 Task: Find connections with filter location Zhaoqing with filter topic #personaltrainerwith filter profile language Potuguese with filter current company Titan Company Limited with filter school CH. CHARAN SINGH COLLEGE OF EDUCATION & TECHNOLOGY SADARPUR, MEERUT PH. 0121-2765886, 0941201494 www.ccseducation.co.in, email-sukh.path@yahoo.com with filter industry Professional Organizations with filter service category Web Design with filter keywords title Nail Technician
Action: Mouse moved to (689, 94)
Screenshot: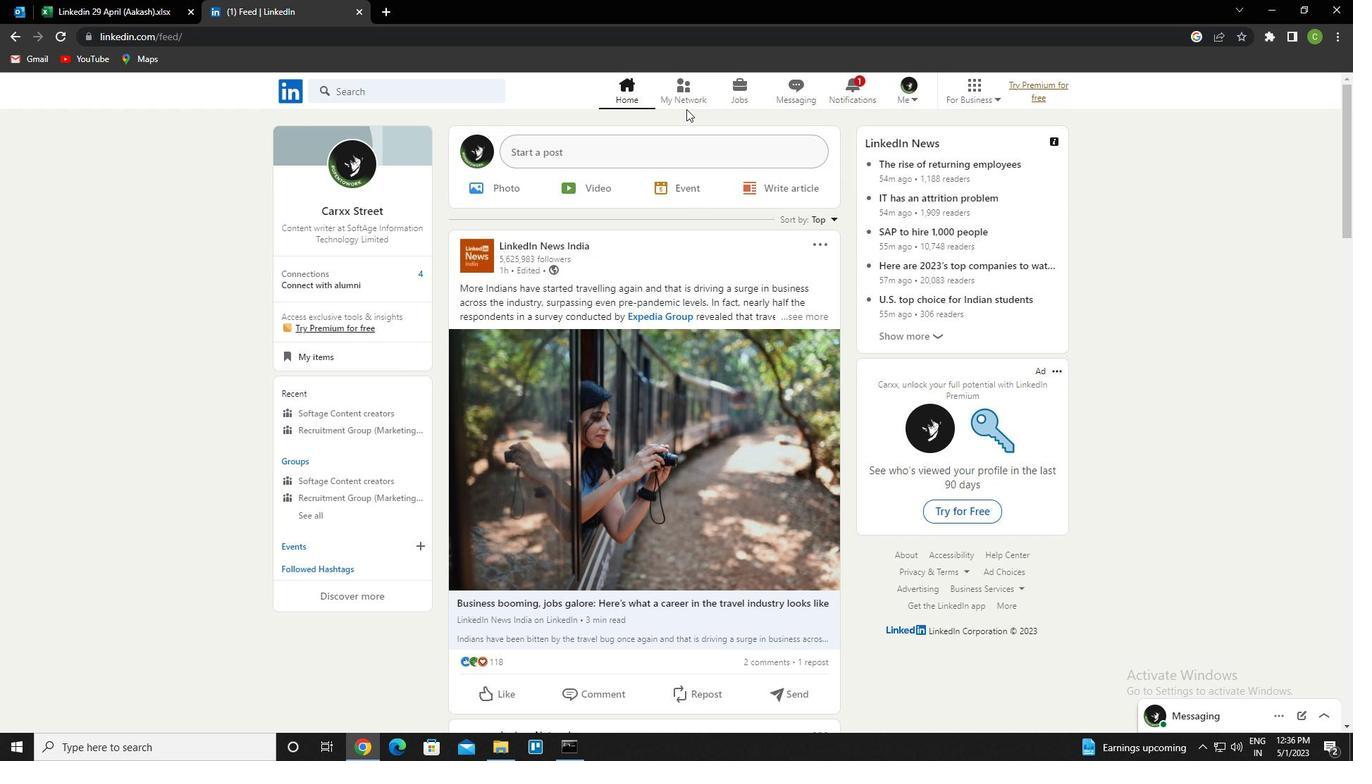 
Action: Mouse pressed left at (689, 94)
Screenshot: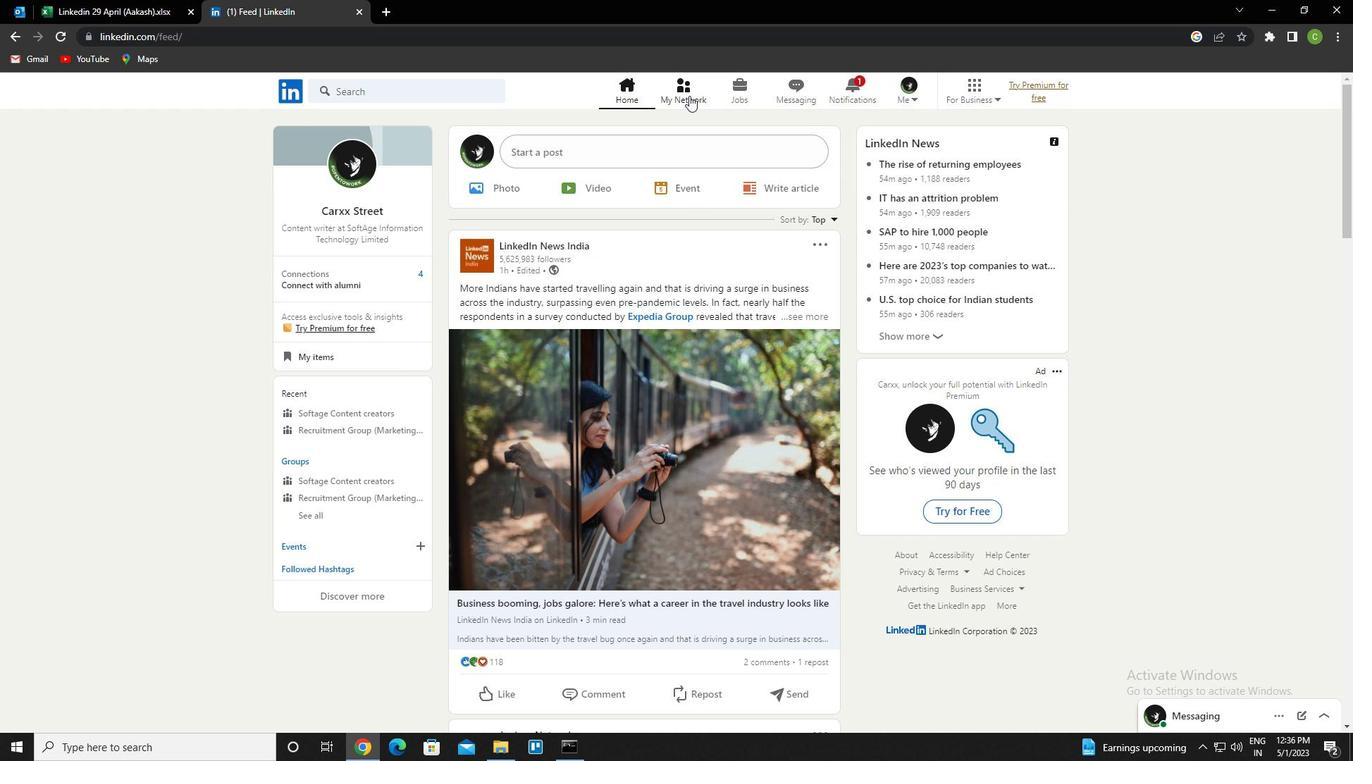
Action: Mouse moved to (354, 167)
Screenshot: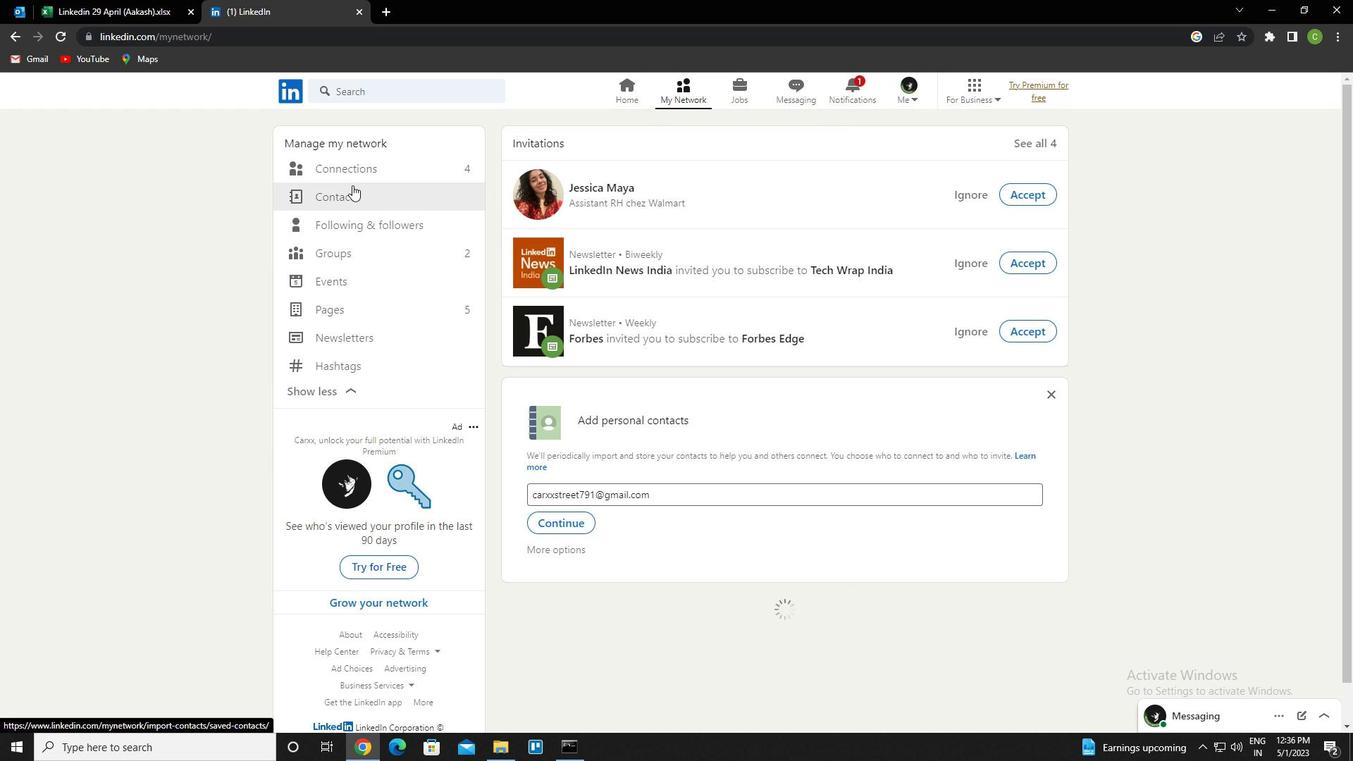 
Action: Mouse pressed left at (354, 167)
Screenshot: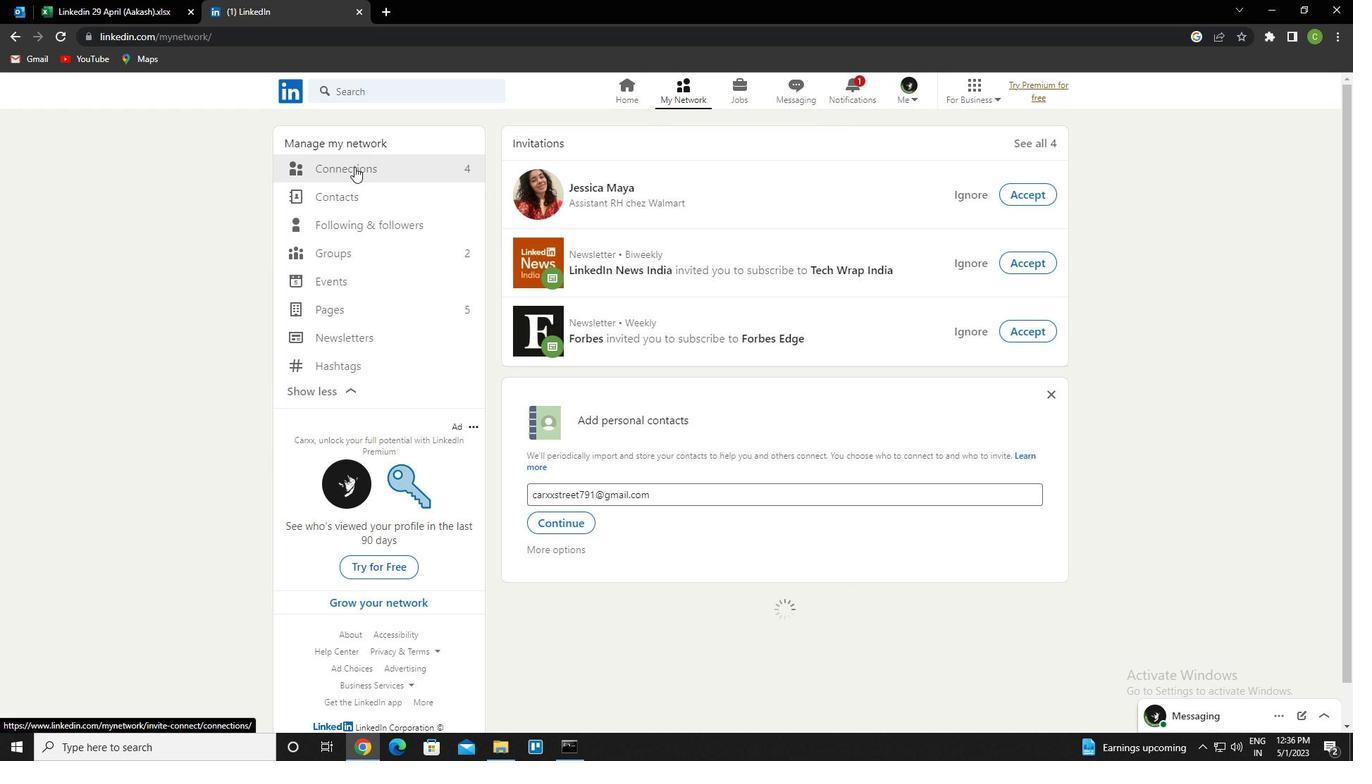 
Action: Mouse moved to (805, 169)
Screenshot: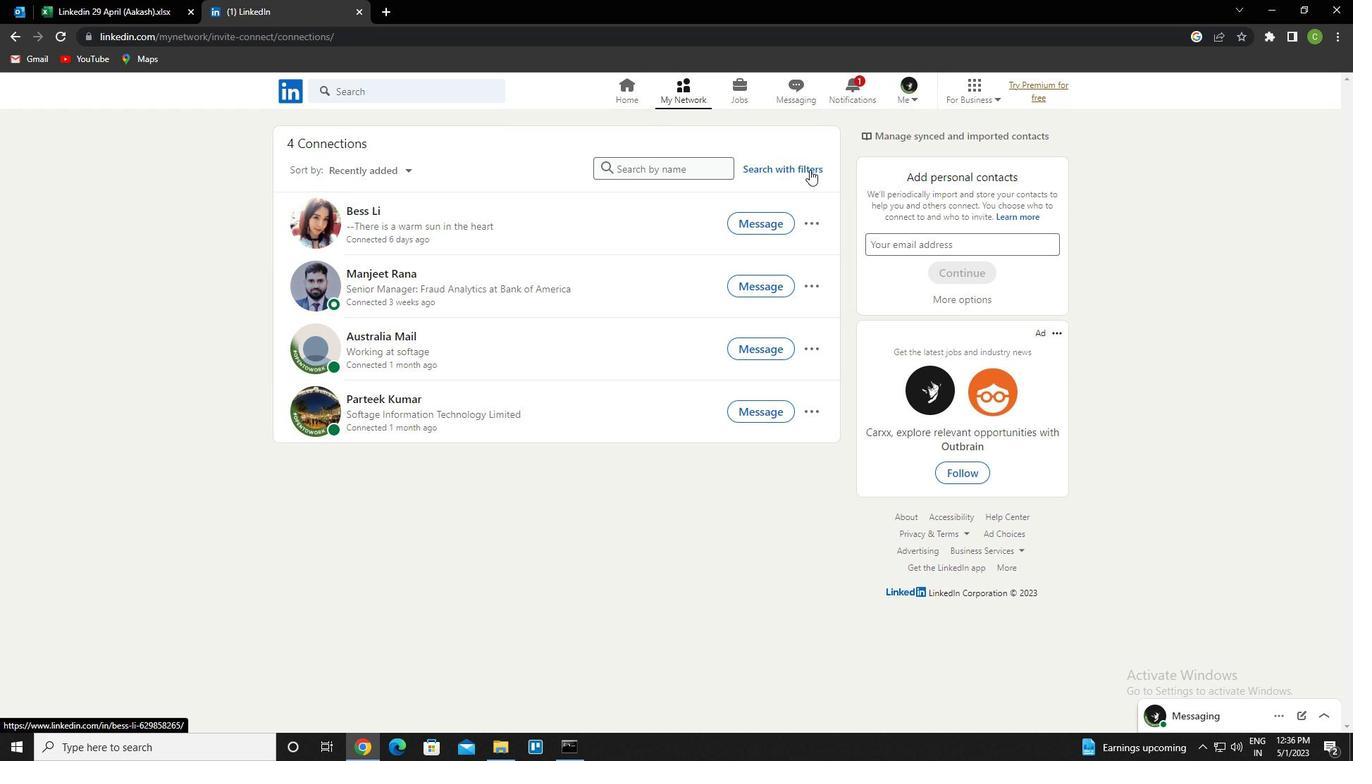 
Action: Mouse pressed left at (805, 169)
Screenshot: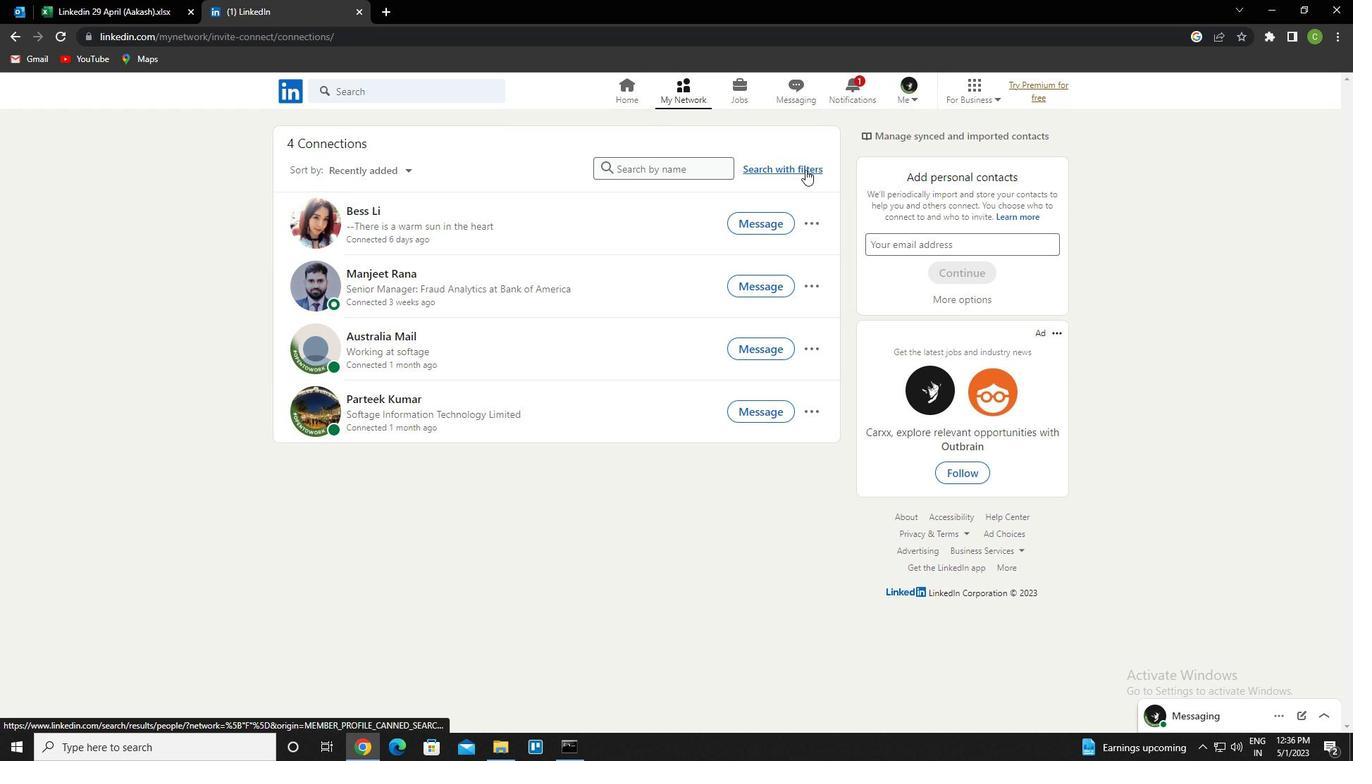 
Action: Mouse moved to (720, 131)
Screenshot: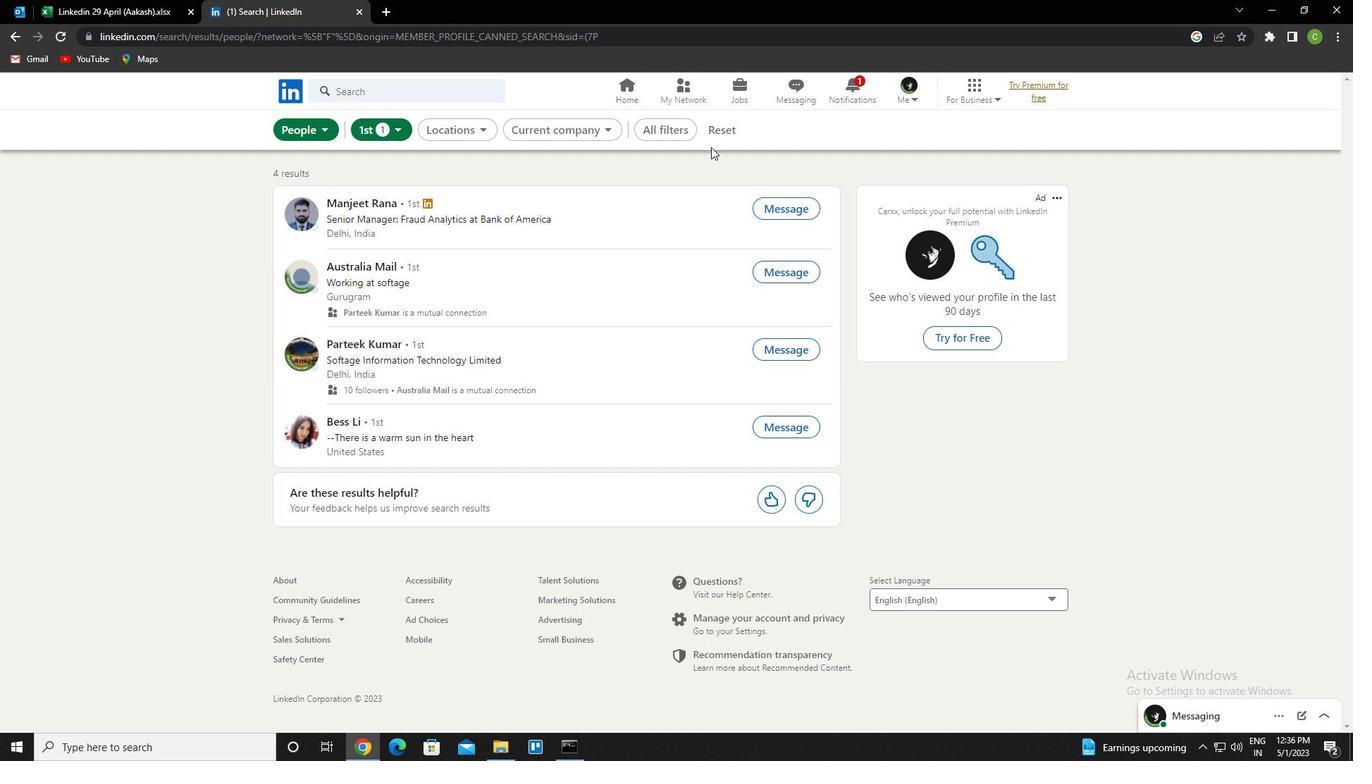 
Action: Mouse pressed left at (720, 131)
Screenshot: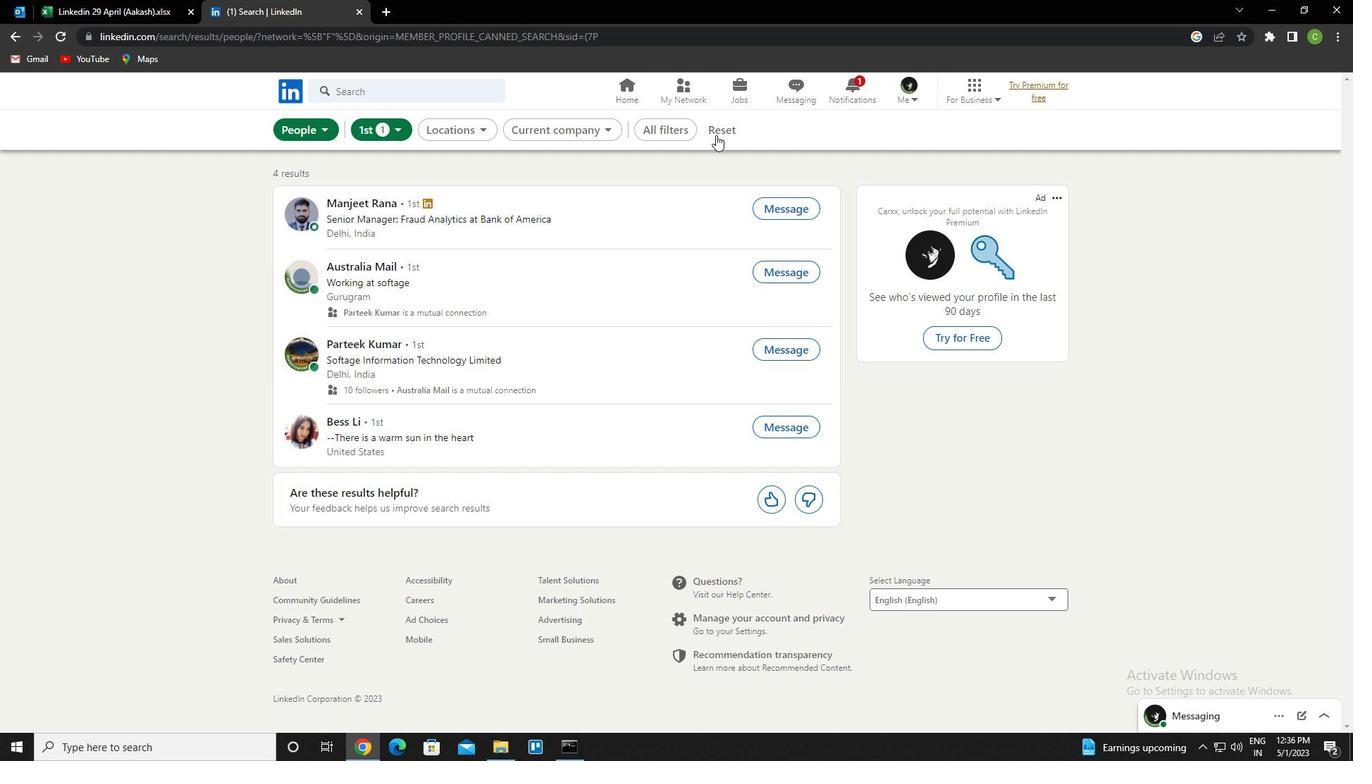 
Action: Mouse moved to (700, 131)
Screenshot: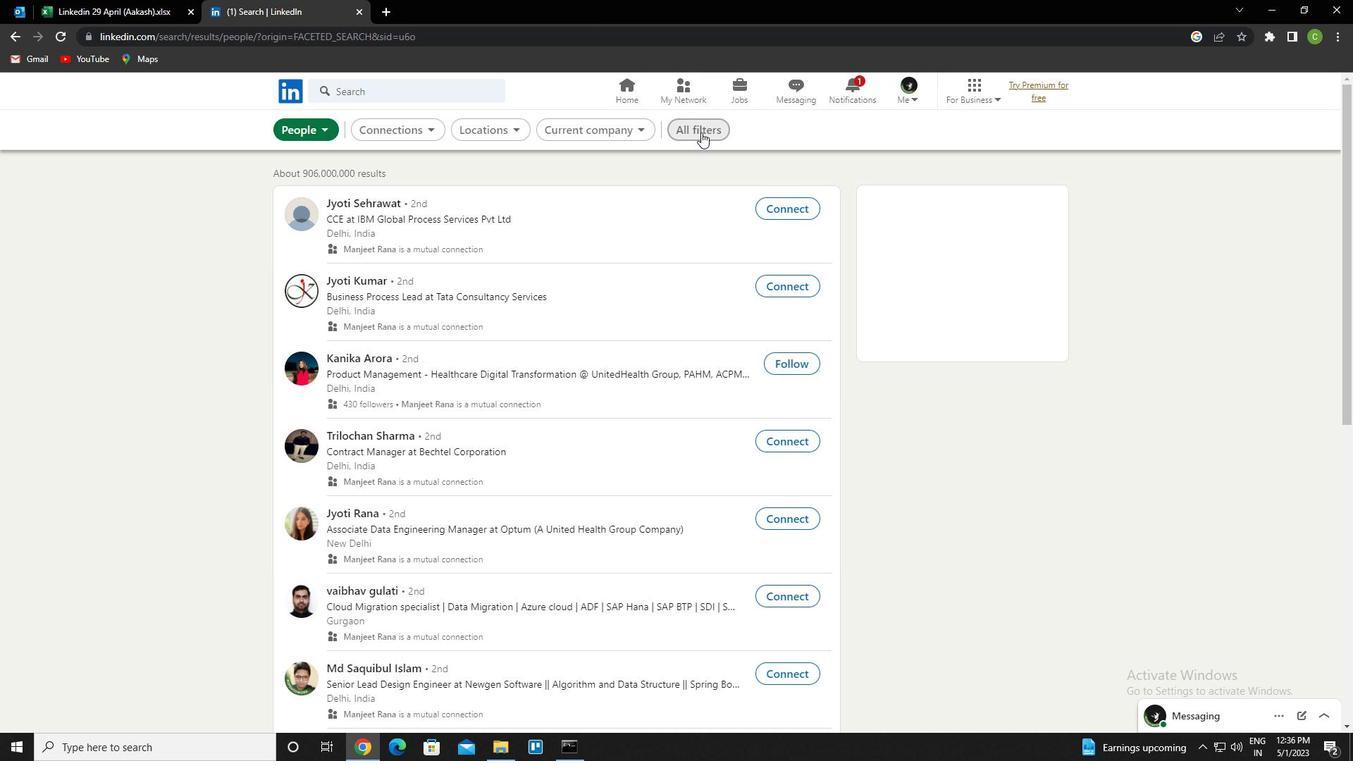 
Action: Mouse pressed left at (700, 131)
Screenshot: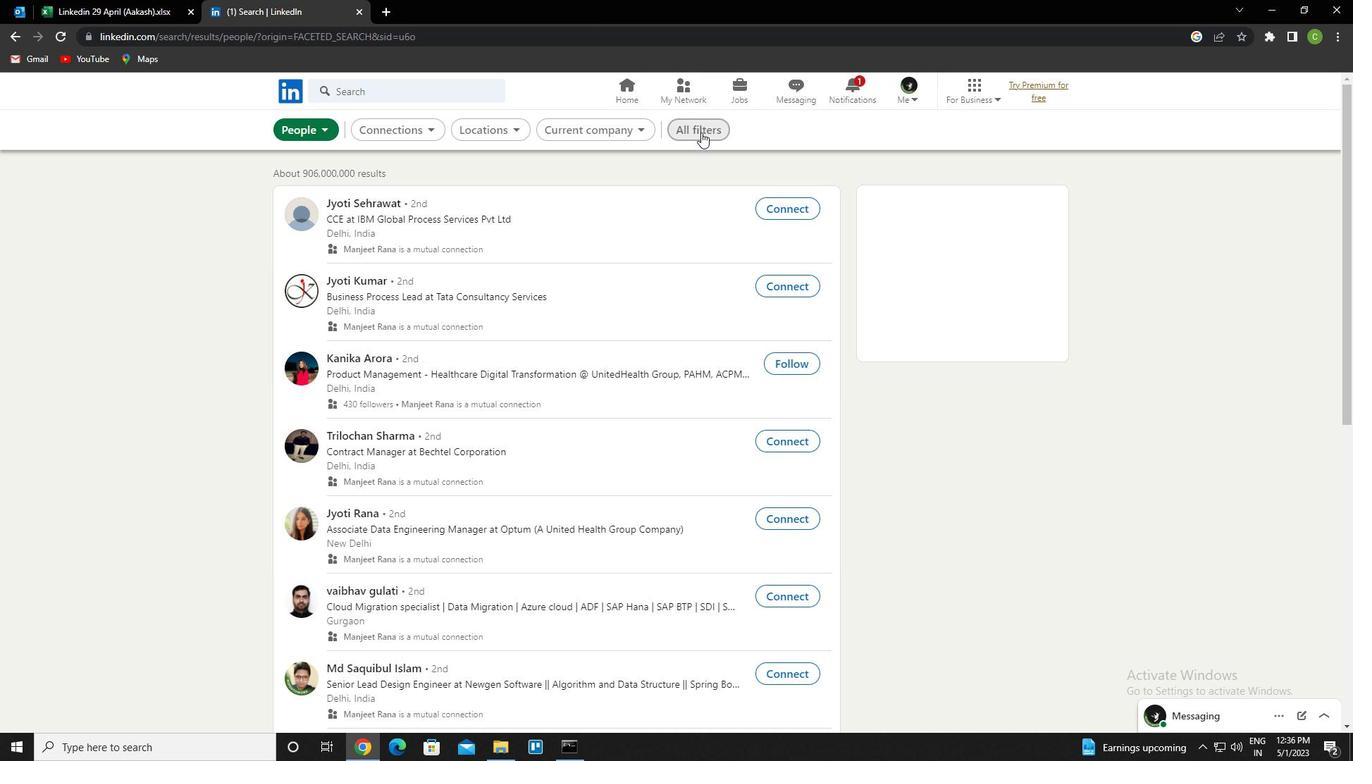 
Action: Mouse moved to (1140, 461)
Screenshot: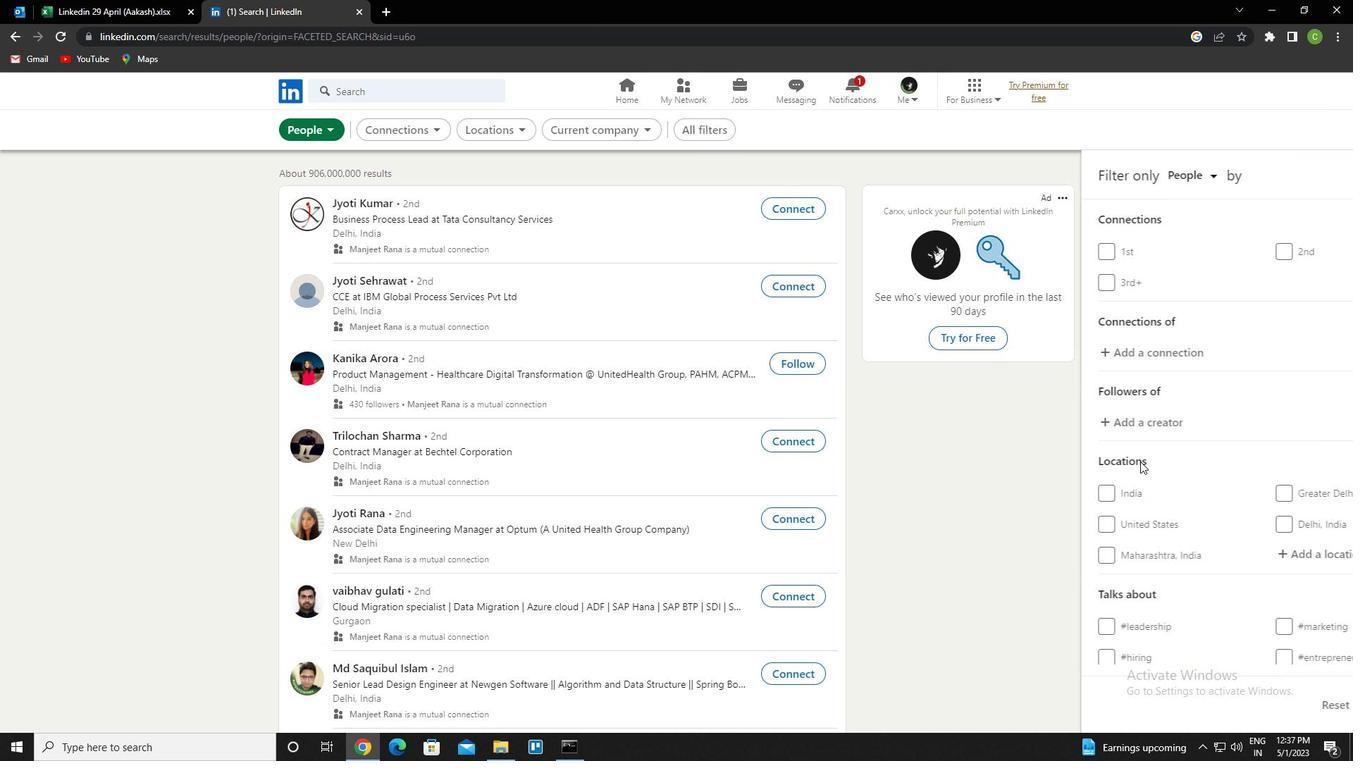 
Action: Mouse scrolled (1140, 461) with delta (0, 0)
Screenshot: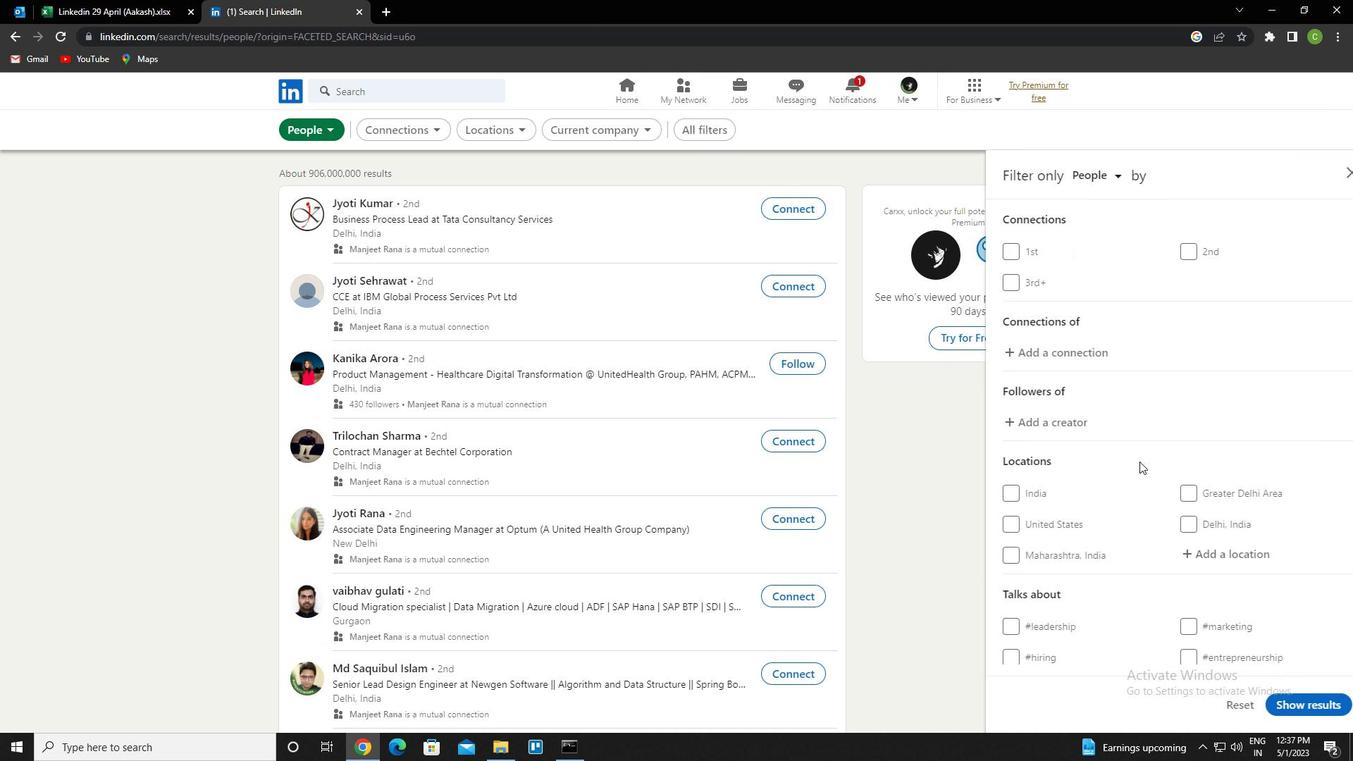 
Action: Mouse scrolled (1140, 461) with delta (0, 0)
Screenshot: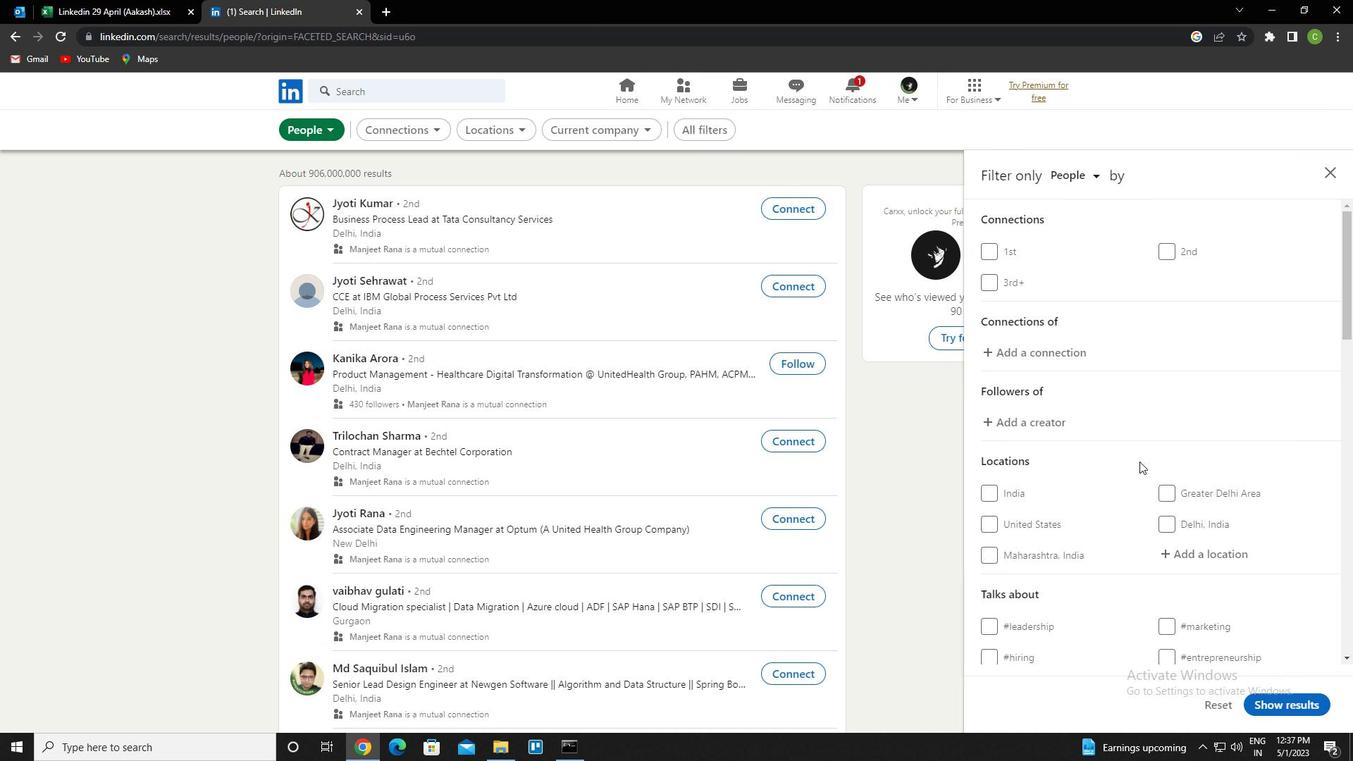 
Action: Mouse moved to (1187, 419)
Screenshot: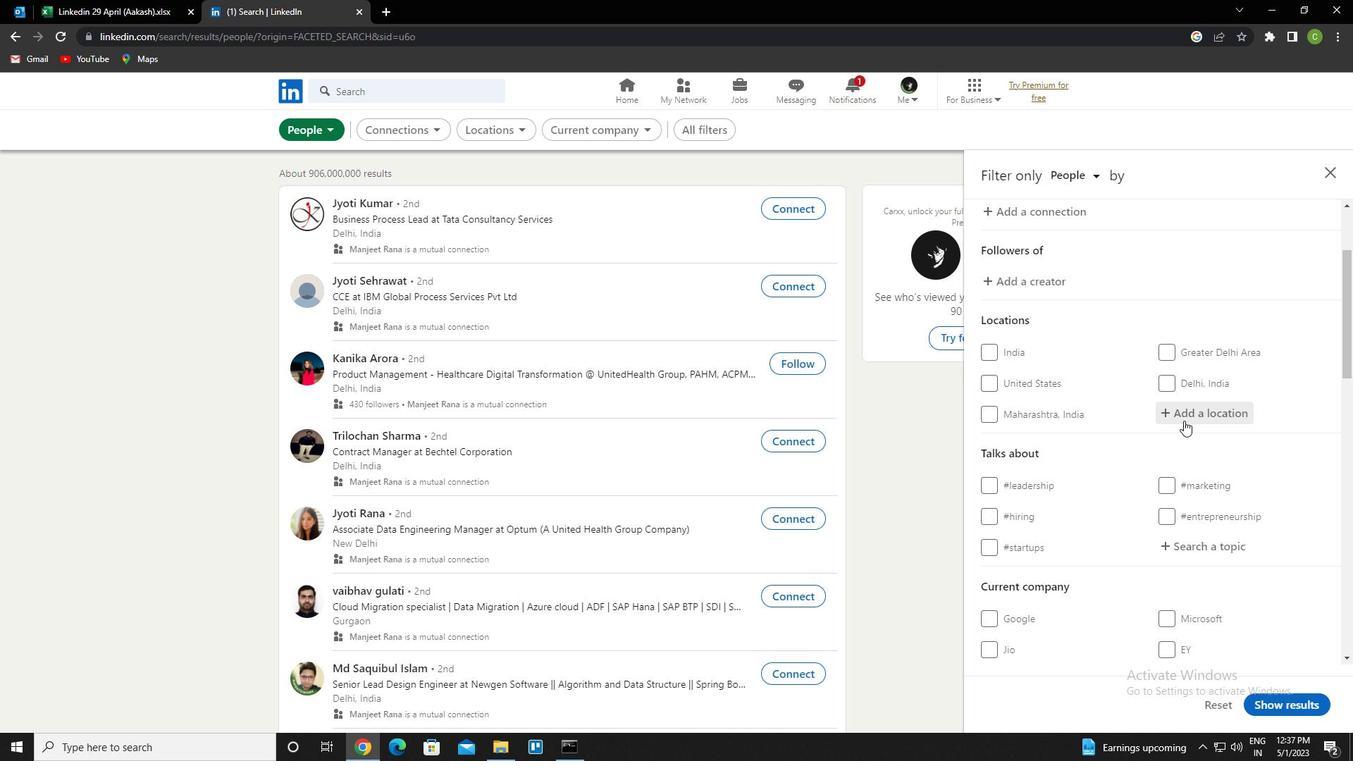 
Action: Mouse pressed left at (1187, 419)
Screenshot: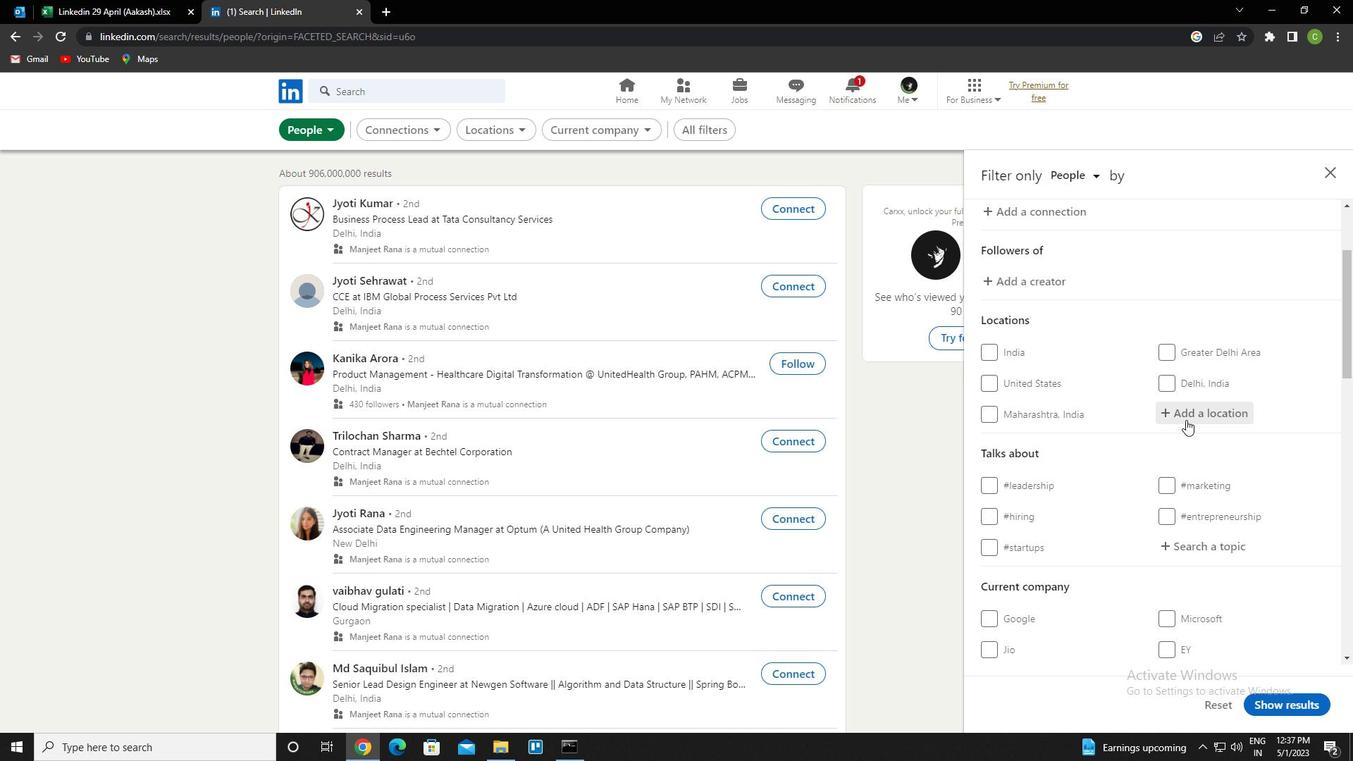 
Action: Mouse moved to (1171, 430)
Screenshot: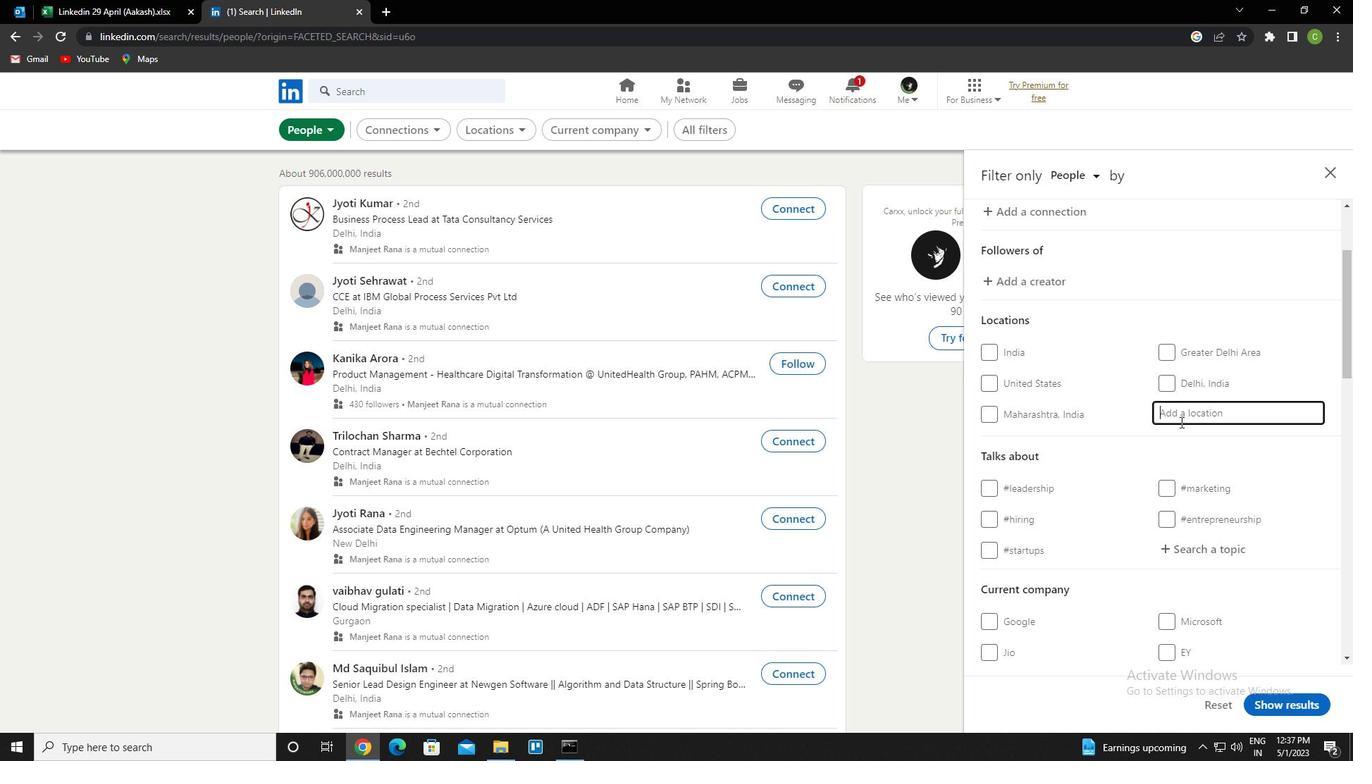 
Action: Key pressed <Key.caps_lock>z<Key.caps_lock>haoqing<Key.down><Key.enter>
Screenshot: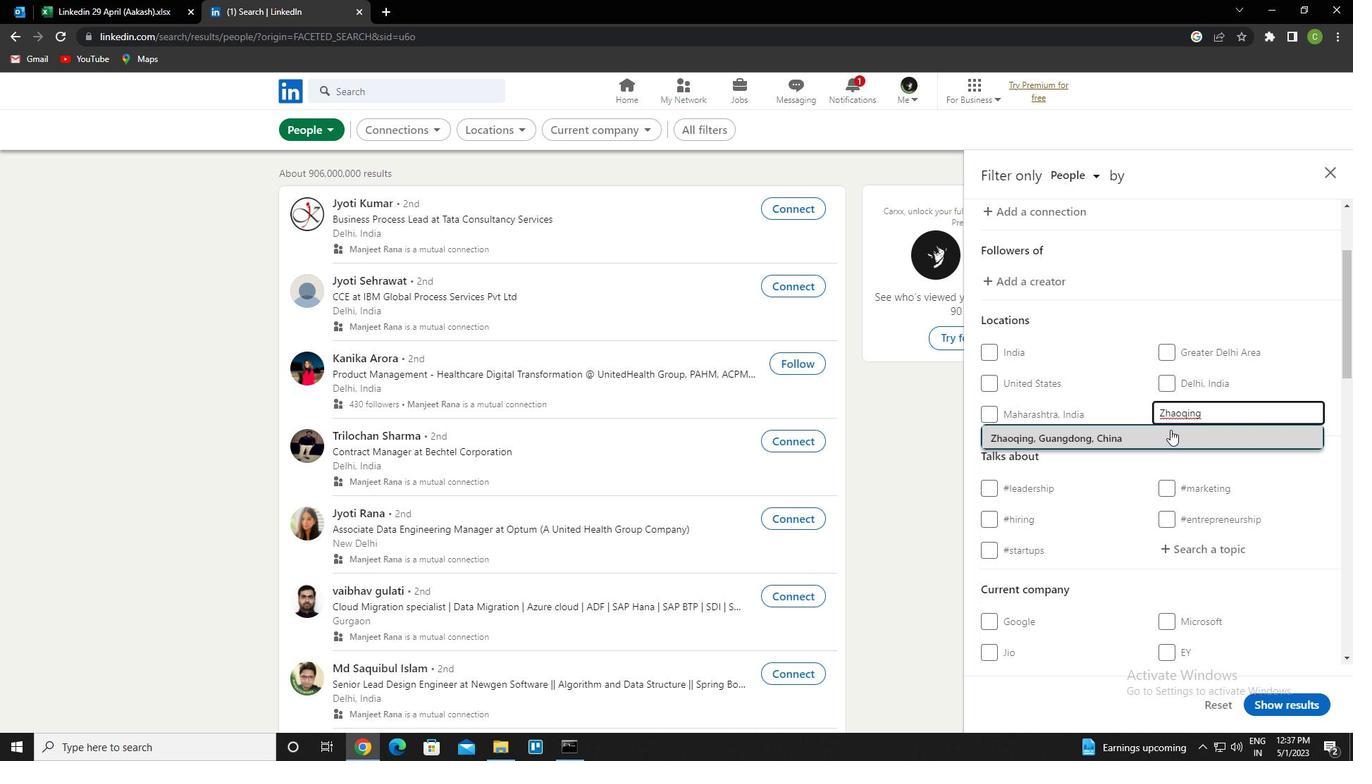 
Action: Mouse moved to (1155, 441)
Screenshot: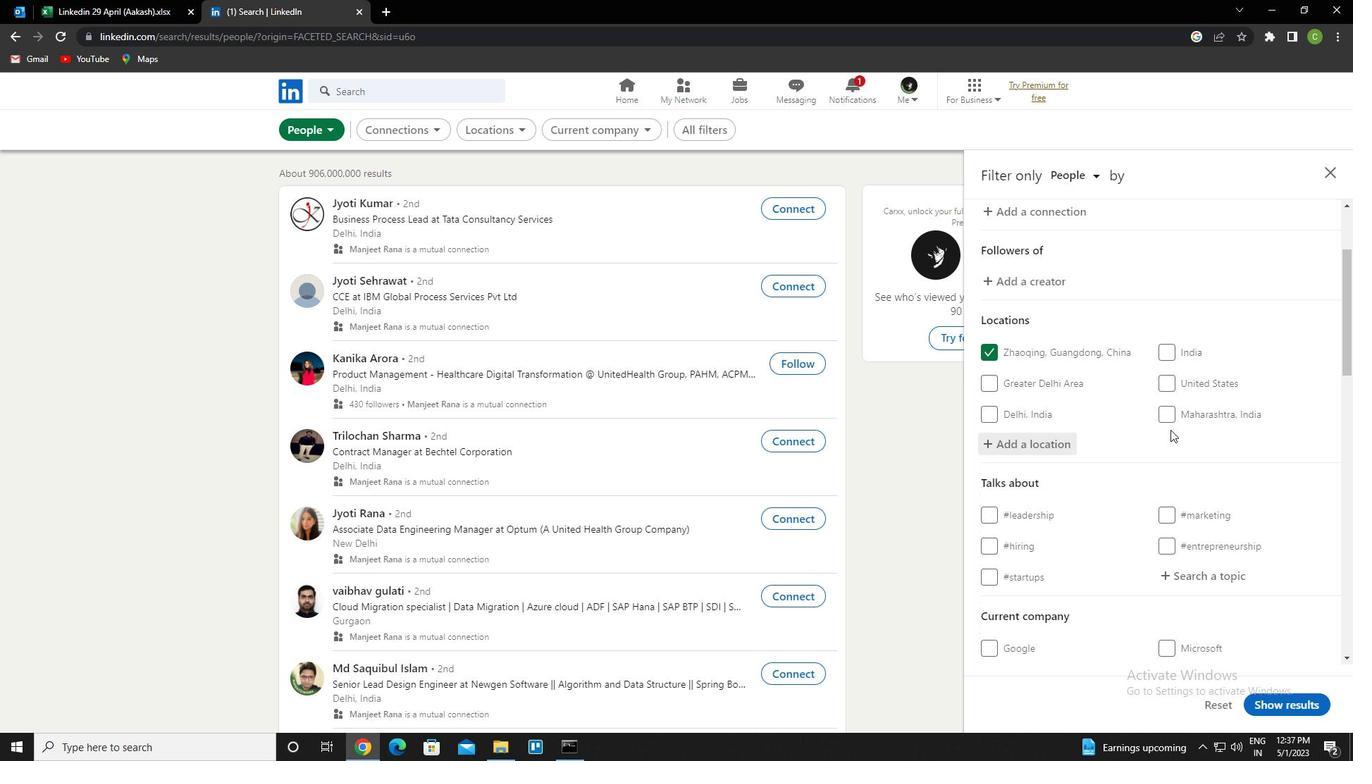 
Action: Mouse scrolled (1155, 440) with delta (0, 0)
Screenshot: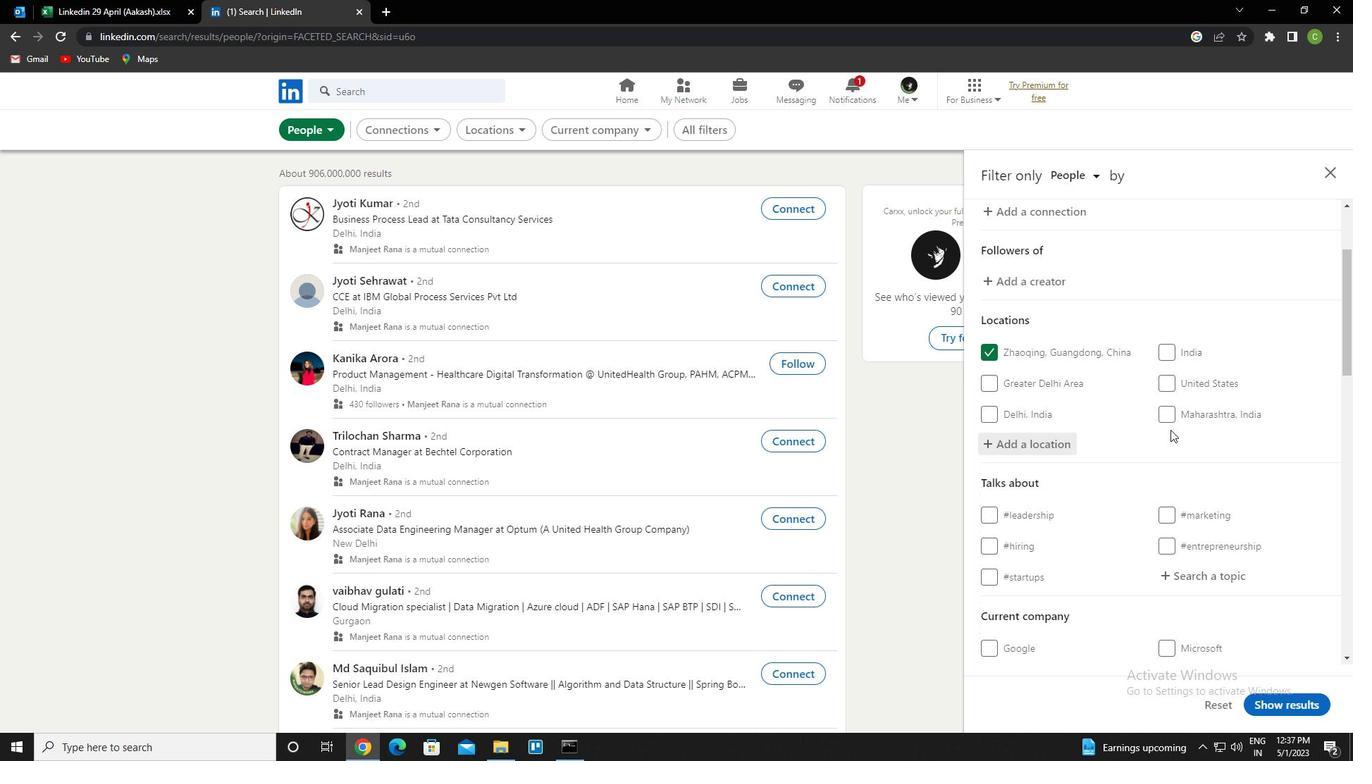 
Action: Mouse moved to (1156, 440)
Screenshot: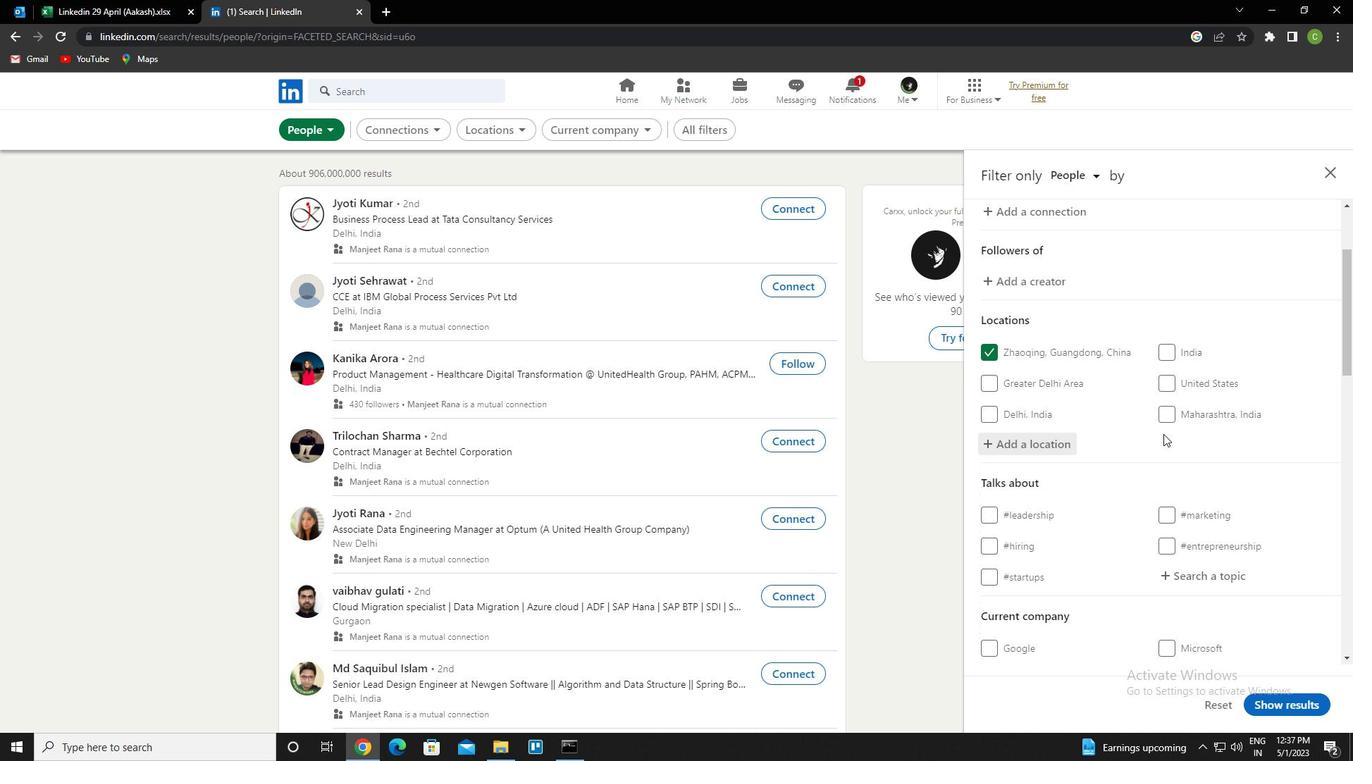 
Action: Mouse scrolled (1156, 440) with delta (0, 0)
Screenshot: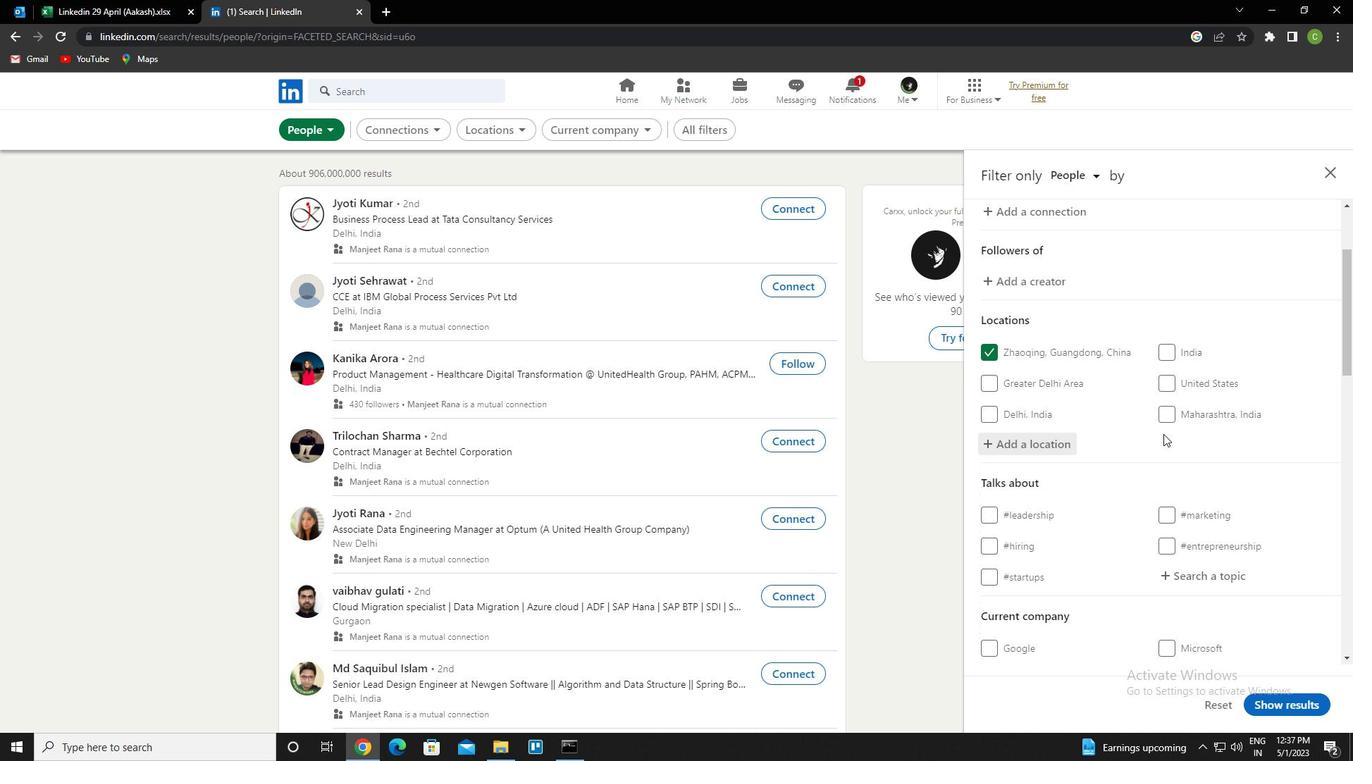 
Action: Mouse moved to (1190, 439)
Screenshot: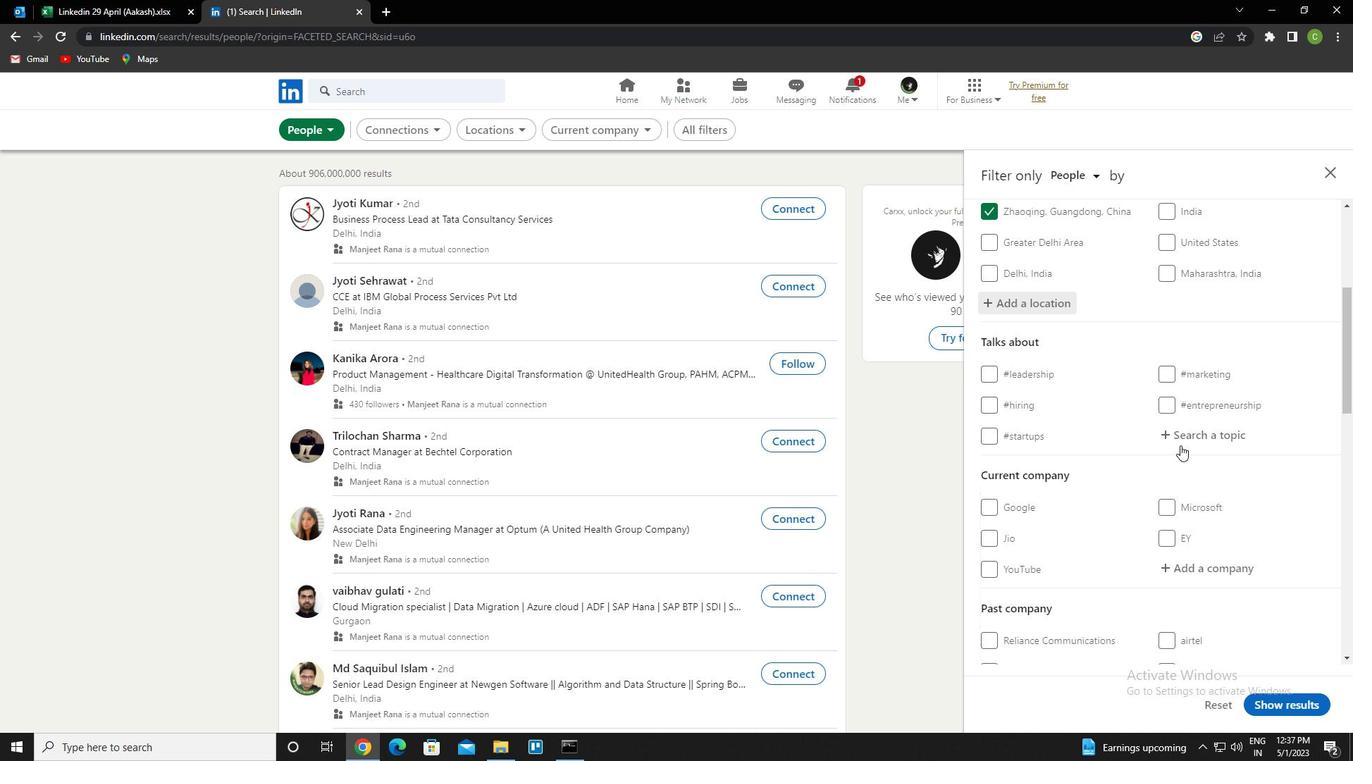 
Action: Mouse pressed left at (1190, 439)
Screenshot: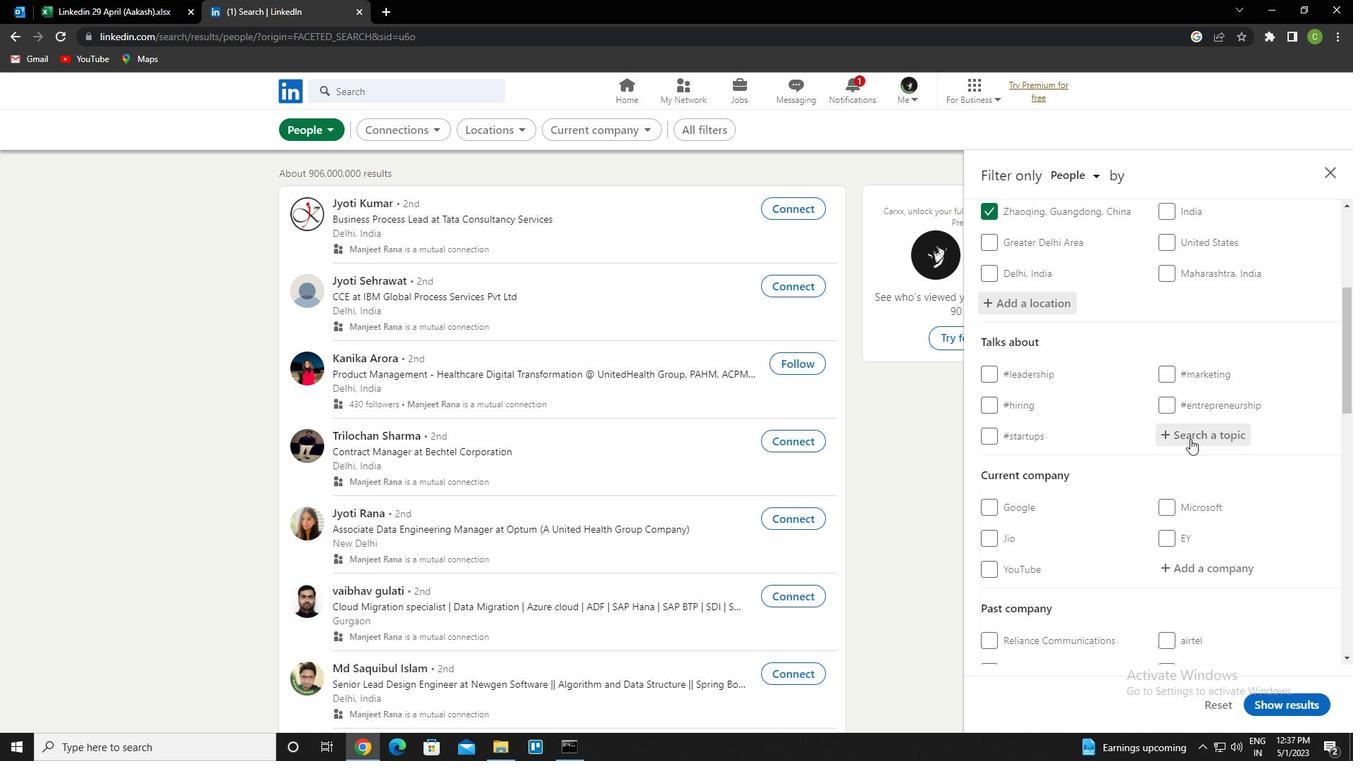 
Action: Mouse moved to (1190, 439)
Screenshot: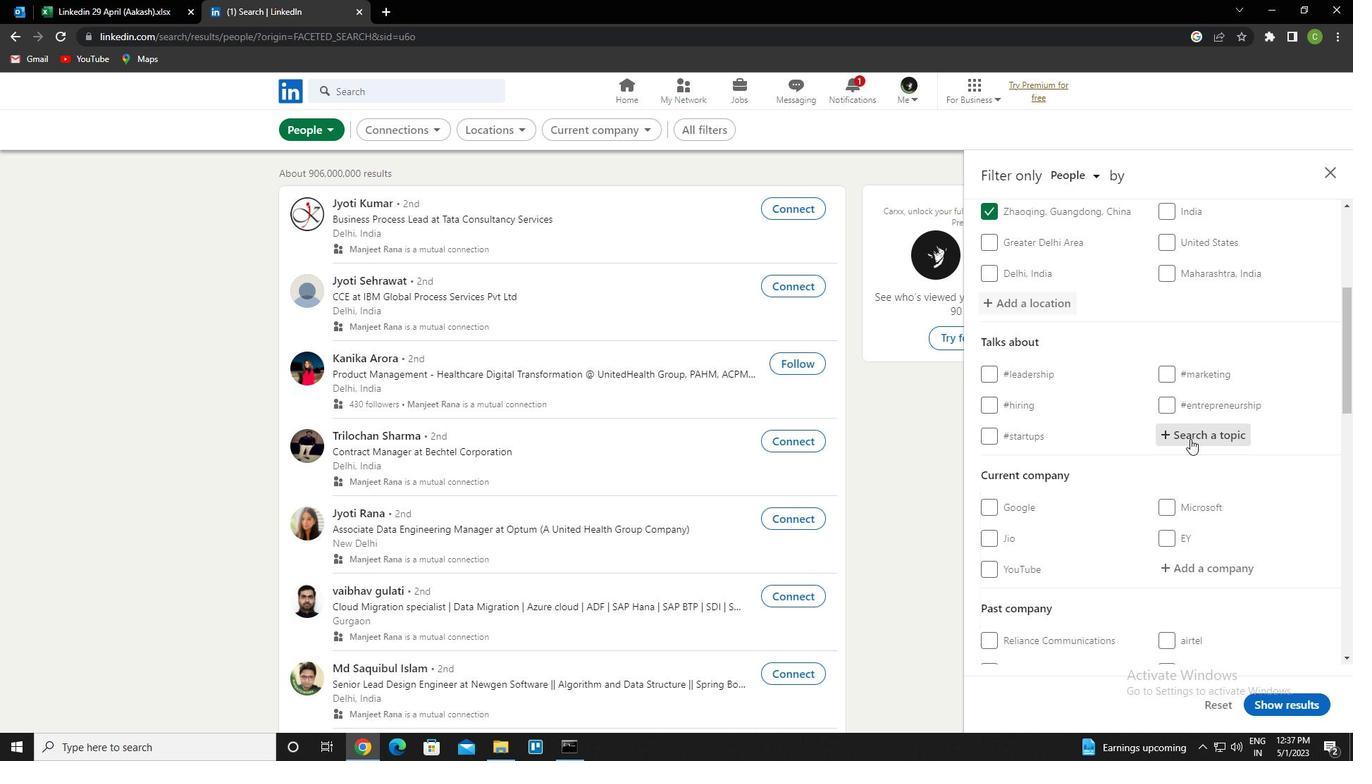 
Action: Key pressed <Key.caps_lock>p<Key.caps_lock>ersob<Key.backspace>naltrainer<Key.down><Key.enter>
Screenshot: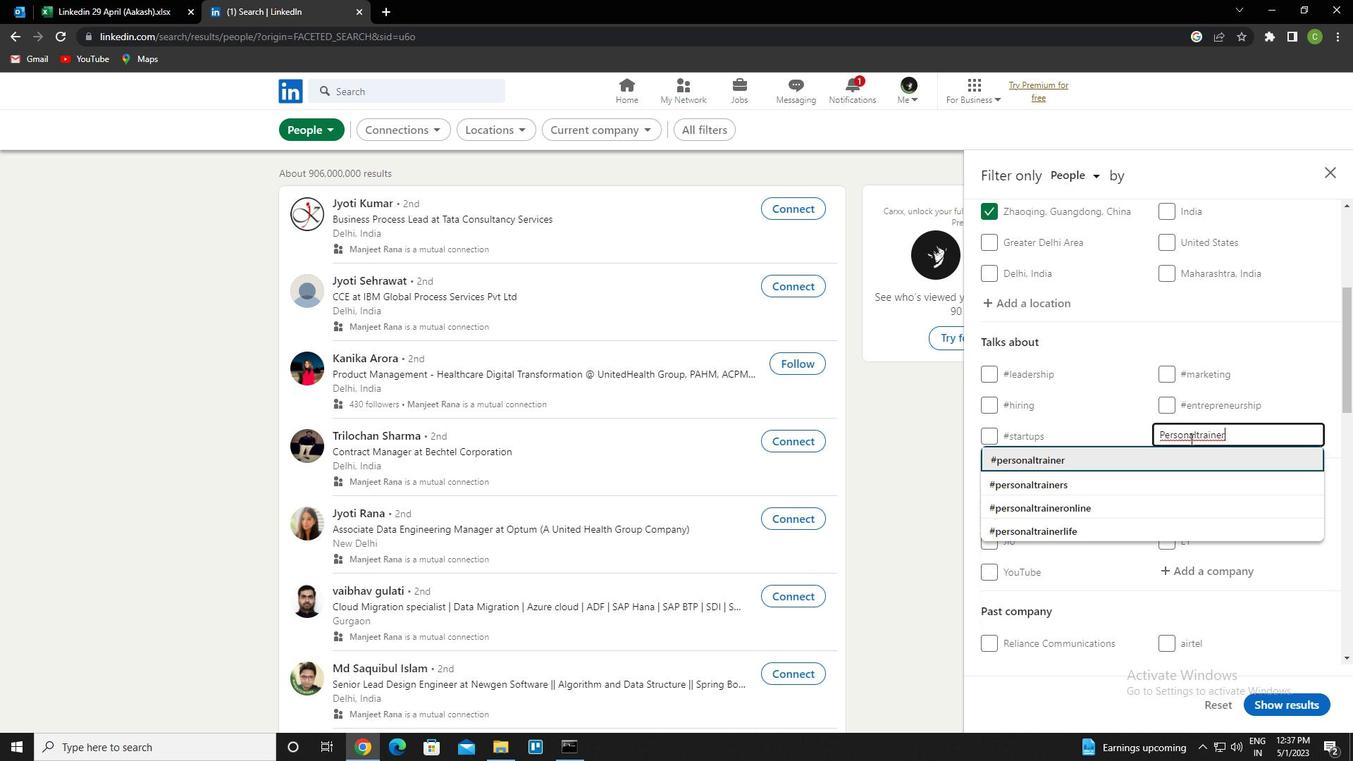 
Action: Mouse moved to (1180, 450)
Screenshot: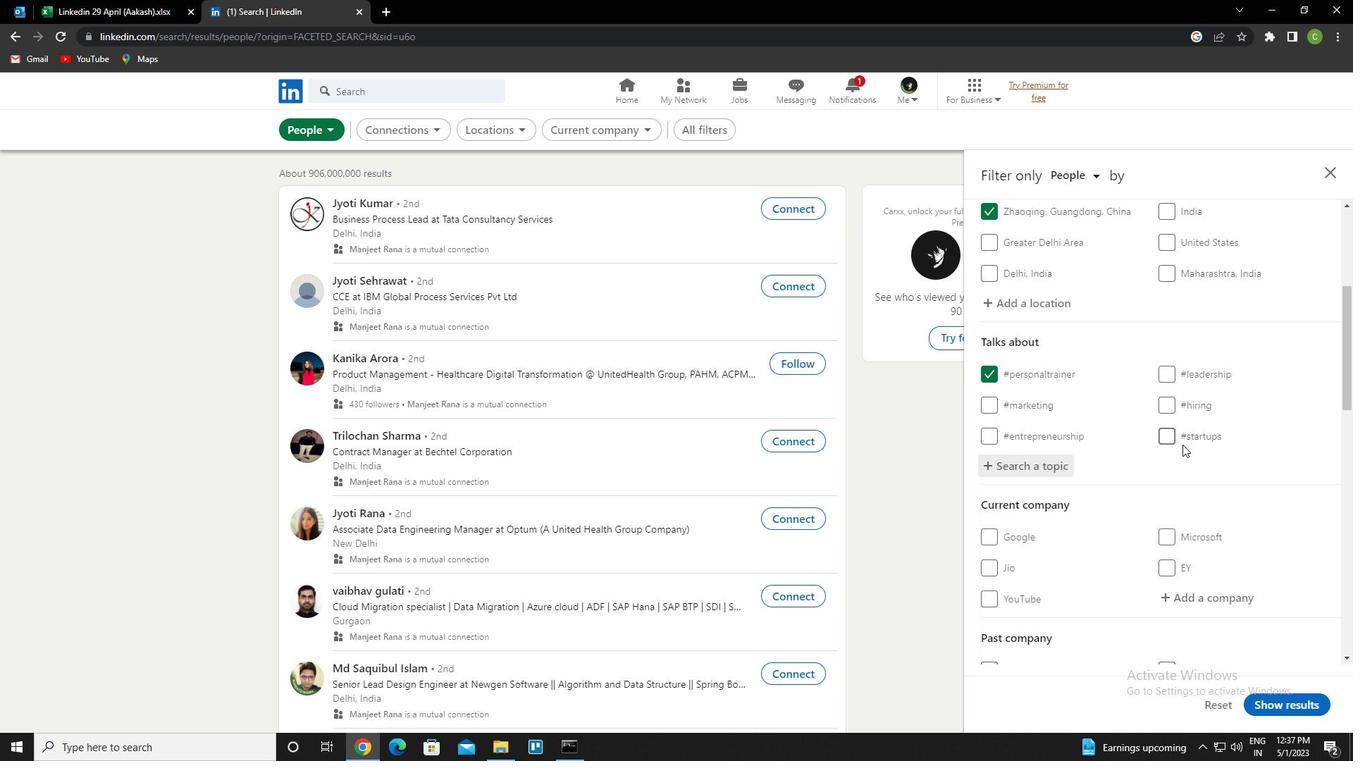 
Action: Mouse scrolled (1180, 449) with delta (0, 0)
Screenshot: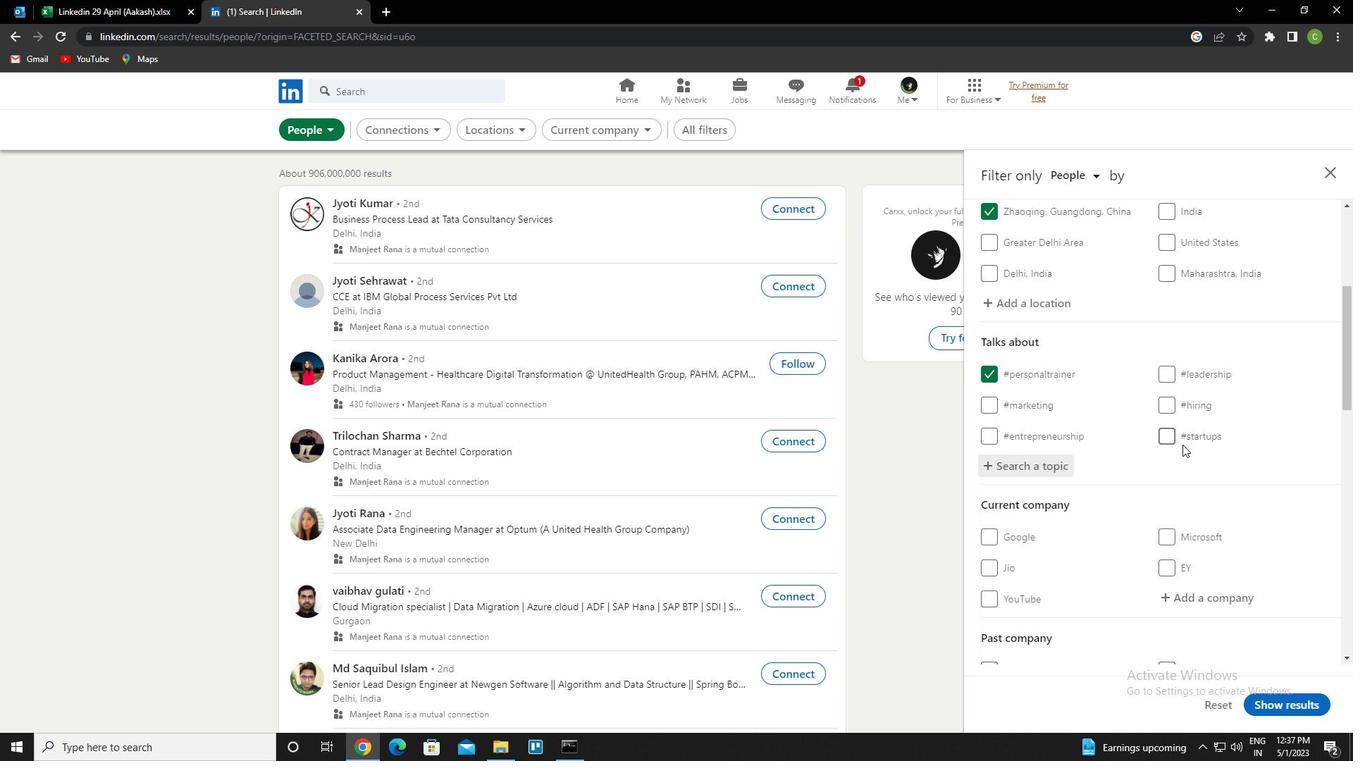 
Action: Mouse moved to (1180, 456)
Screenshot: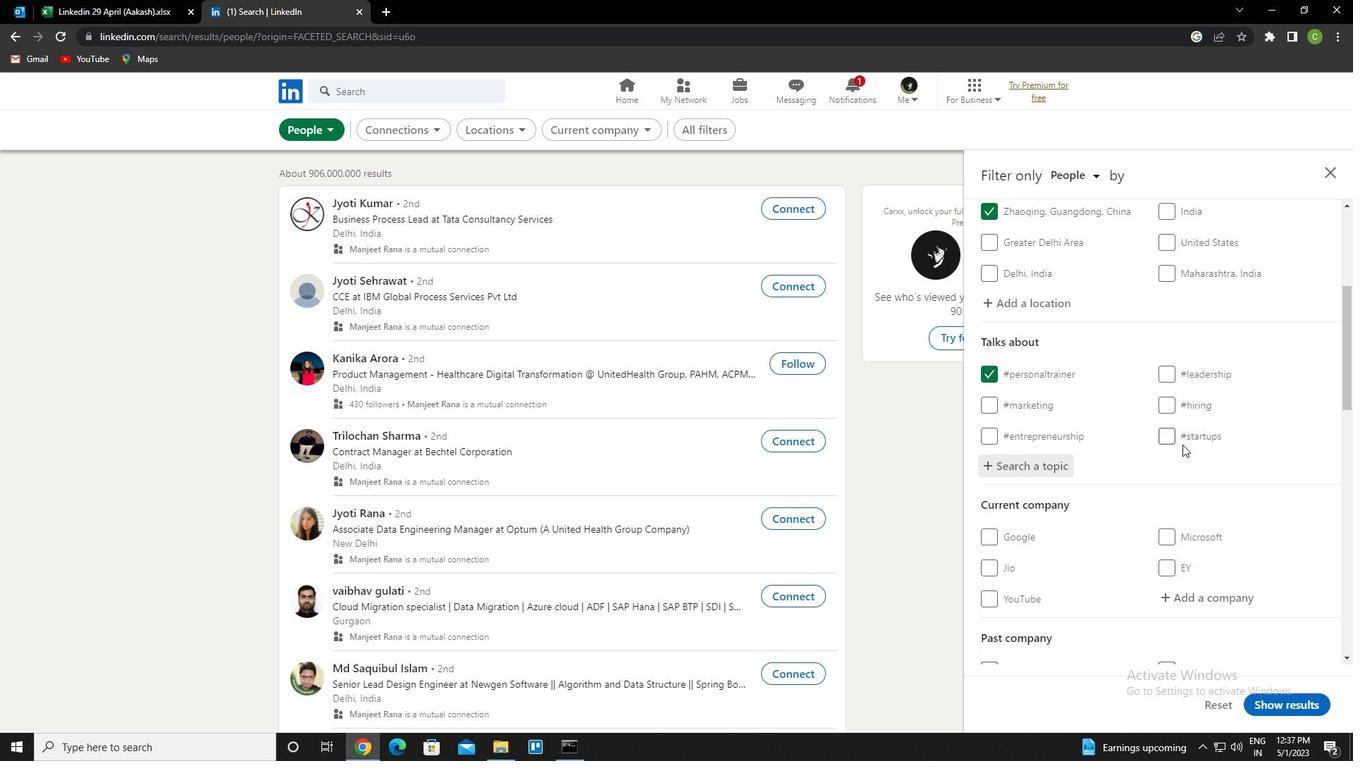 
Action: Mouse scrolled (1180, 455) with delta (0, 0)
Screenshot: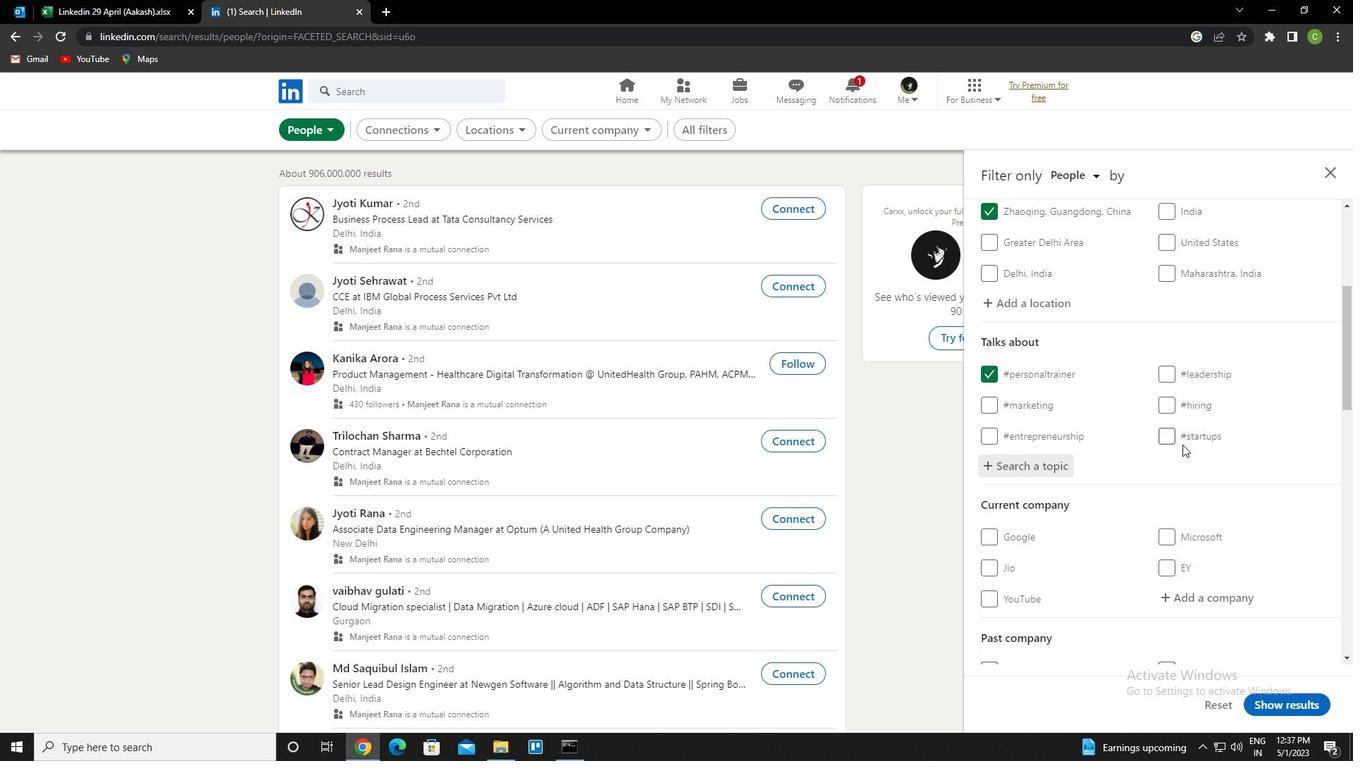 
Action: Mouse scrolled (1180, 455) with delta (0, 0)
Screenshot: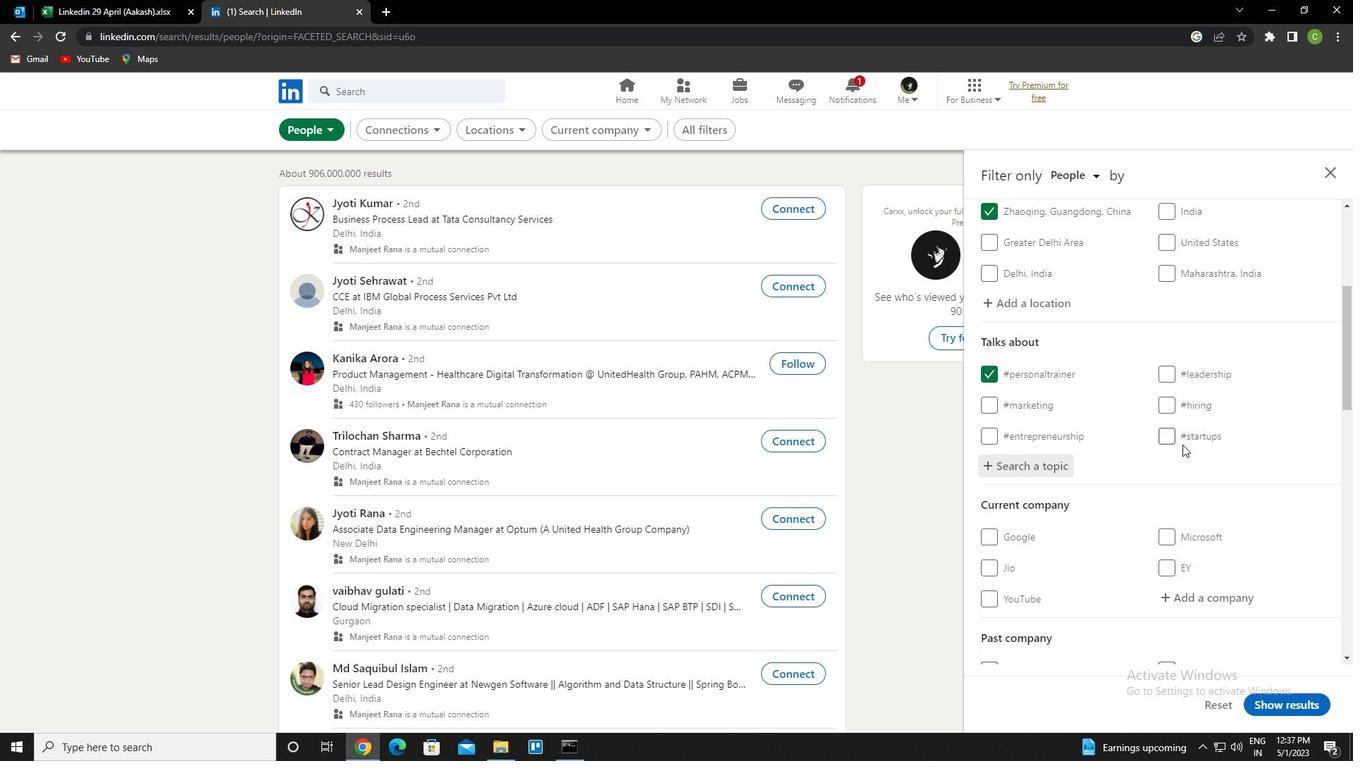 
Action: Mouse scrolled (1180, 455) with delta (0, 0)
Screenshot: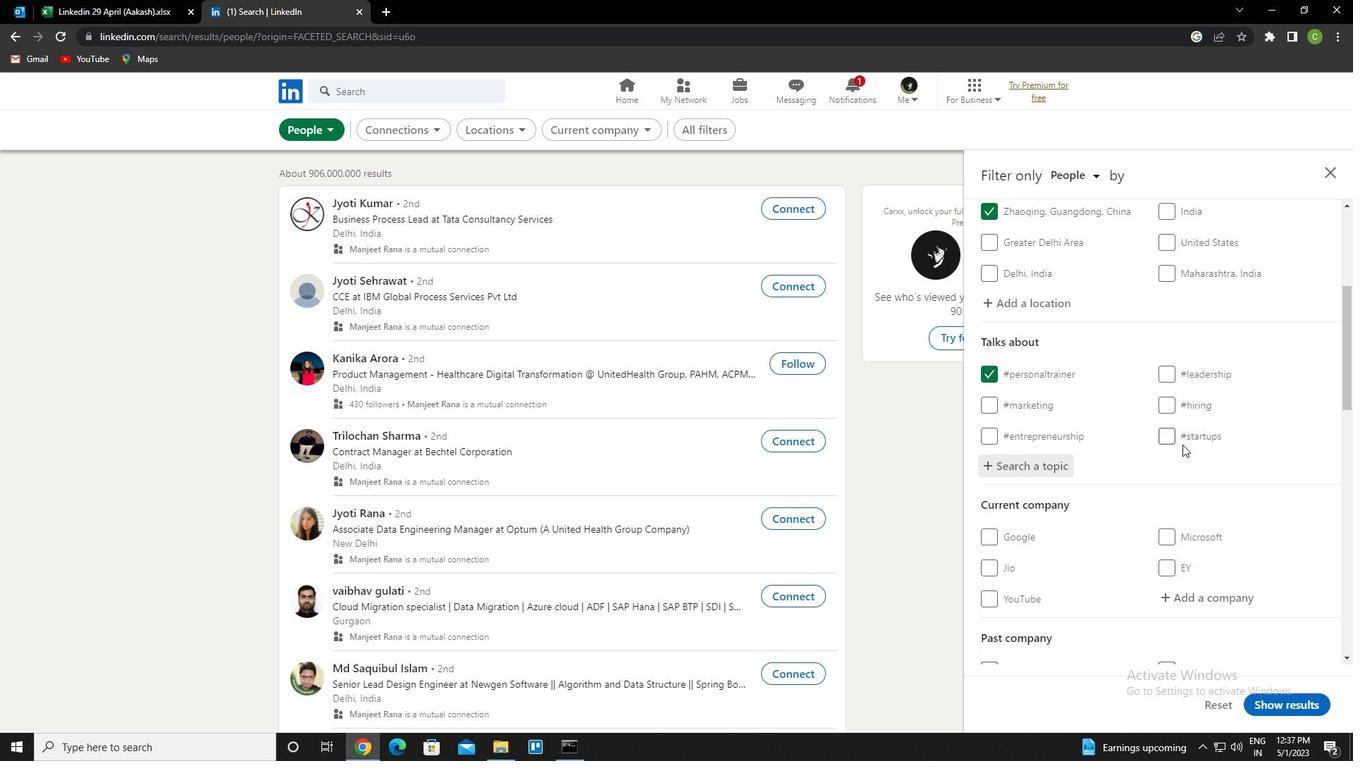 
Action: Mouse scrolled (1180, 455) with delta (0, 0)
Screenshot: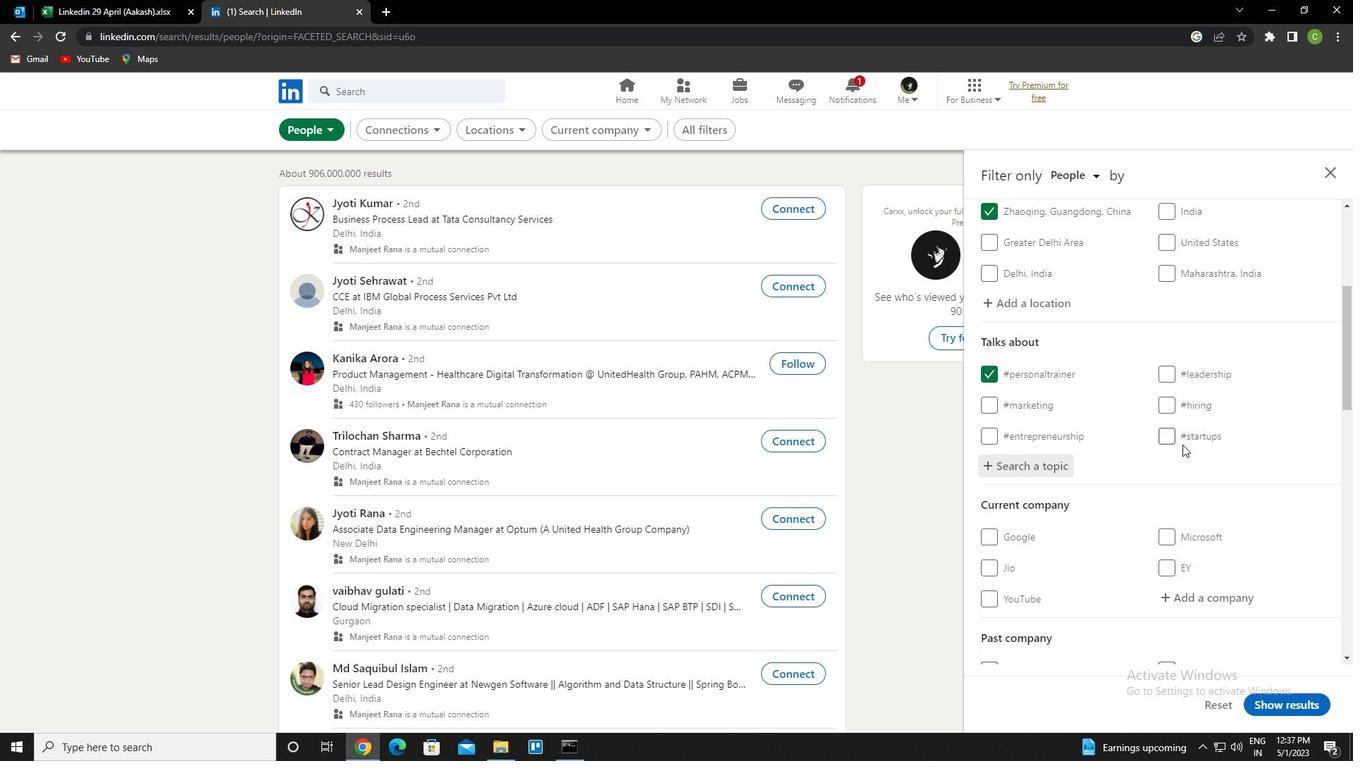 
Action: Mouse scrolled (1180, 455) with delta (0, 0)
Screenshot: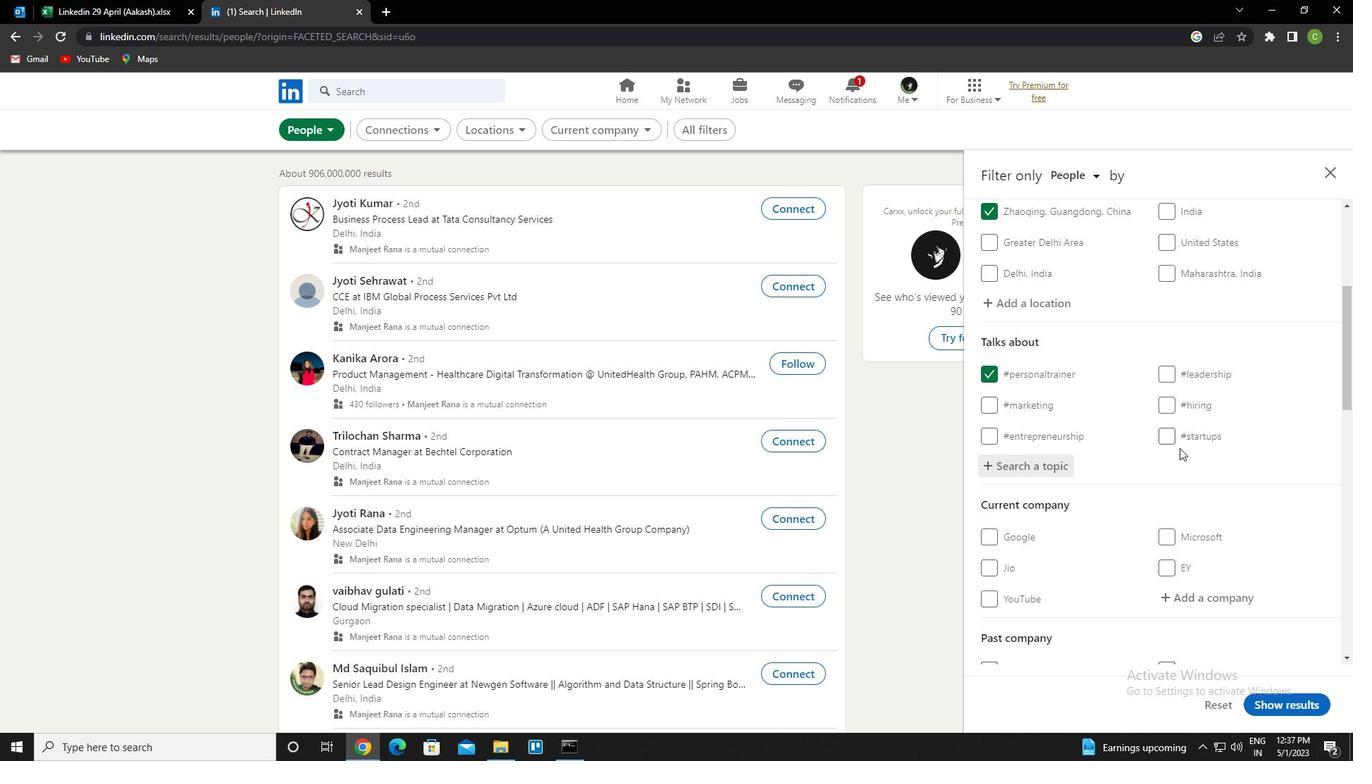 
Action: Mouse moved to (1154, 478)
Screenshot: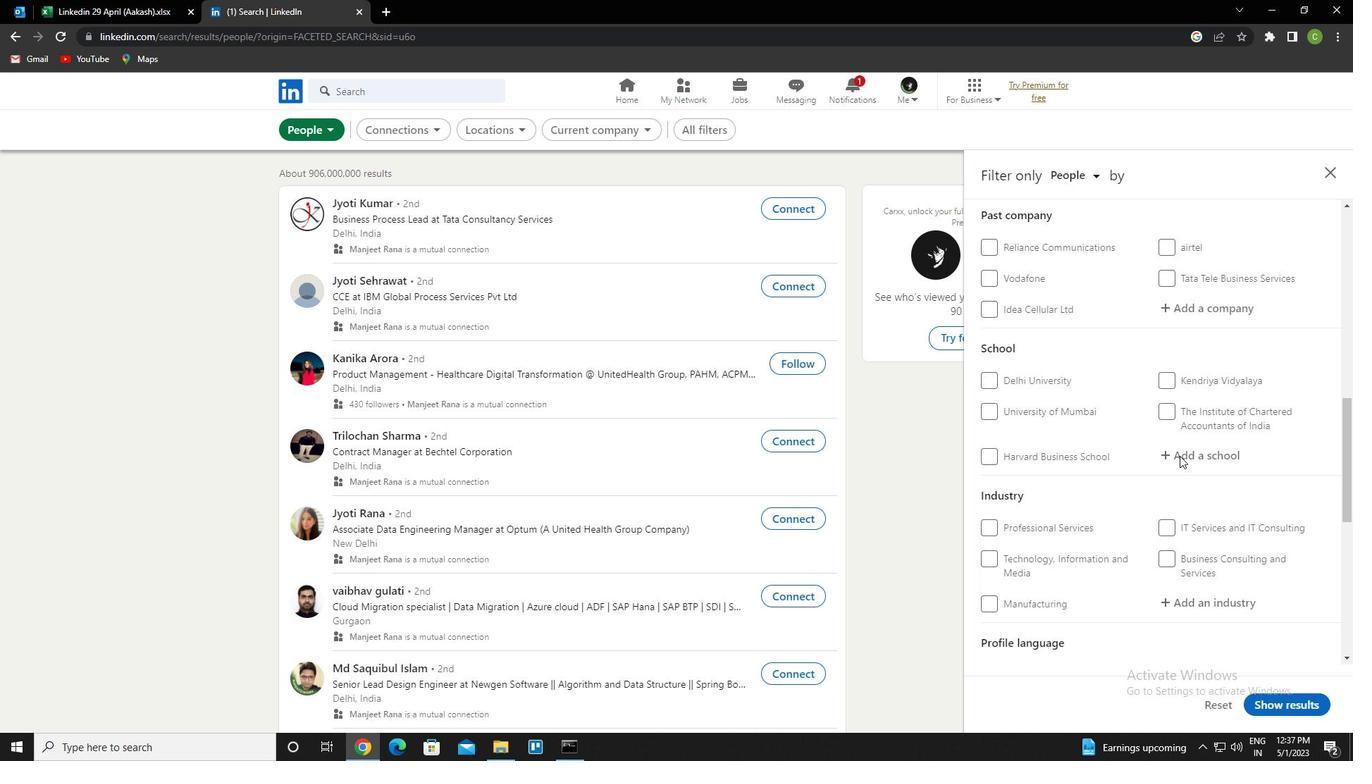 
Action: Mouse scrolled (1154, 477) with delta (0, 0)
Screenshot: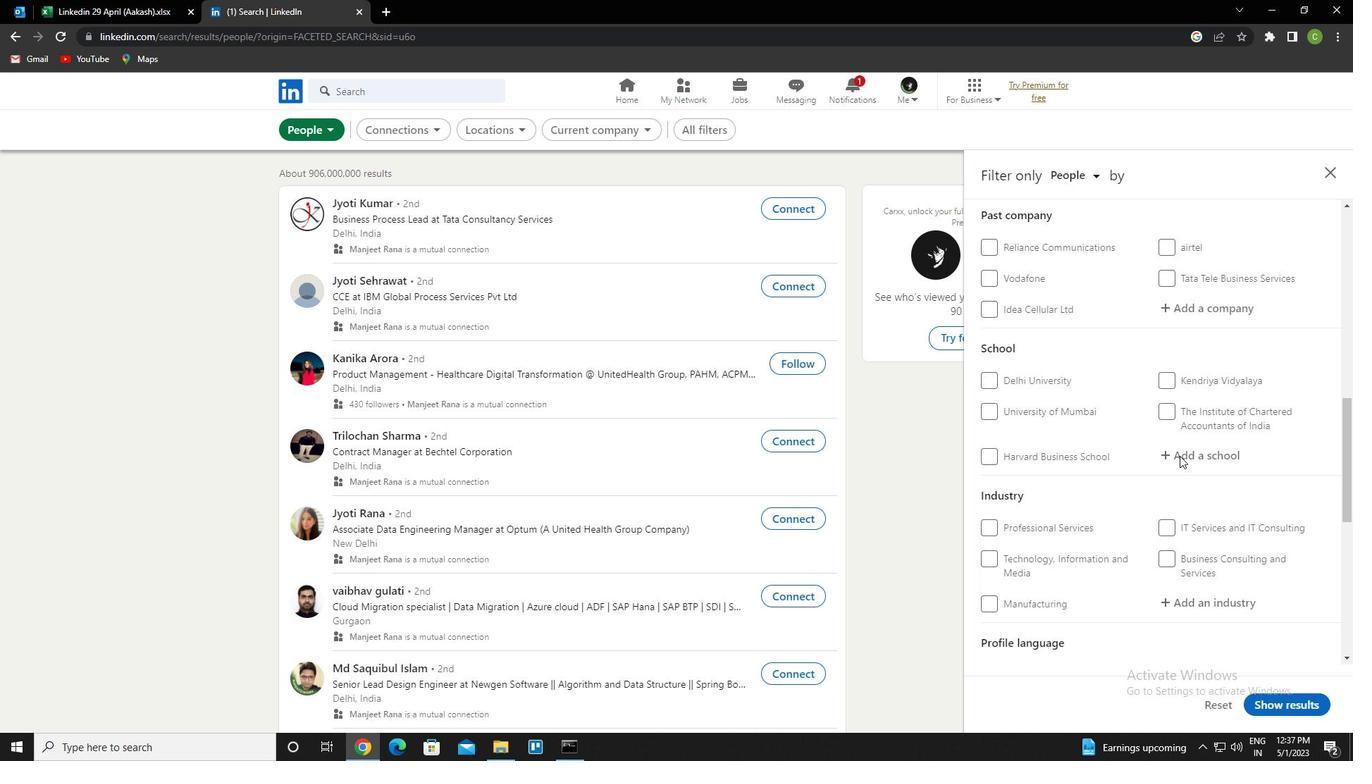 
Action: Mouse moved to (1141, 492)
Screenshot: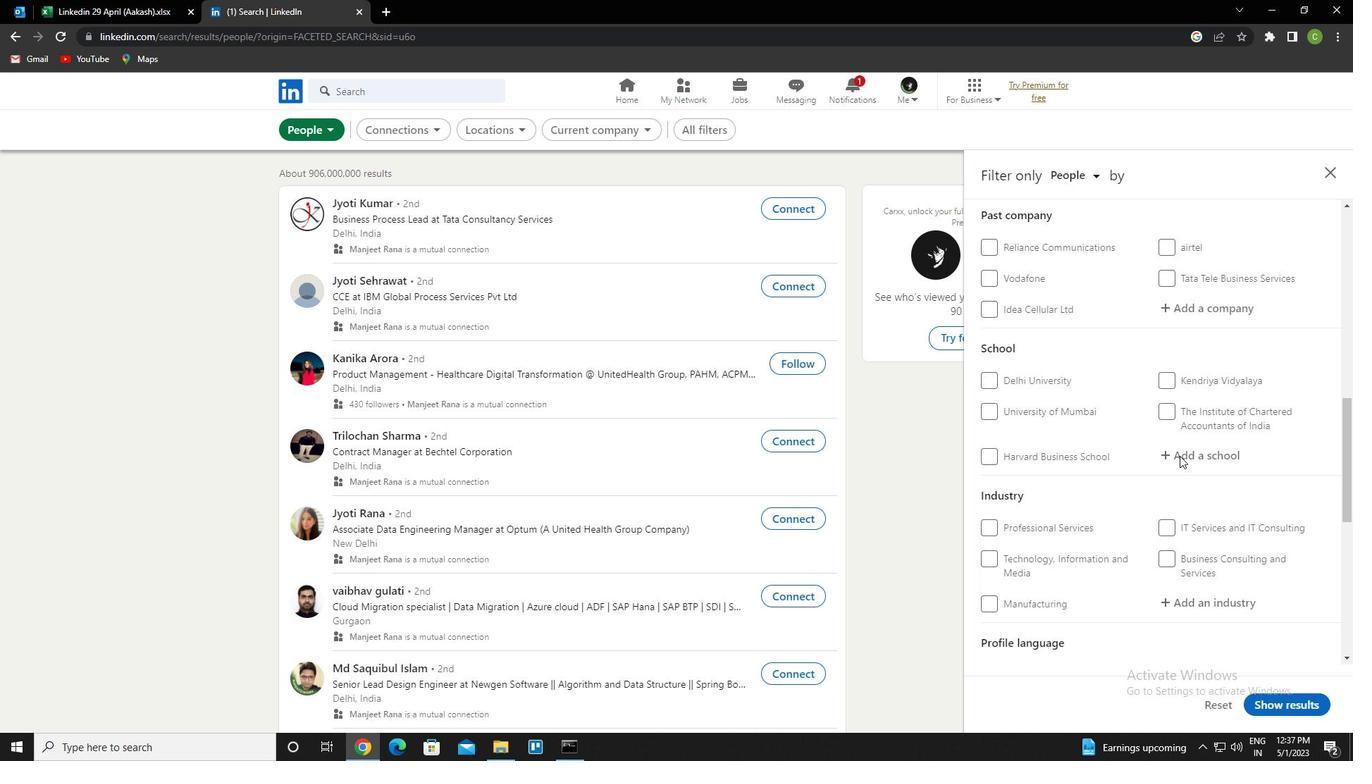 
Action: Mouse scrolled (1141, 491) with delta (0, 0)
Screenshot: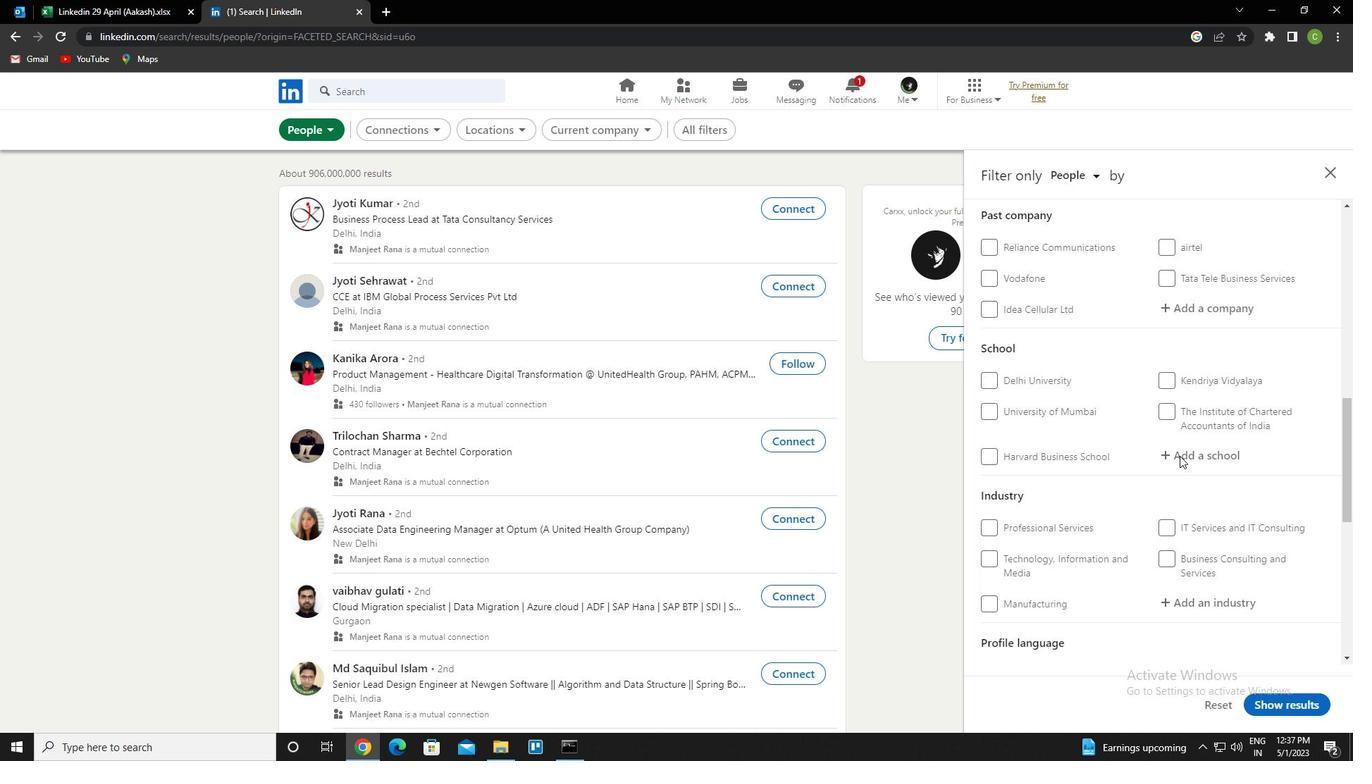 
Action: Mouse moved to (1138, 503)
Screenshot: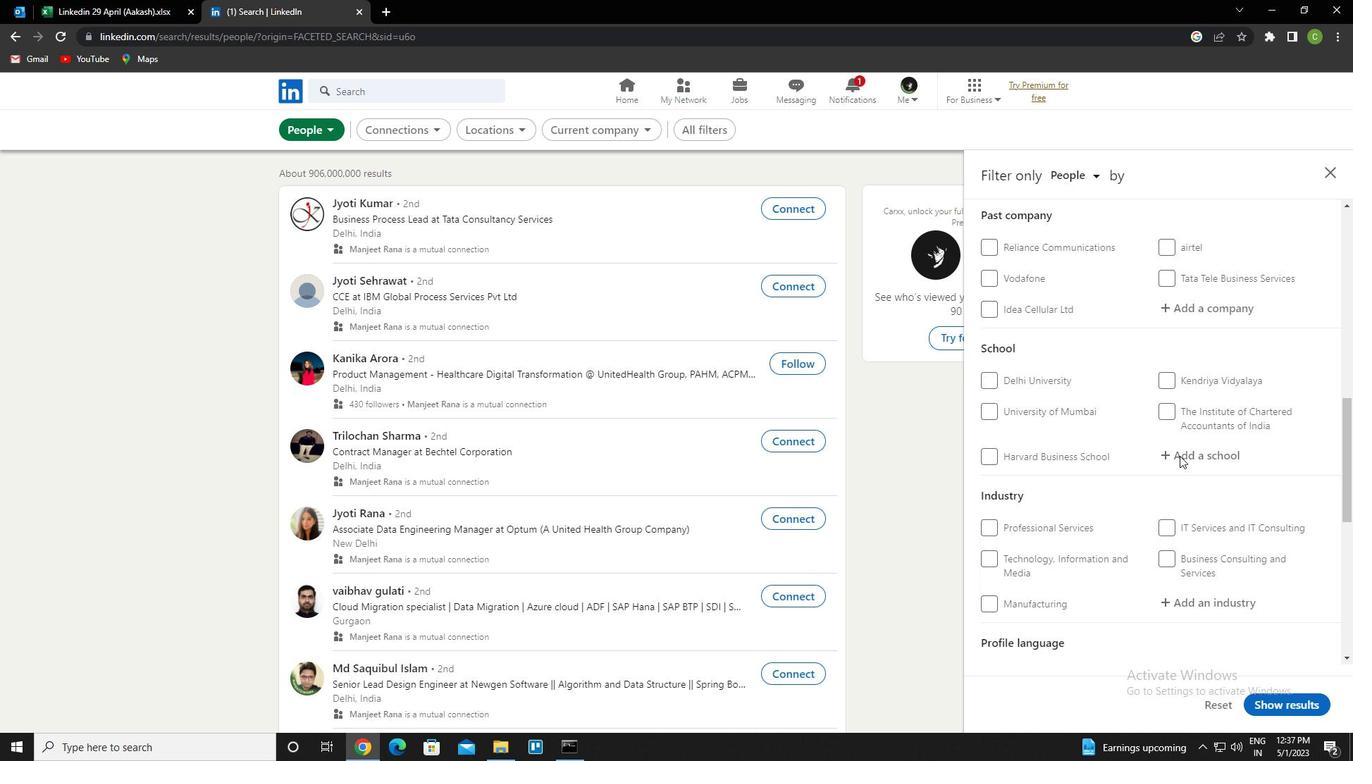 
Action: Mouse scrolled (1138, 502) with delta (0, 0)
Screenshot: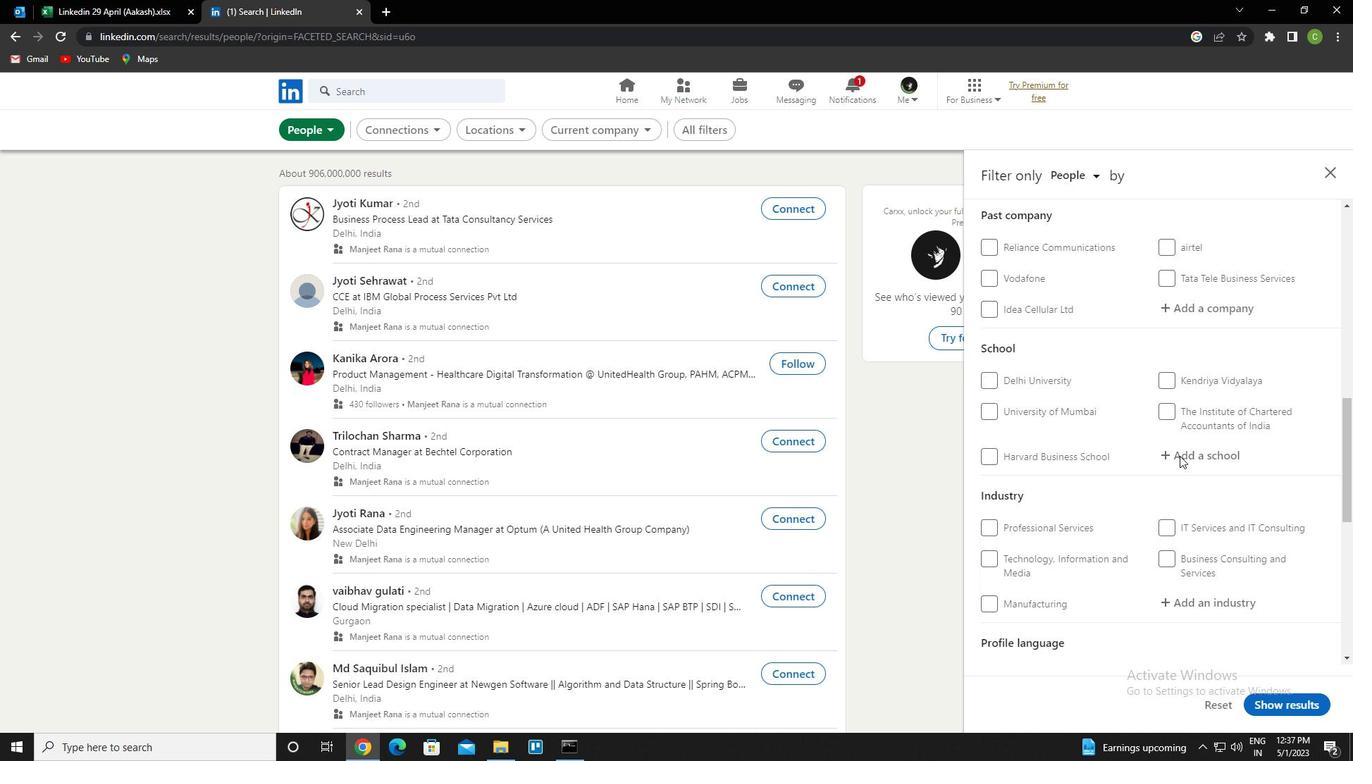 
Action: Mouse moved to (1176, 496)
Screenshot: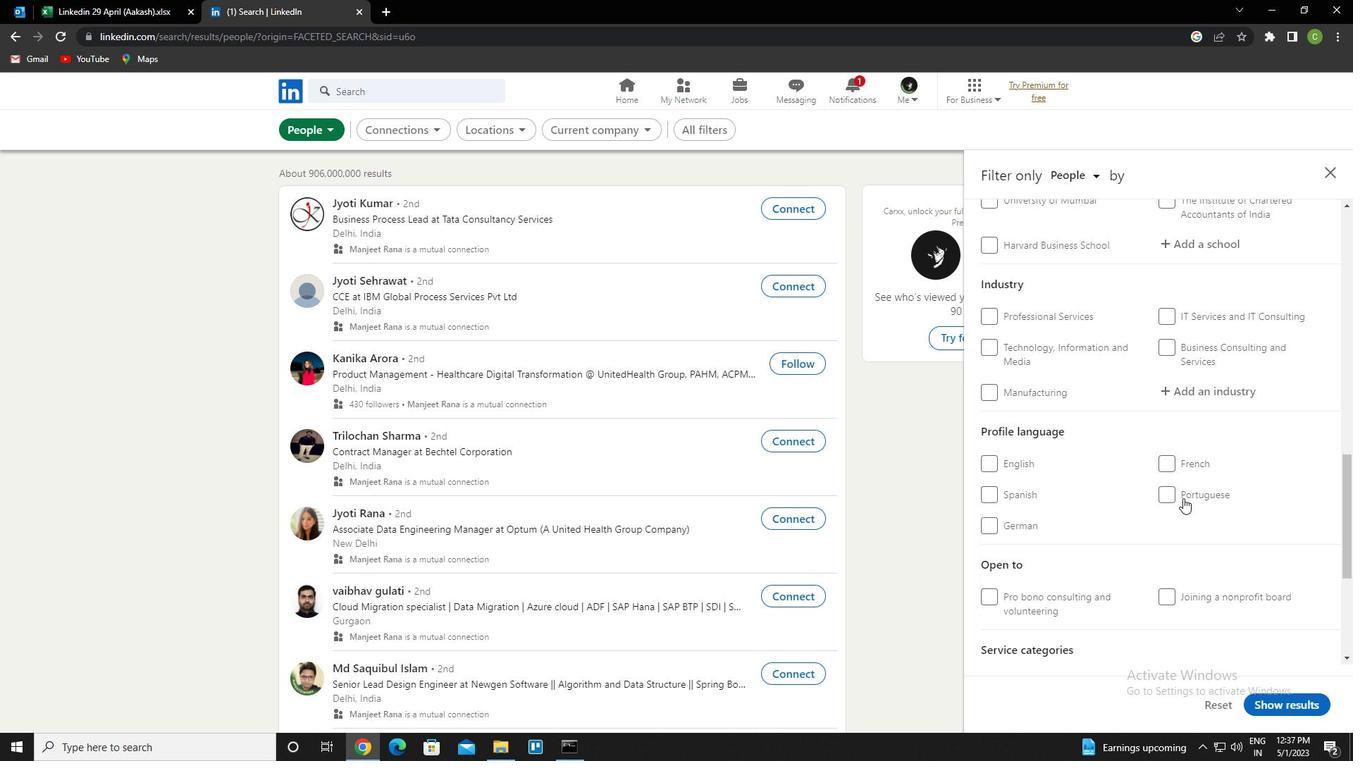 
Action: Mouse pressed left at (1176, 496)
Screenshot: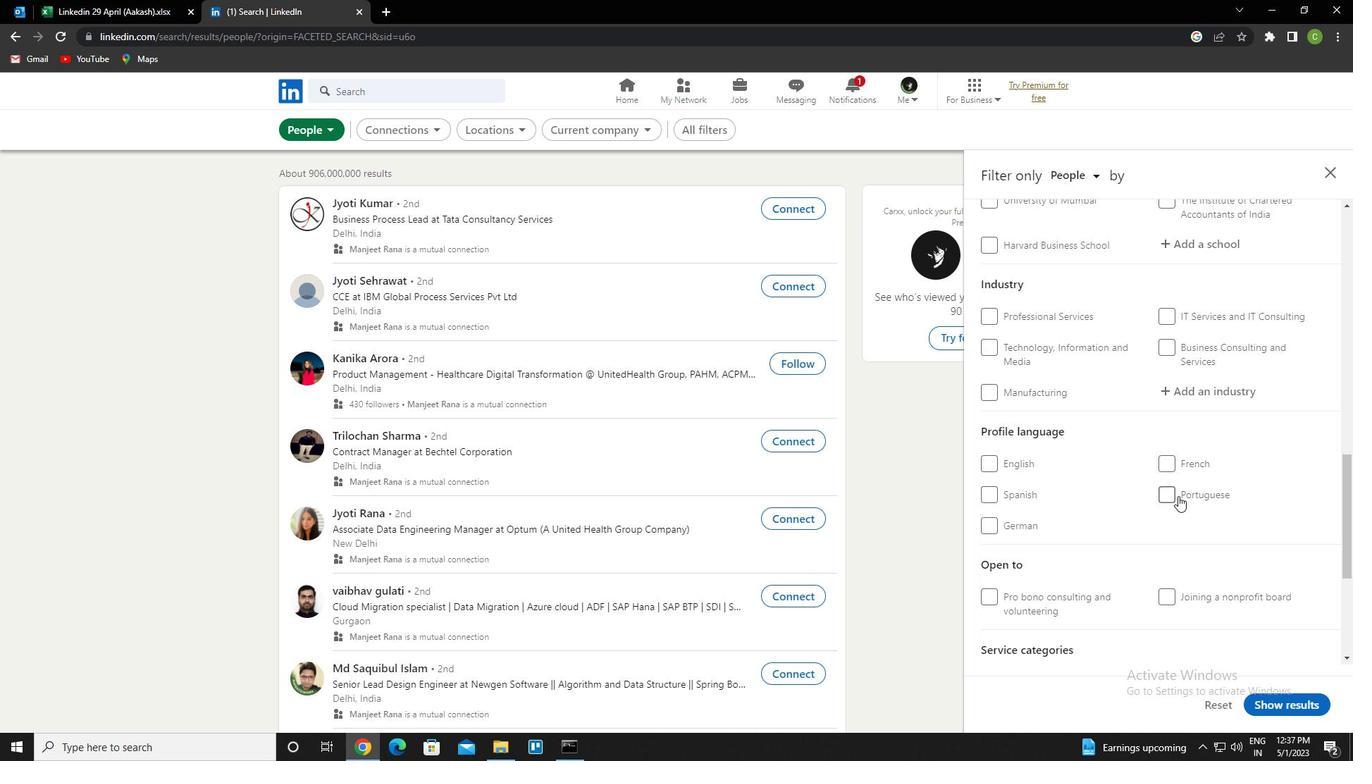 
Action: Mouse scrolled (1176, 497) with delta (0, 0)
Screenshot: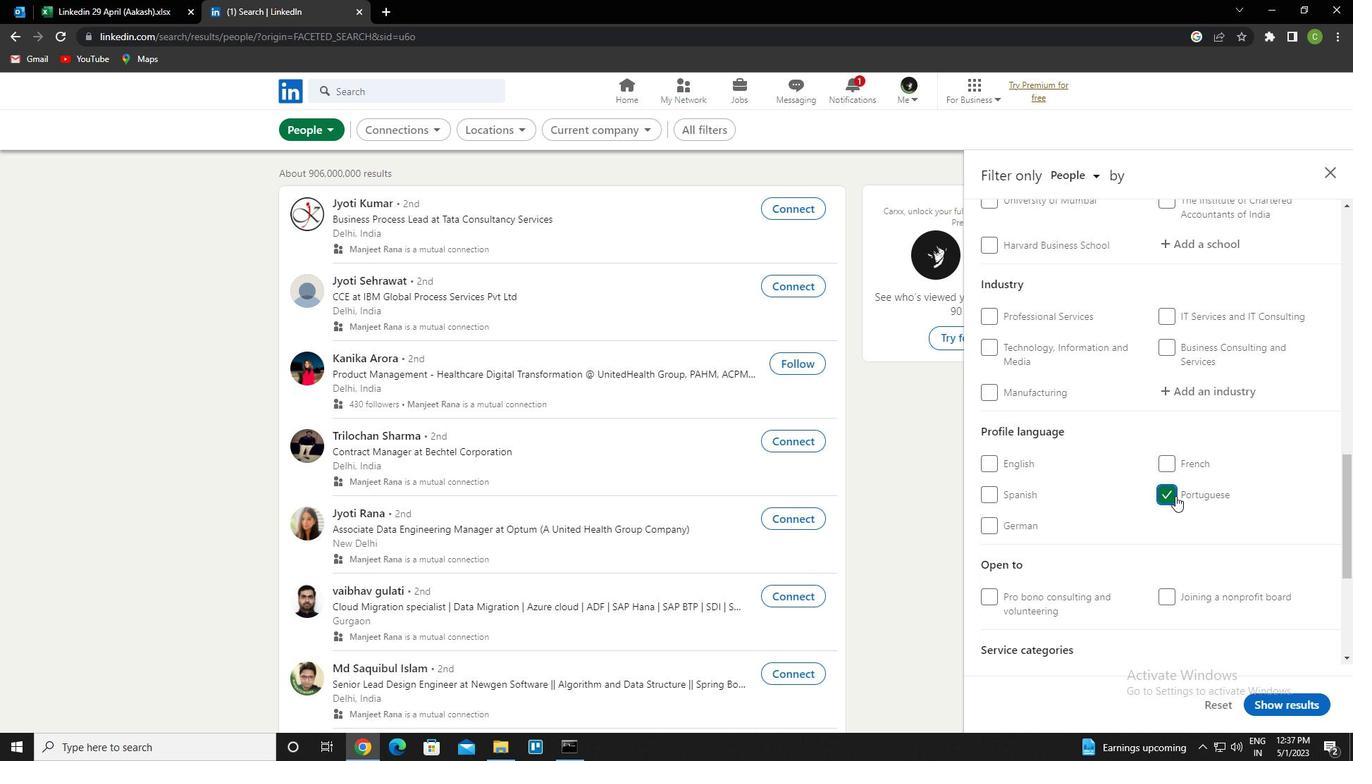 
Action: Mouse scrolled (1176, 497) with delta (0, 0)
Screenshot: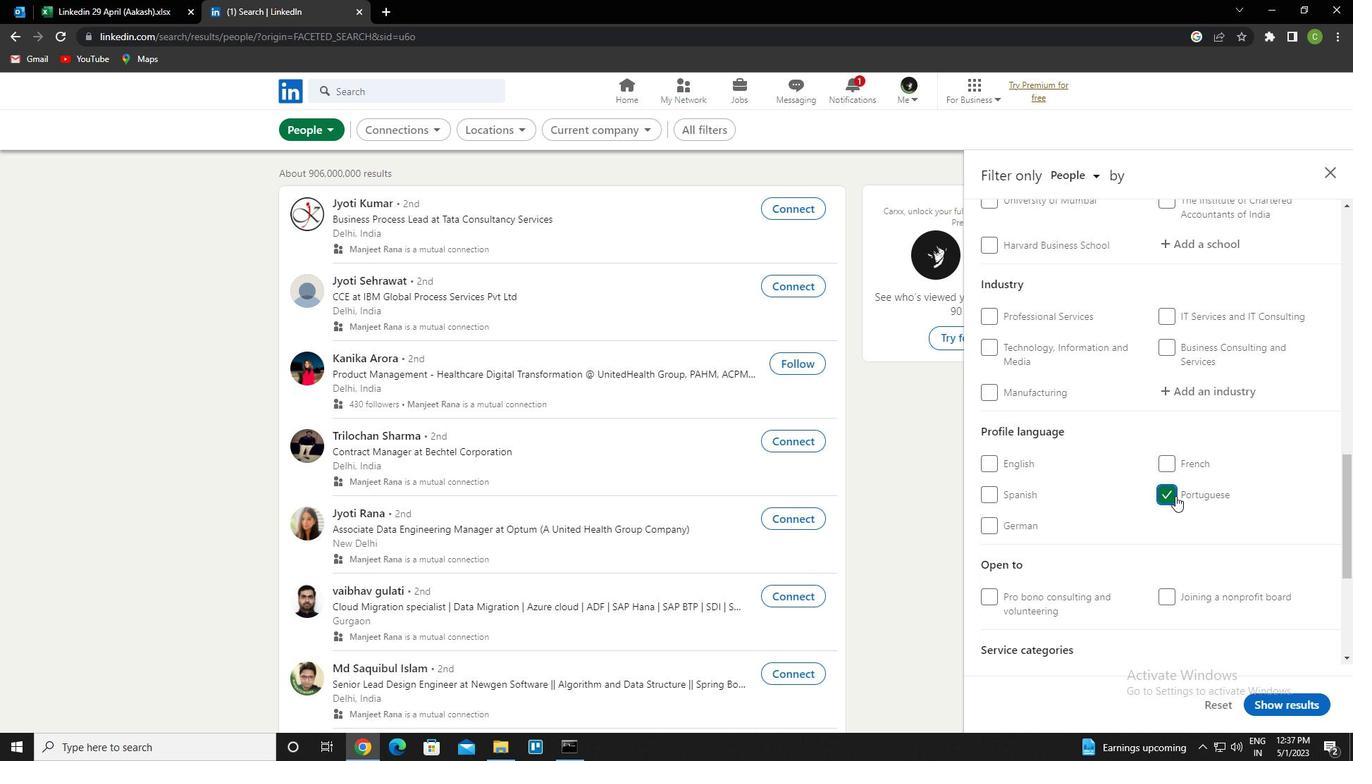 
Action: Mouse scrolled (1176, 497) with delta (0, 0)
Screenshot: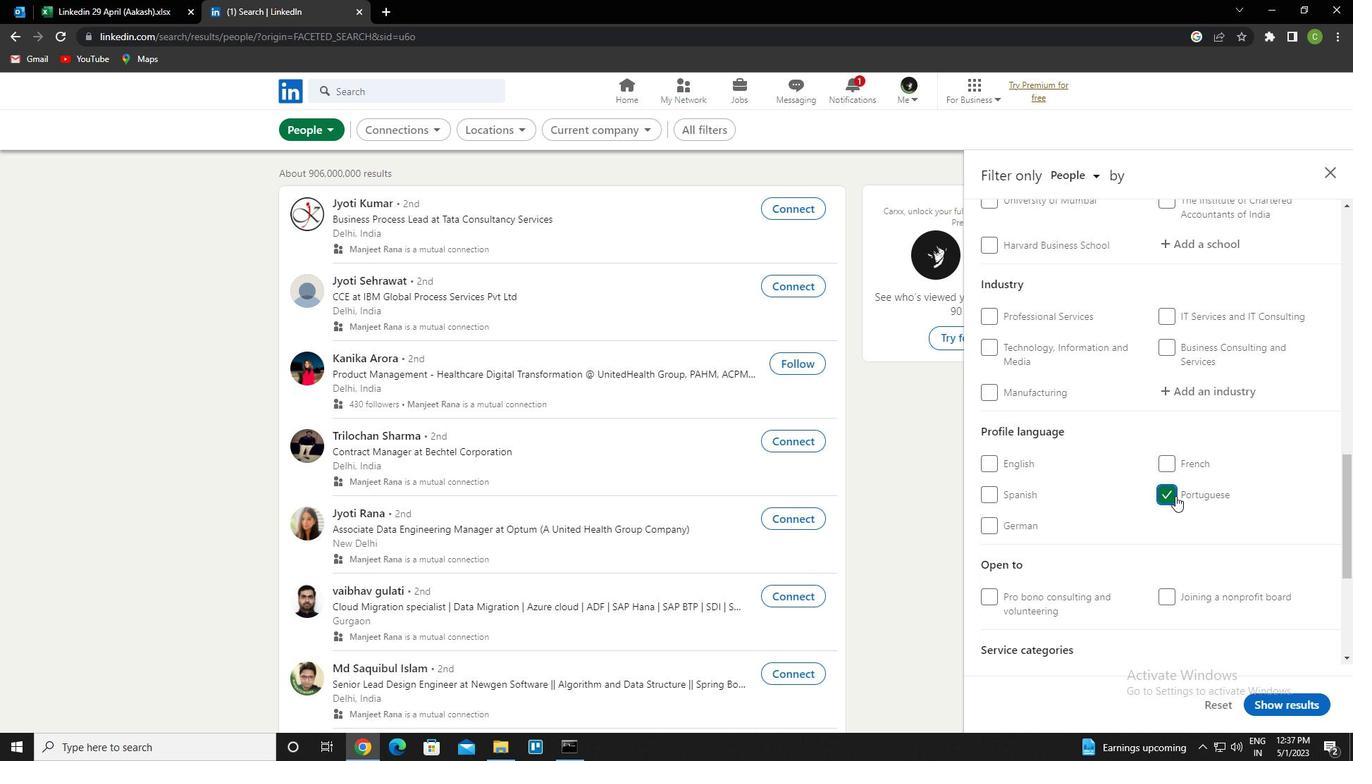 
Action: Mouse scrolled (1176, 497) with delta (0, 0)
Screenshot: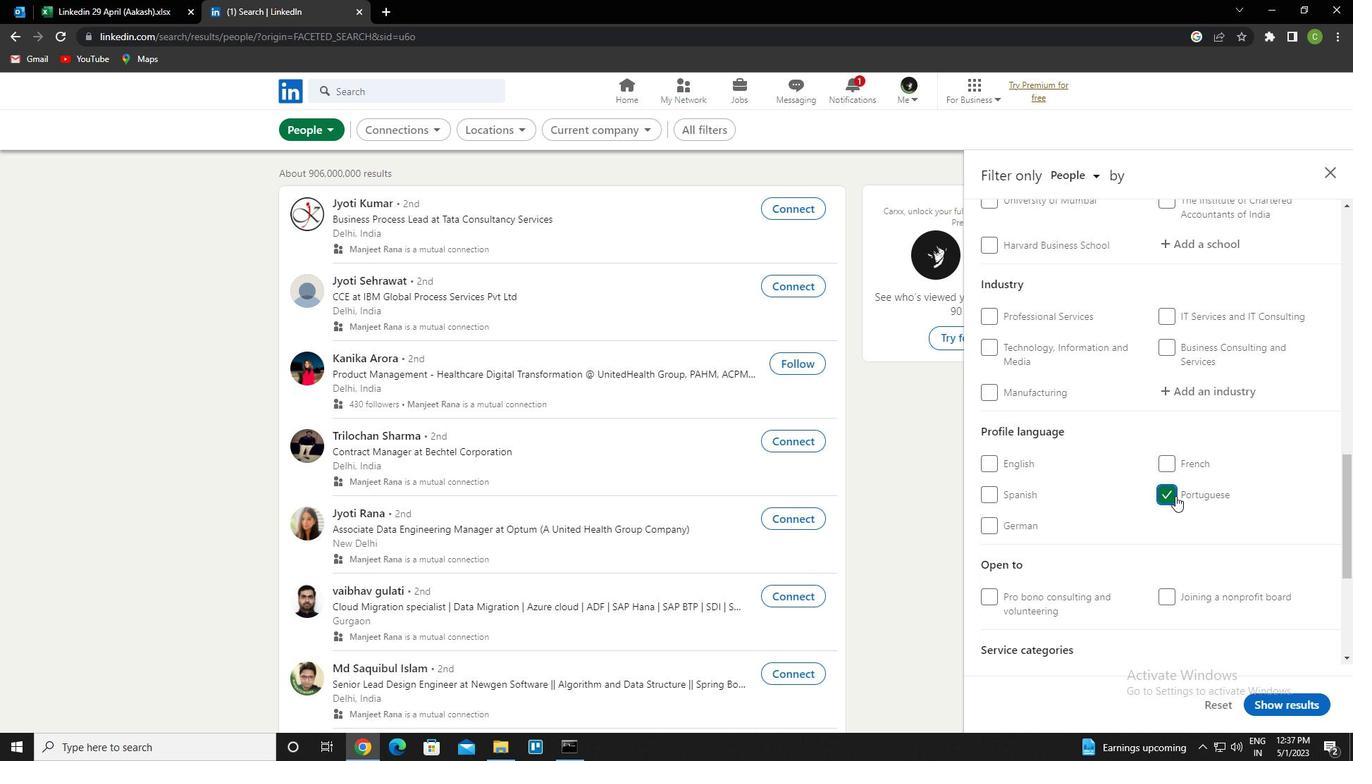
Action: Mouse scrolled (1176, 497) with delta (0, 0)
Screenshot: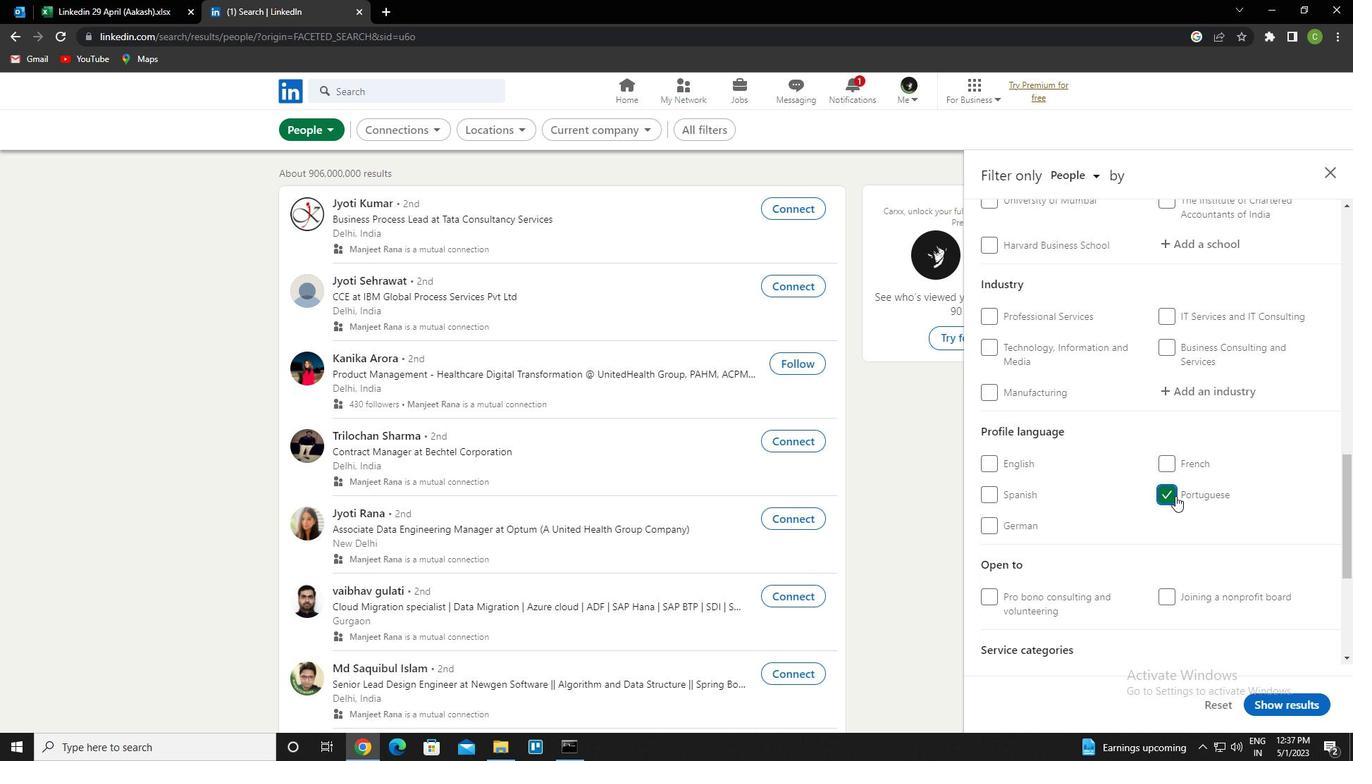 
Action: Mouse scrolled (1176, 497) with delta (0, 0)
Screenshot: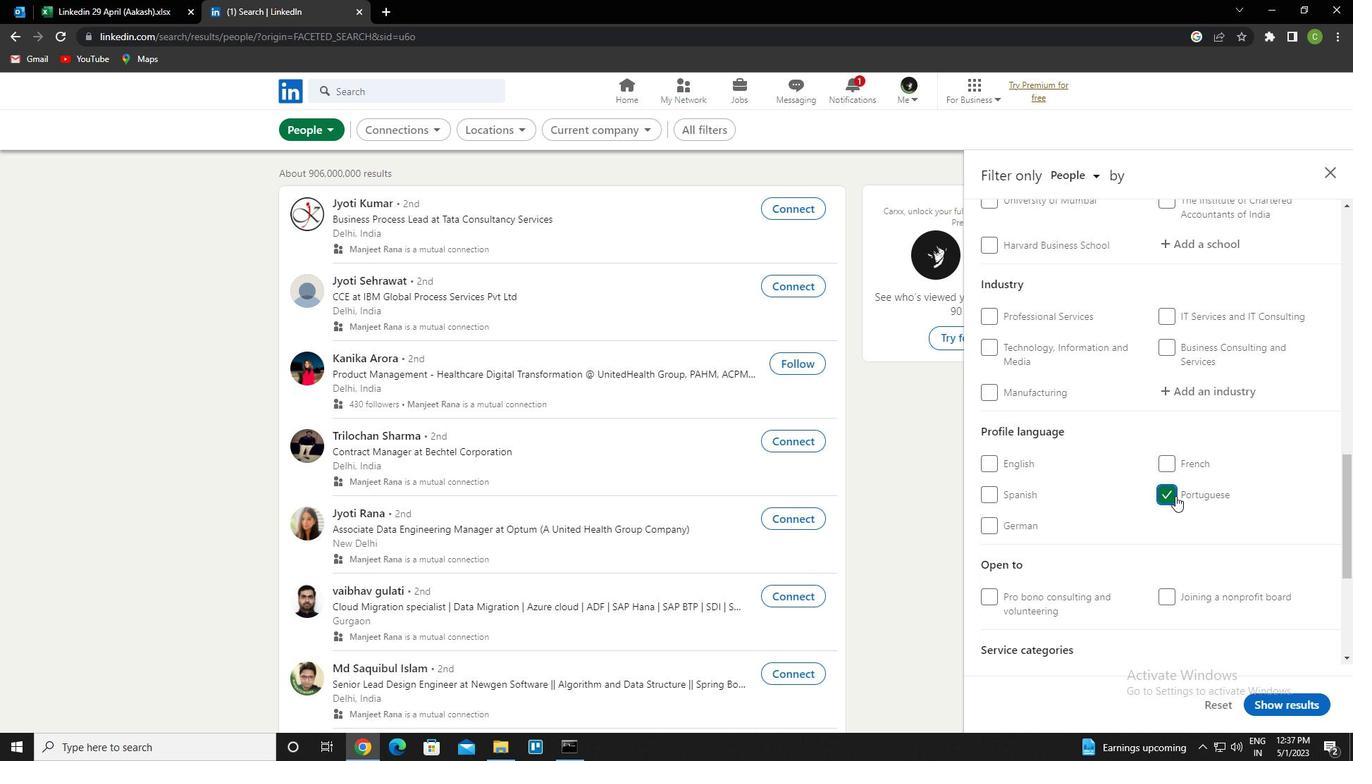 
Action: Mouse moved to (1196, 382)
Screenshot: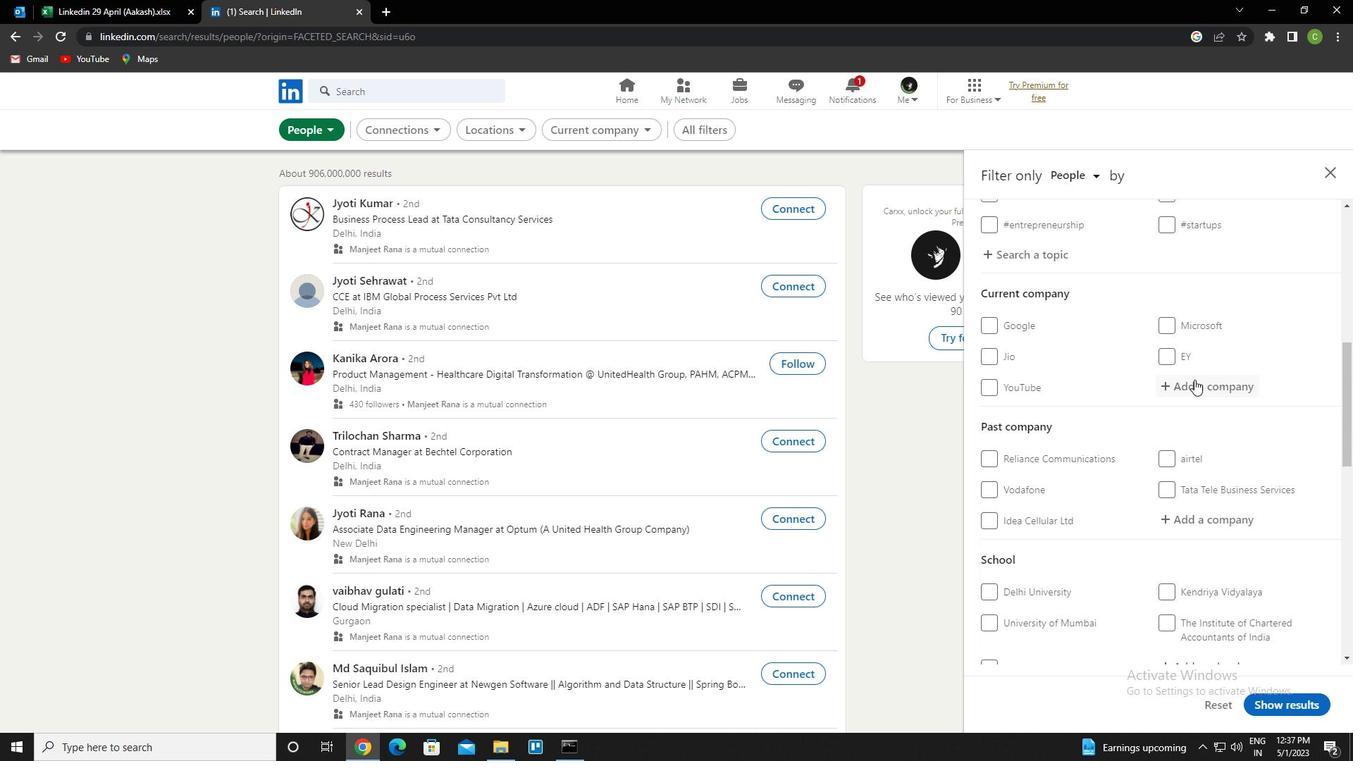 
Action: Mouse pressed left at (1196, 382)
Screenshot: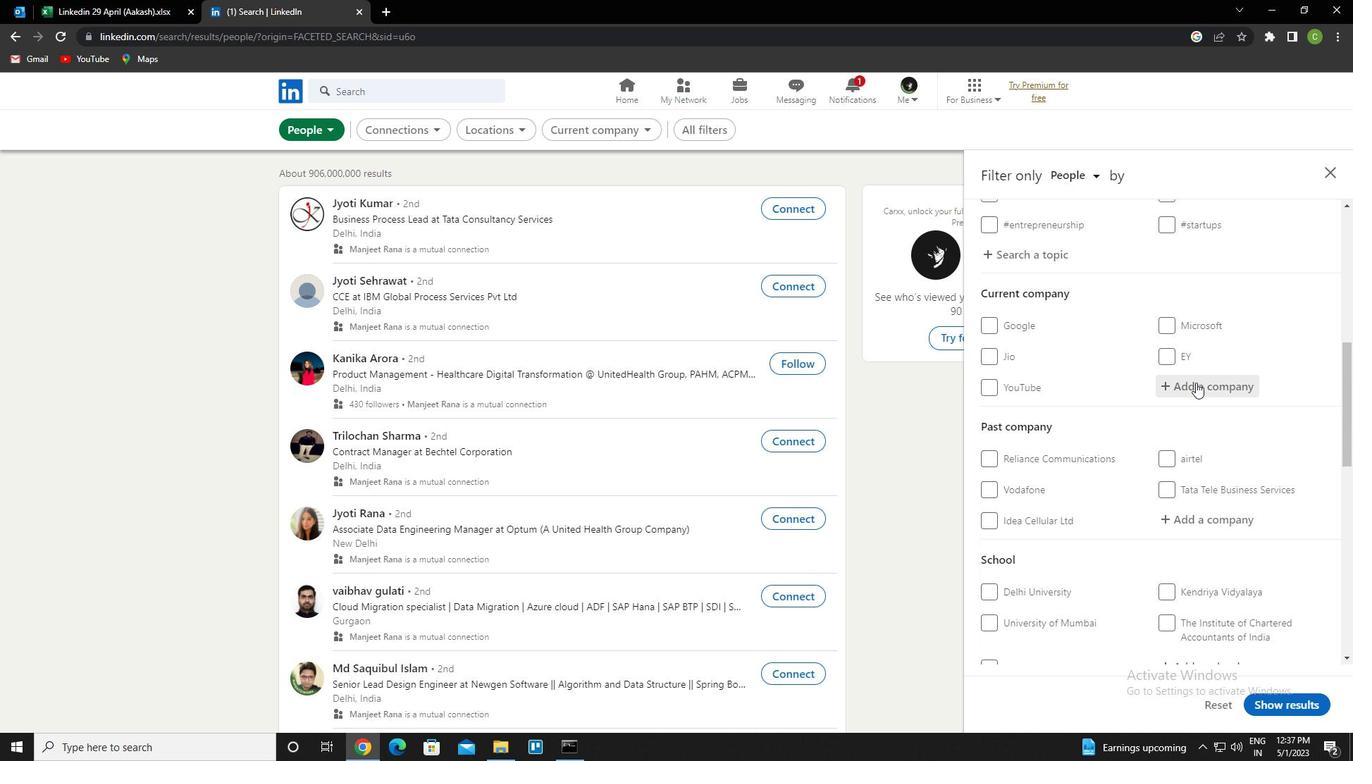 
Action: Mouse moved to (1195, 387)
Screenshot: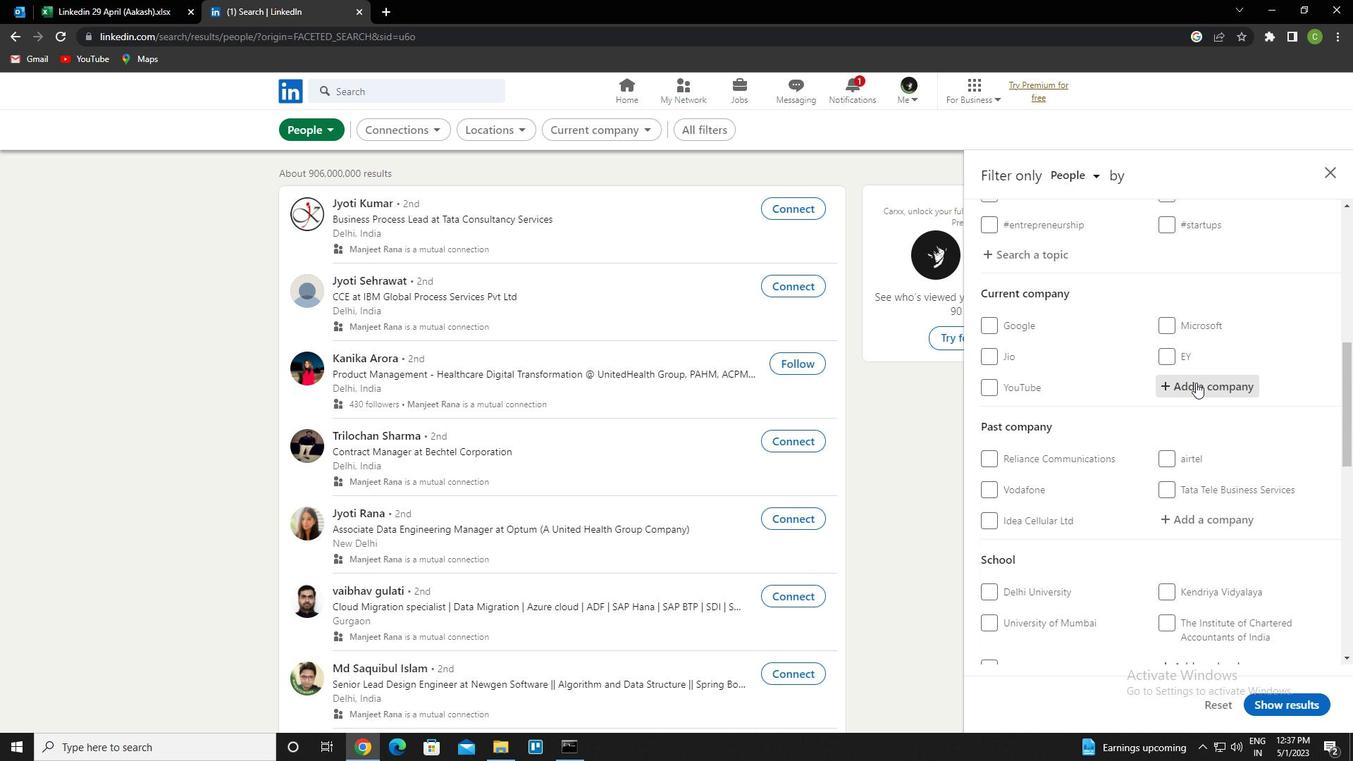 
Action: Key pressed <Key.caps_lock>t<Key.caps_lock>itan<Key.space>com<Key.down><Key.enter>
Screenshot: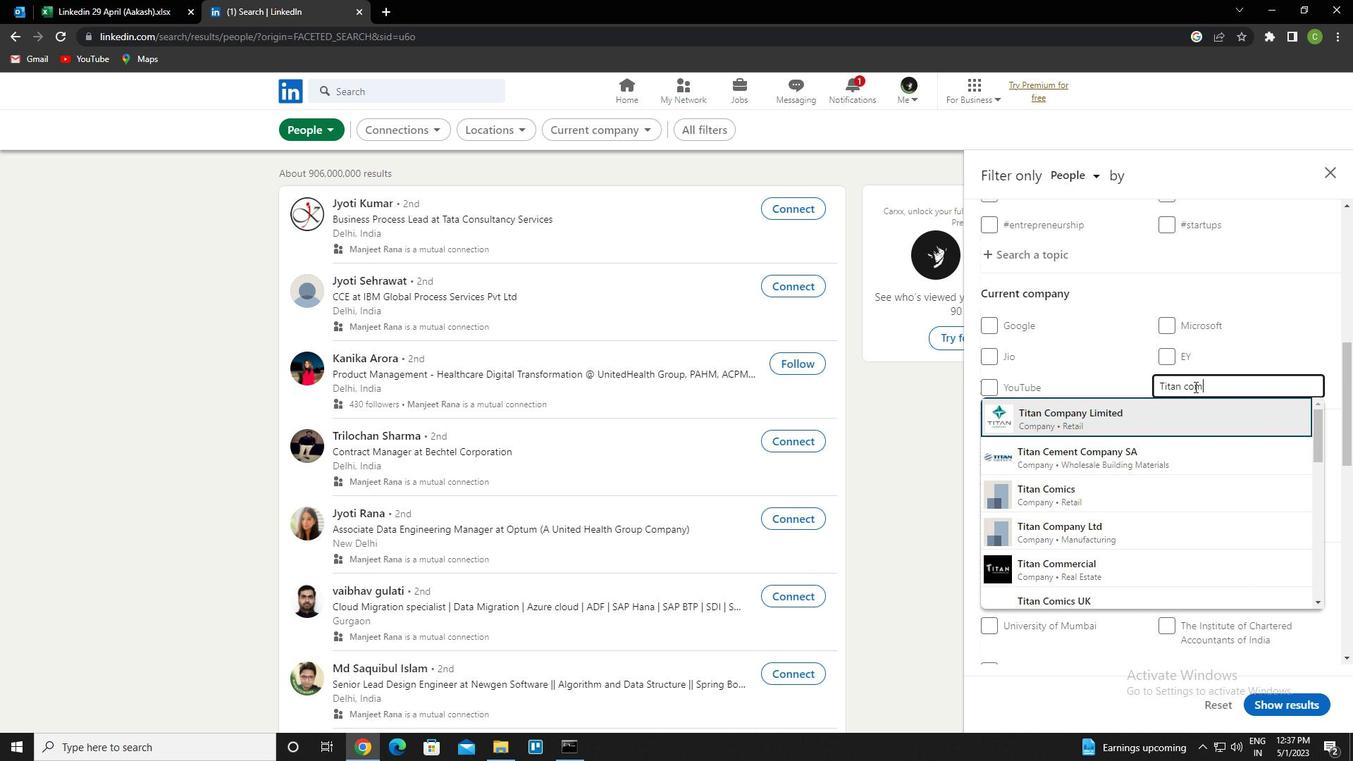 
Action: Mouse moved to (1182, 433)
Screenshot: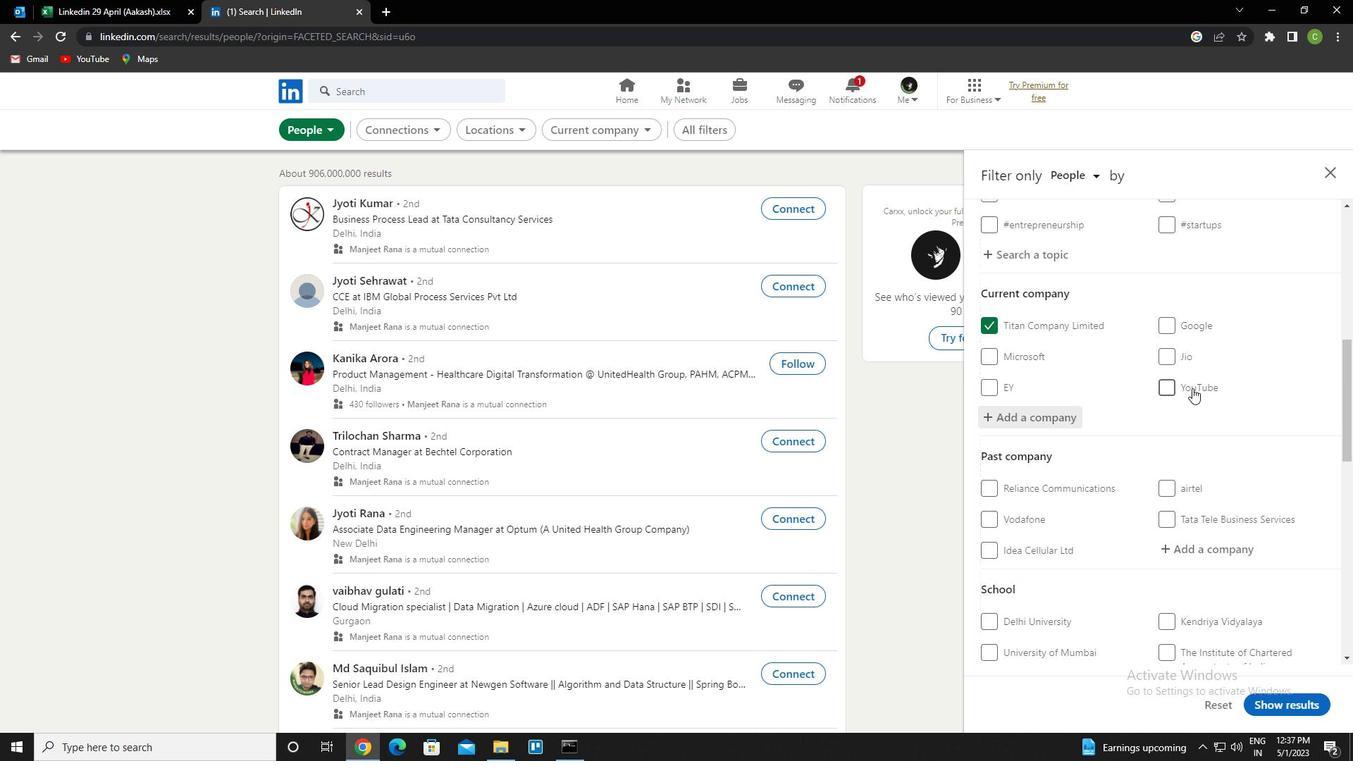 
Action: Mouse scrolled (1182, 432) with delta (0, 0)
Screenshot: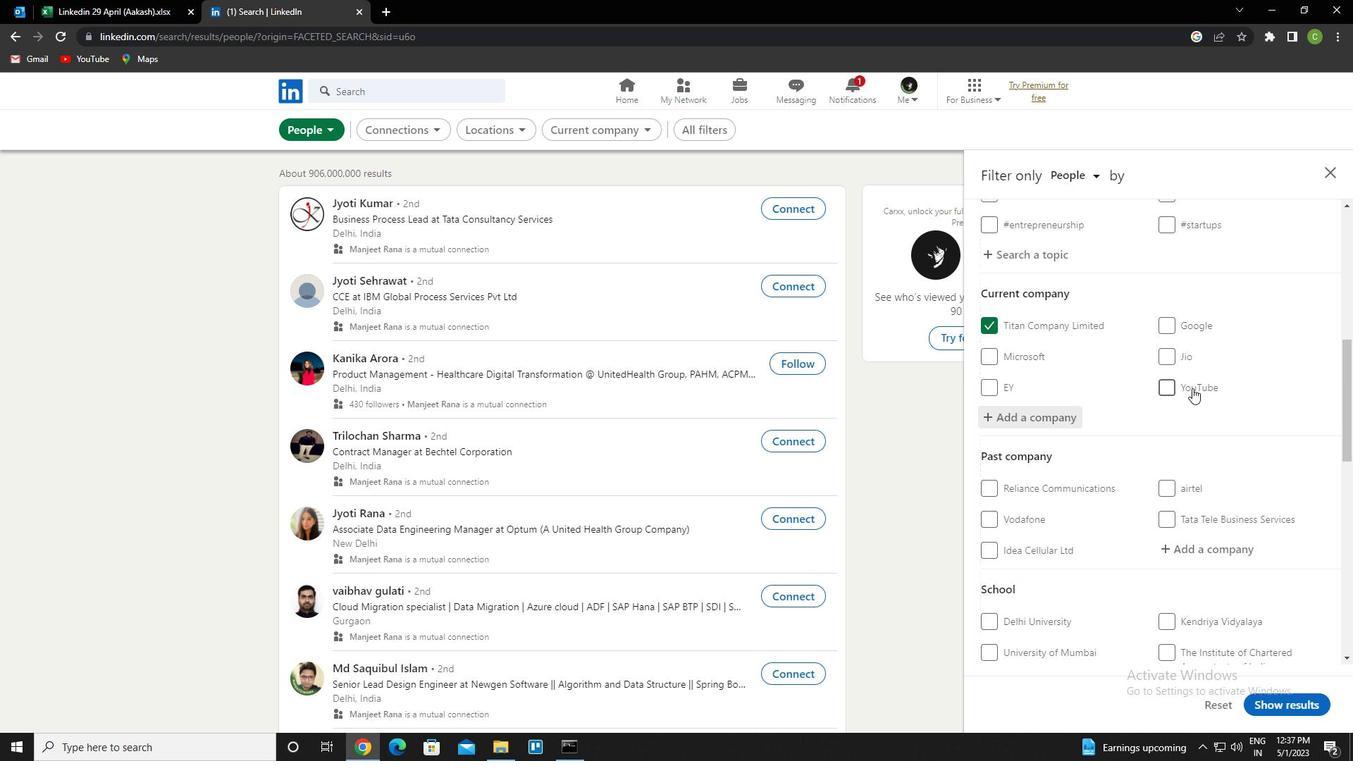 
Action: Mouse moved to (1184, 442)
Screenshot: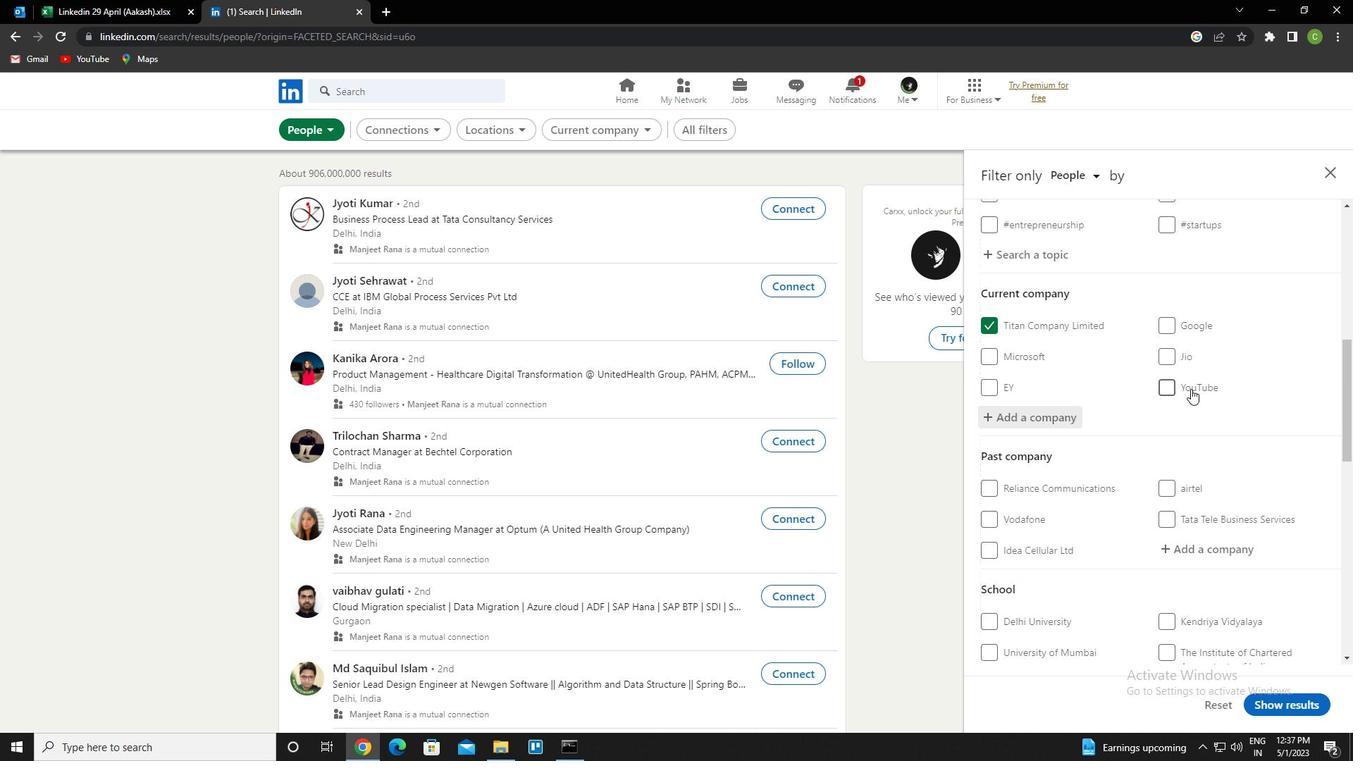 
Action: Mouse scrolled (1184, 441) with delta (0, 0)
Screenshot: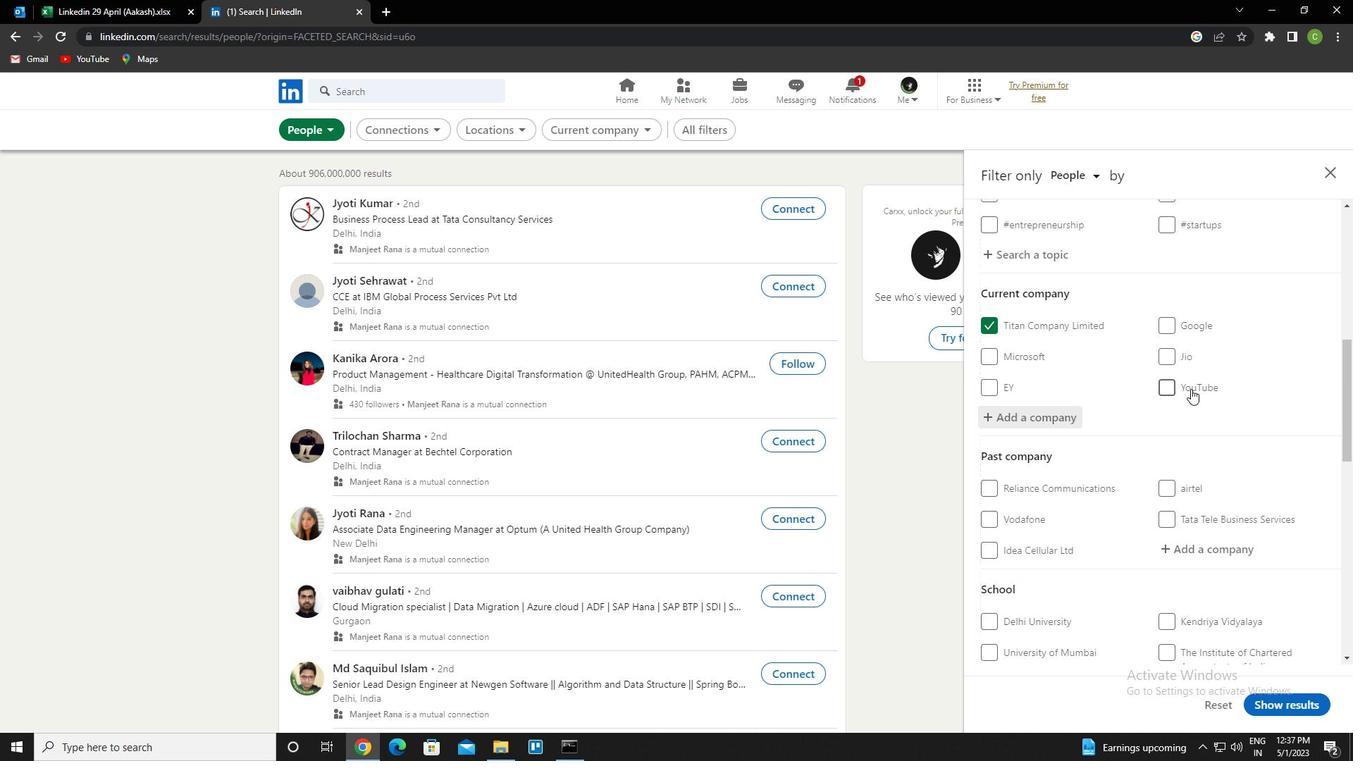 
Action: Mouse moved to (1186, 444)
Screenshot: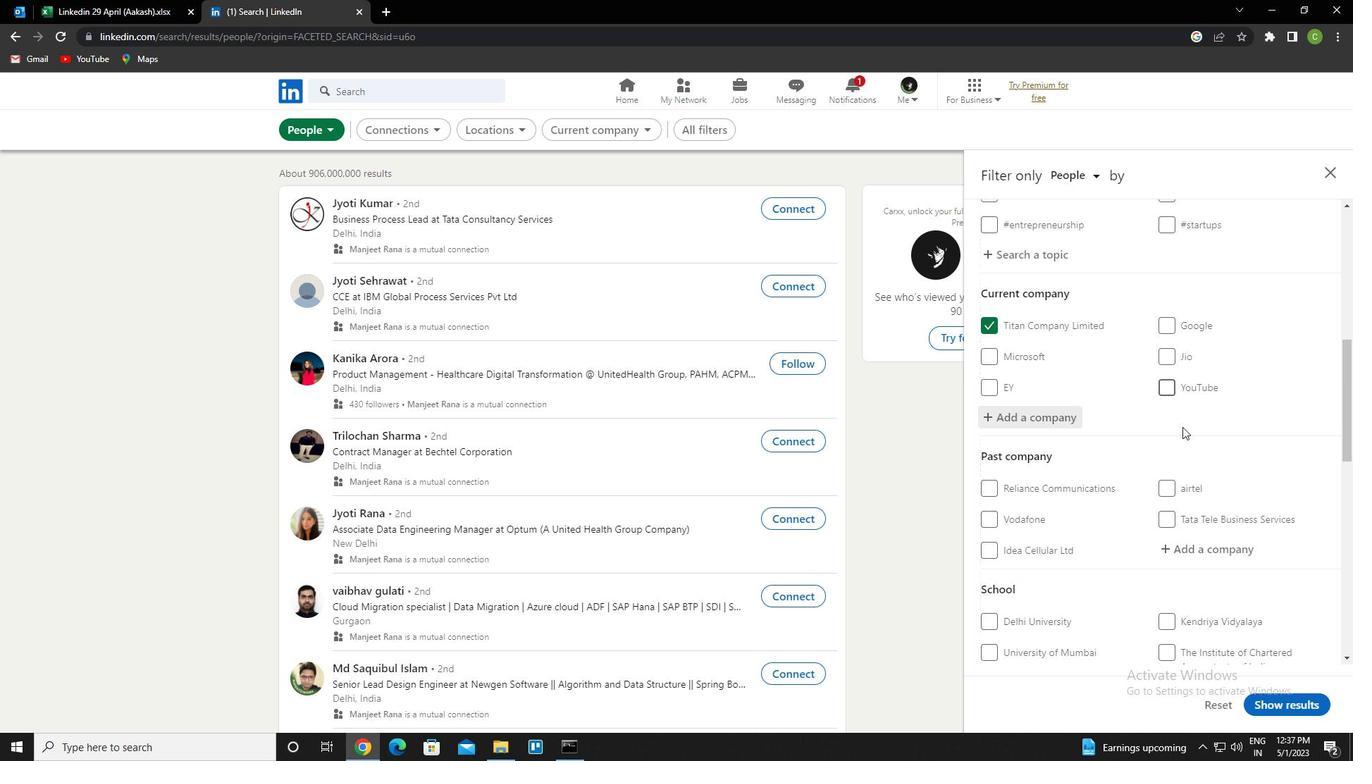 
Action: Mouse scrolled (1186, 444) with delta (0, 0)
Screenshot: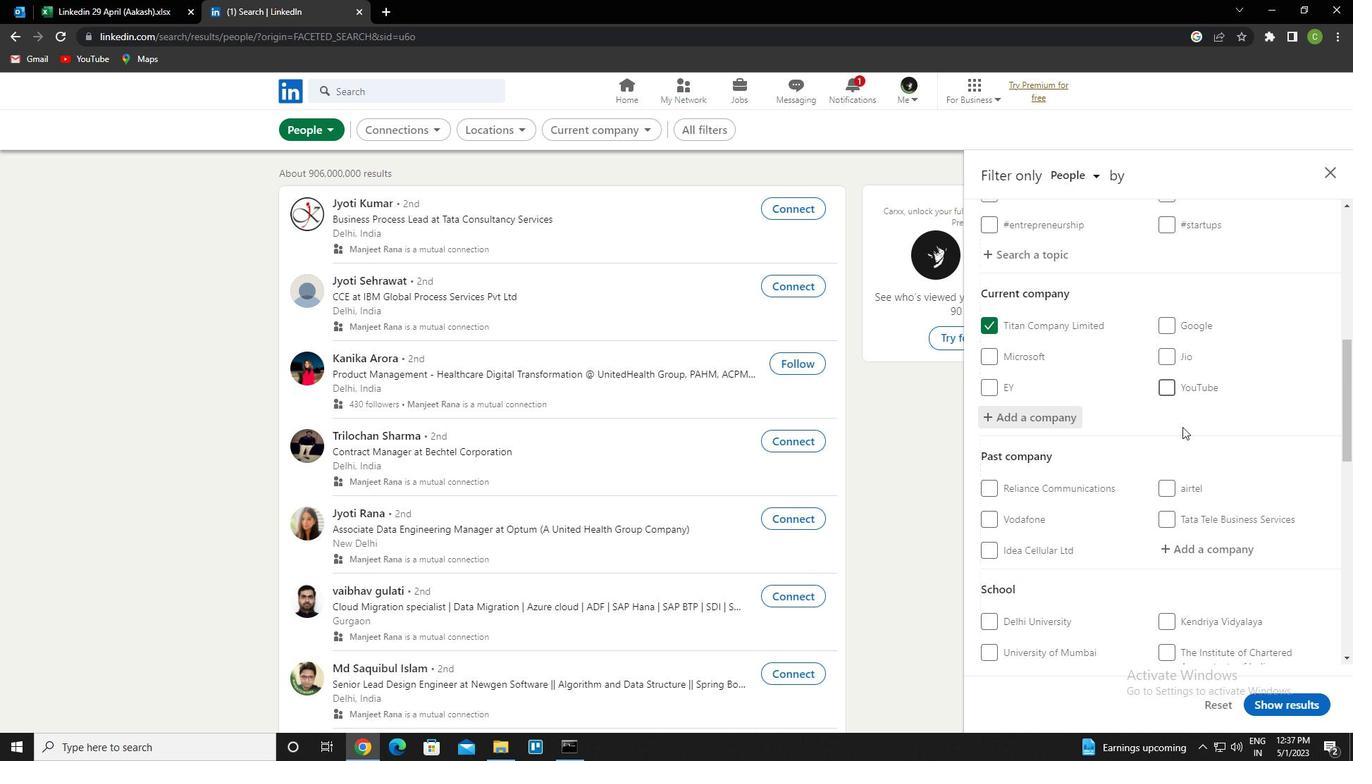 
Action: Mouse moved to (1205, 487)
Screenshot: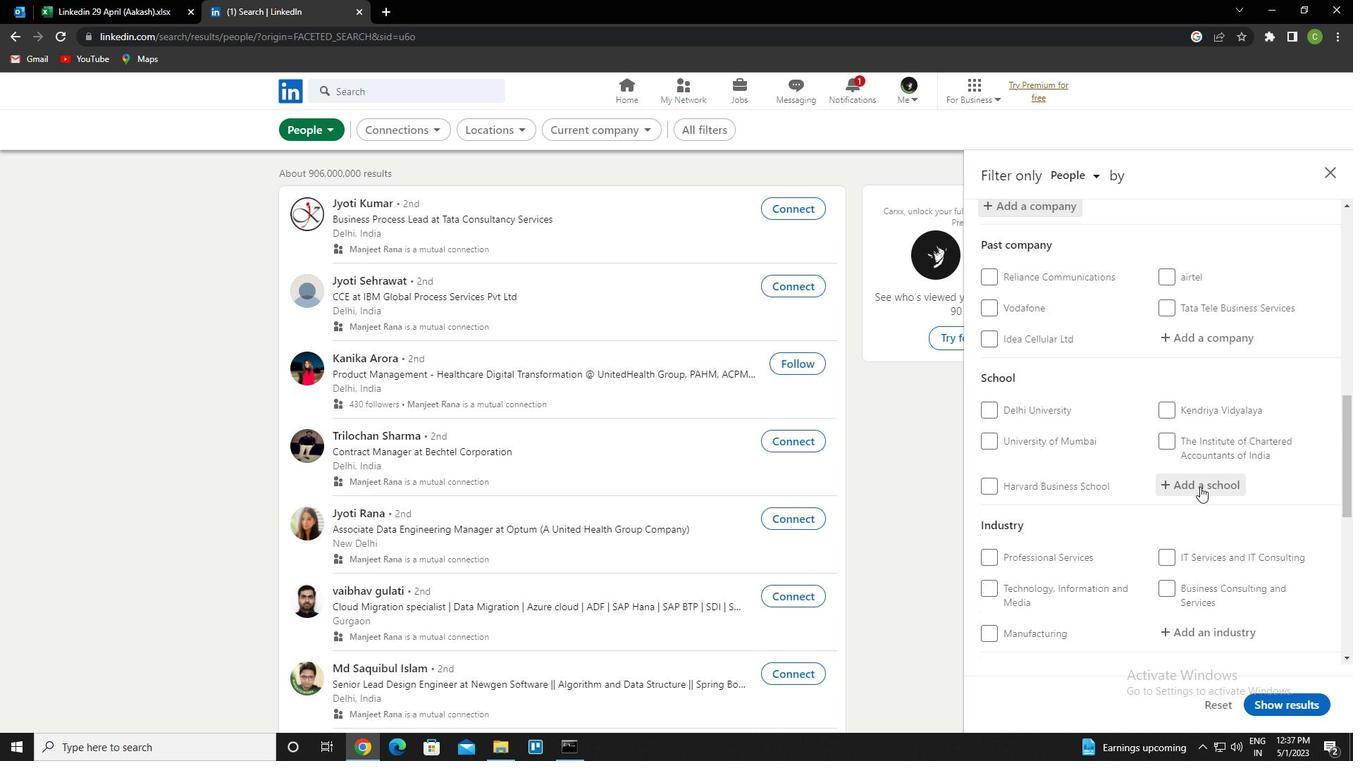
Action: Mouse pressed left at (1205, 487)
Screenshot: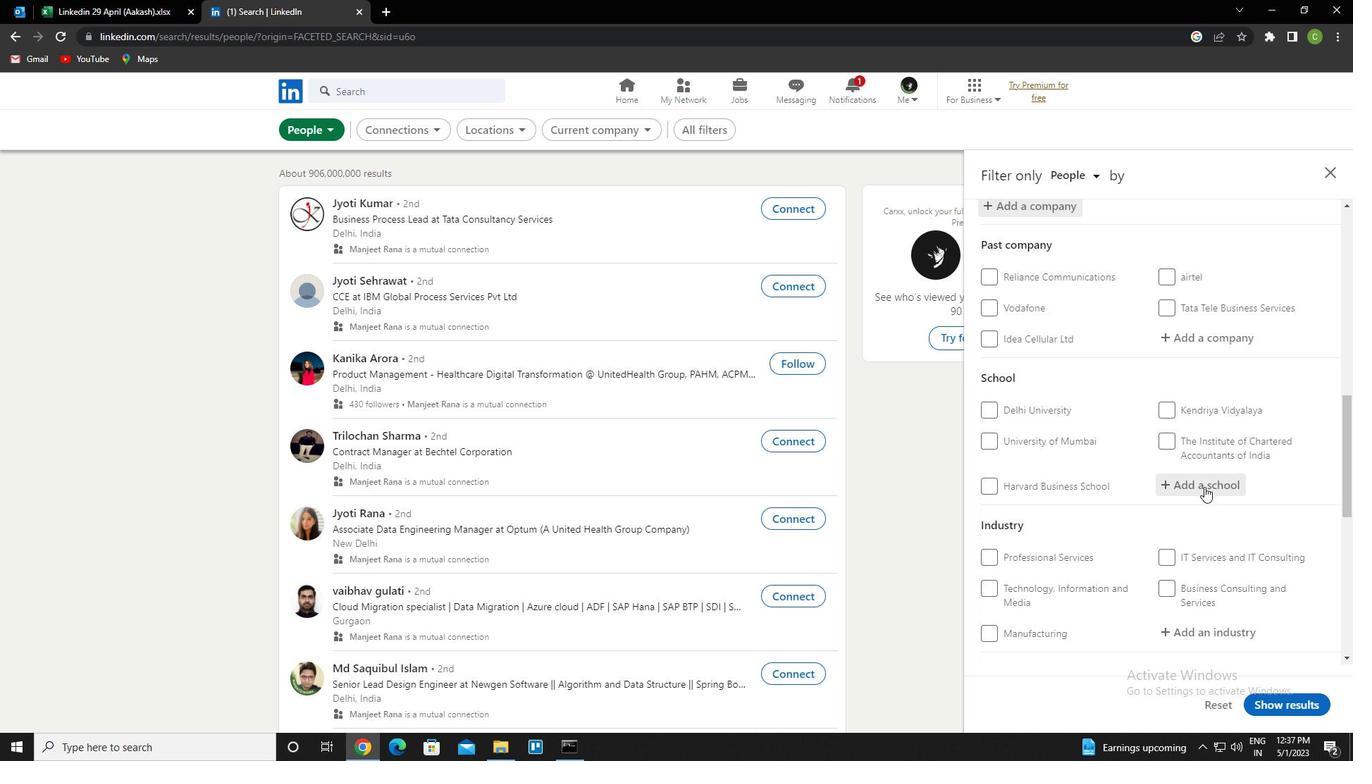 
Action: Mouse moved to (1204, 489)
Screenshot: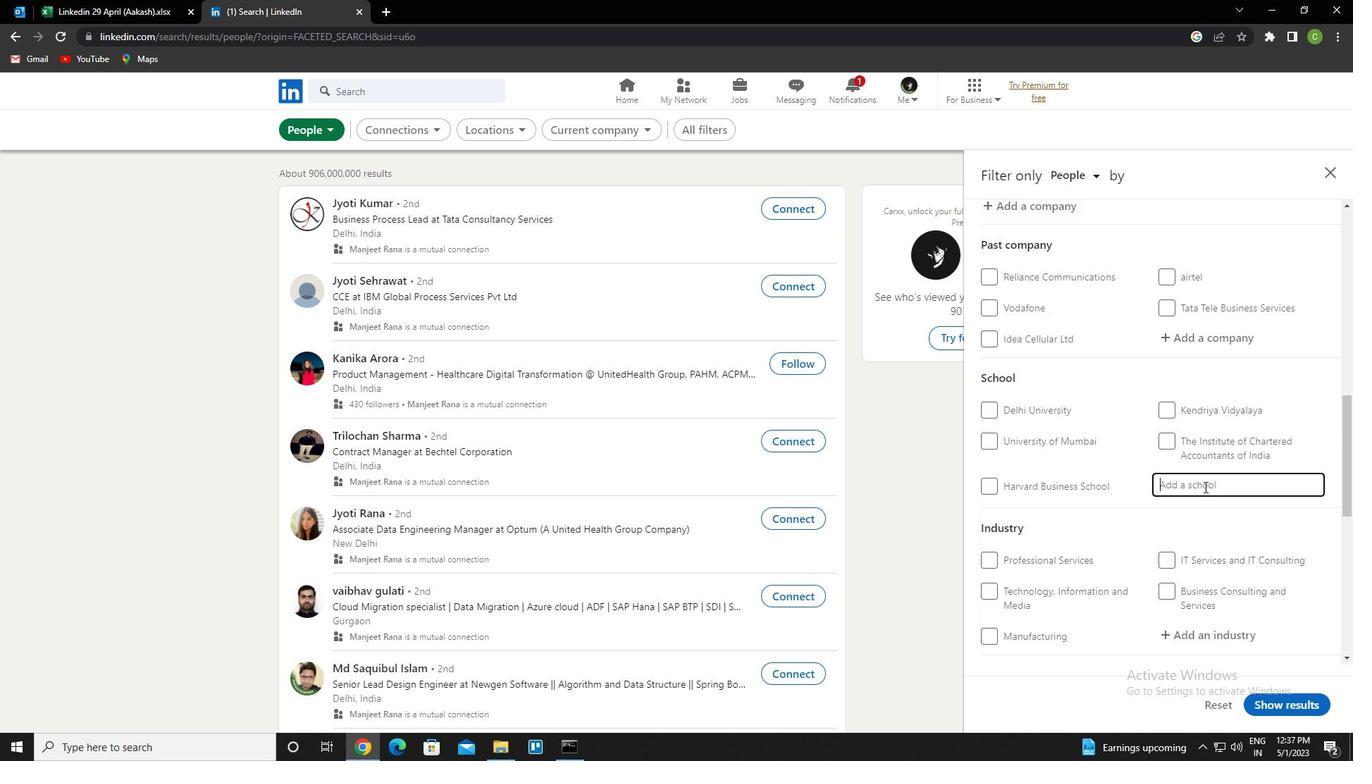 
Action: Key pressed <Key.caps_lock>ch.<Key.space>c<Key.caps_lock><Key.caps_lock>haran<Key.down><Key.enter>
Screenshot: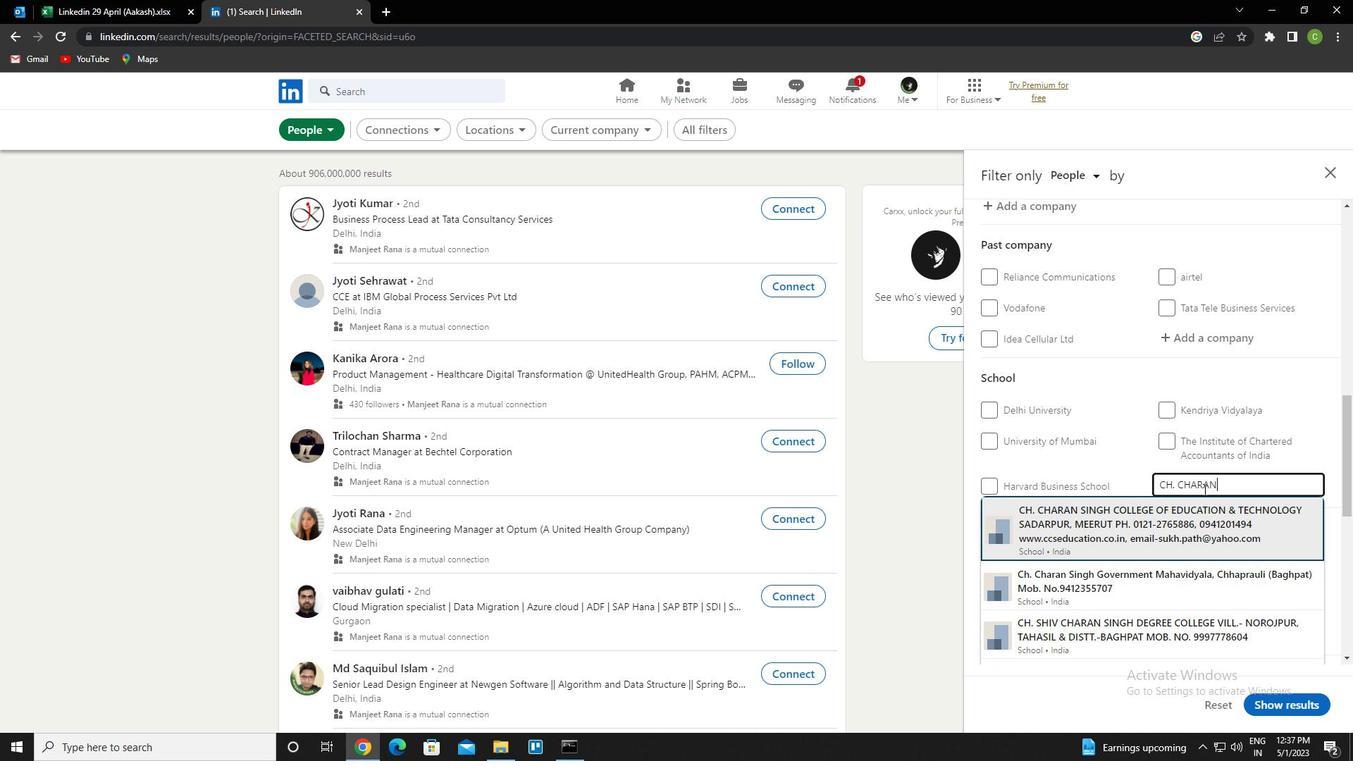 
Action: Mouse moved to (1192, 497)
Screenshot: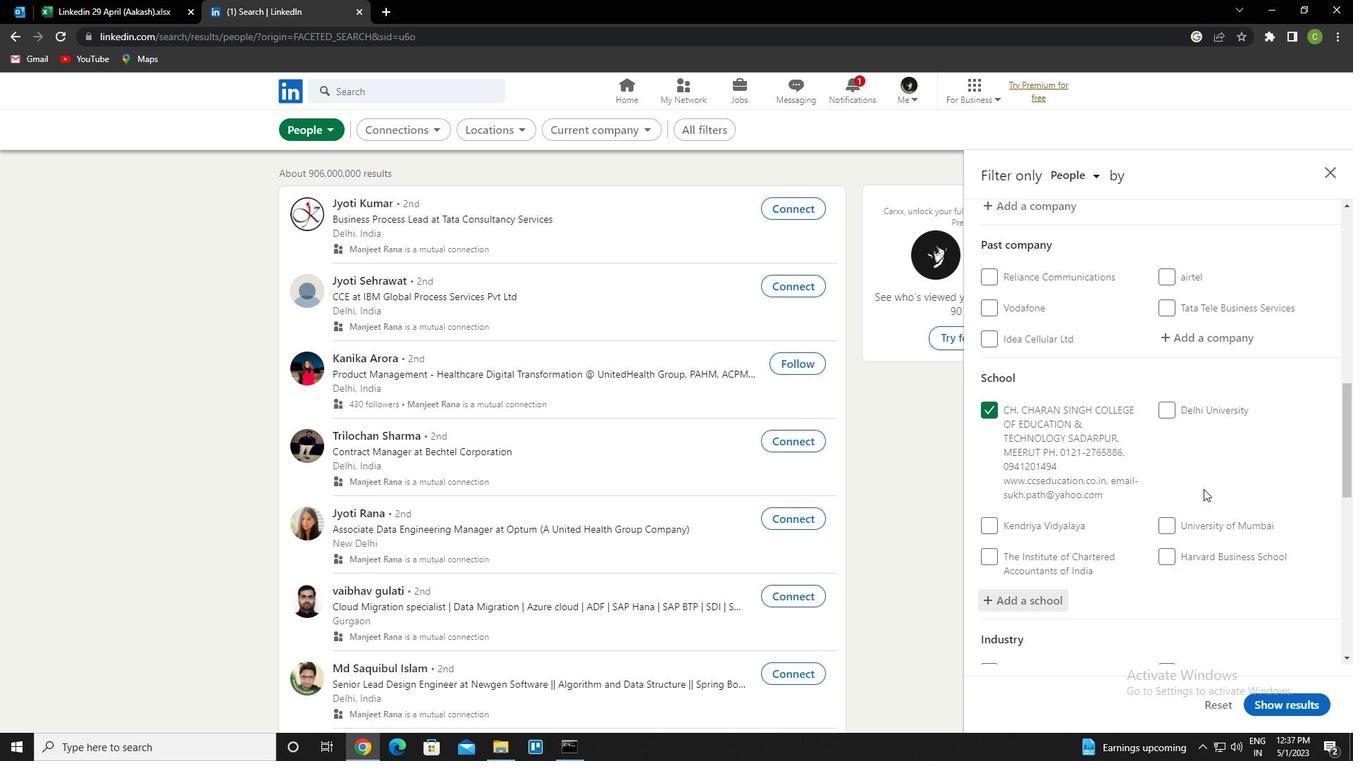 
Action: Mouse scrolled (1192, 497) with delta (0, 0)
Screenshot: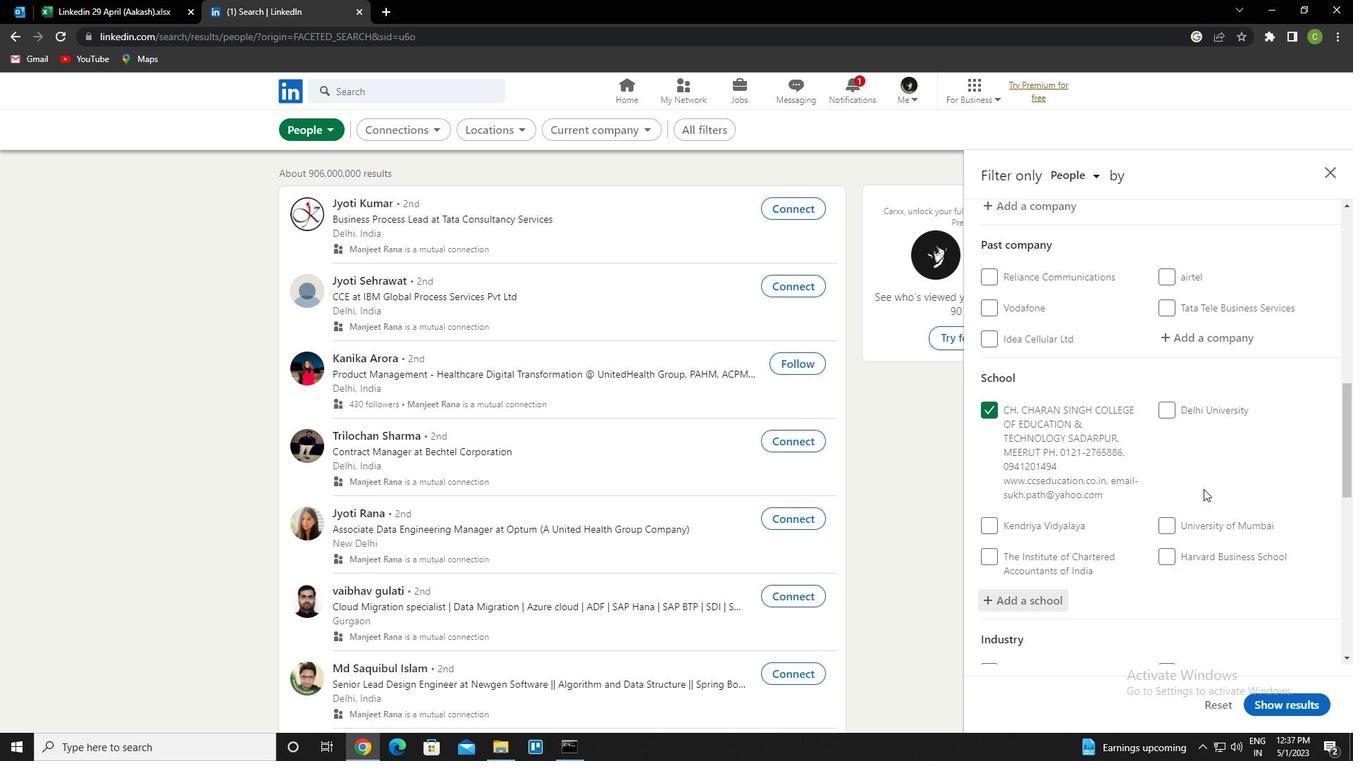 
Action: Mouse scrolled (1192, 497) with delta (0, 0)
Screenshot: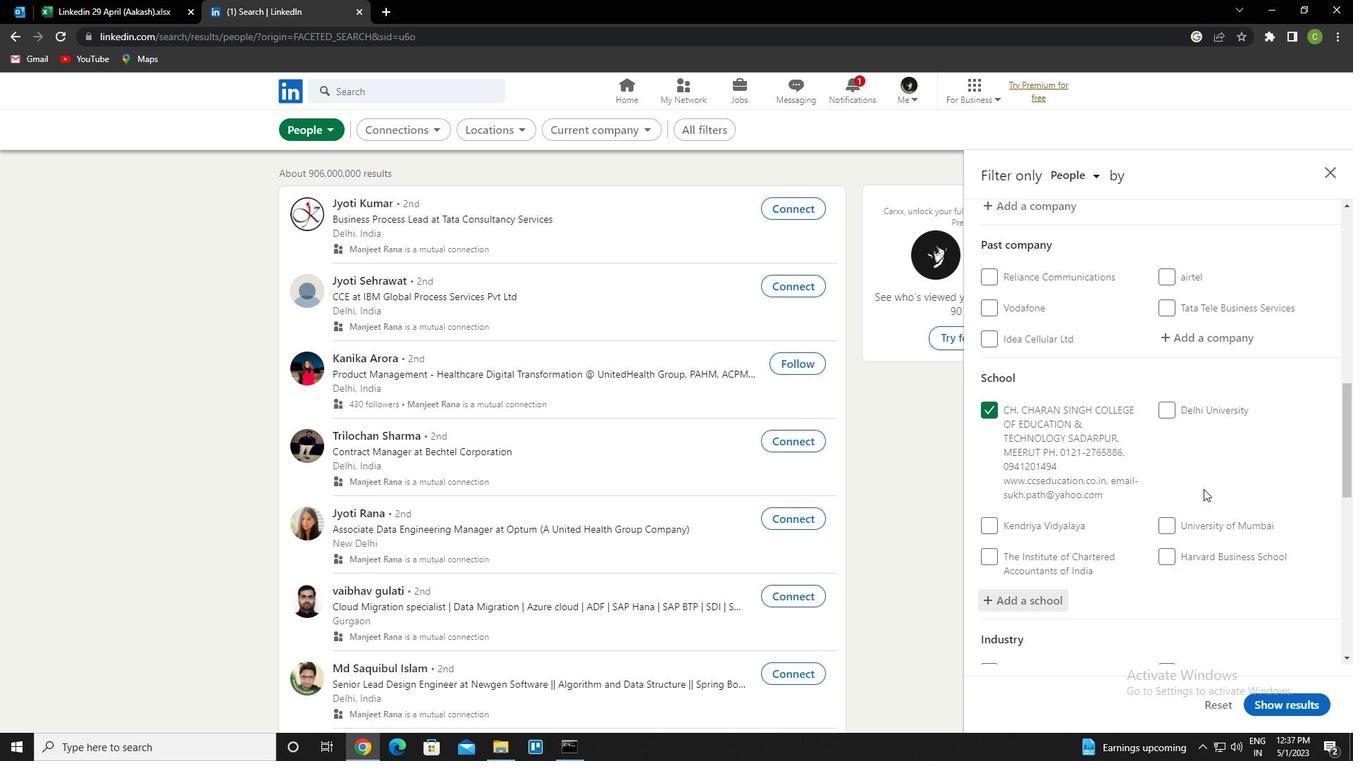 
Action: Mouse moved to (1182, 505)
Screenshot: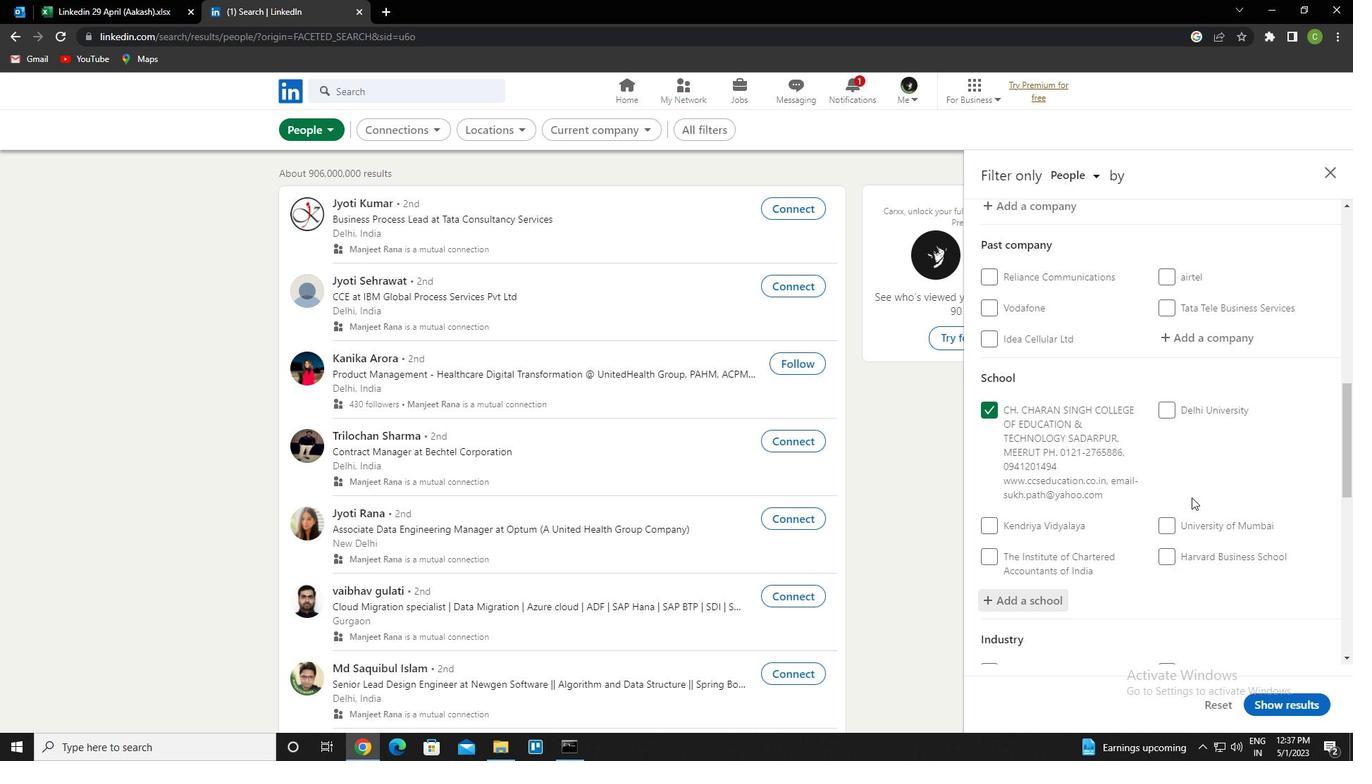 
Action: Mouse scrolled (1182, 504) with delta (0, 0)
Screenshot: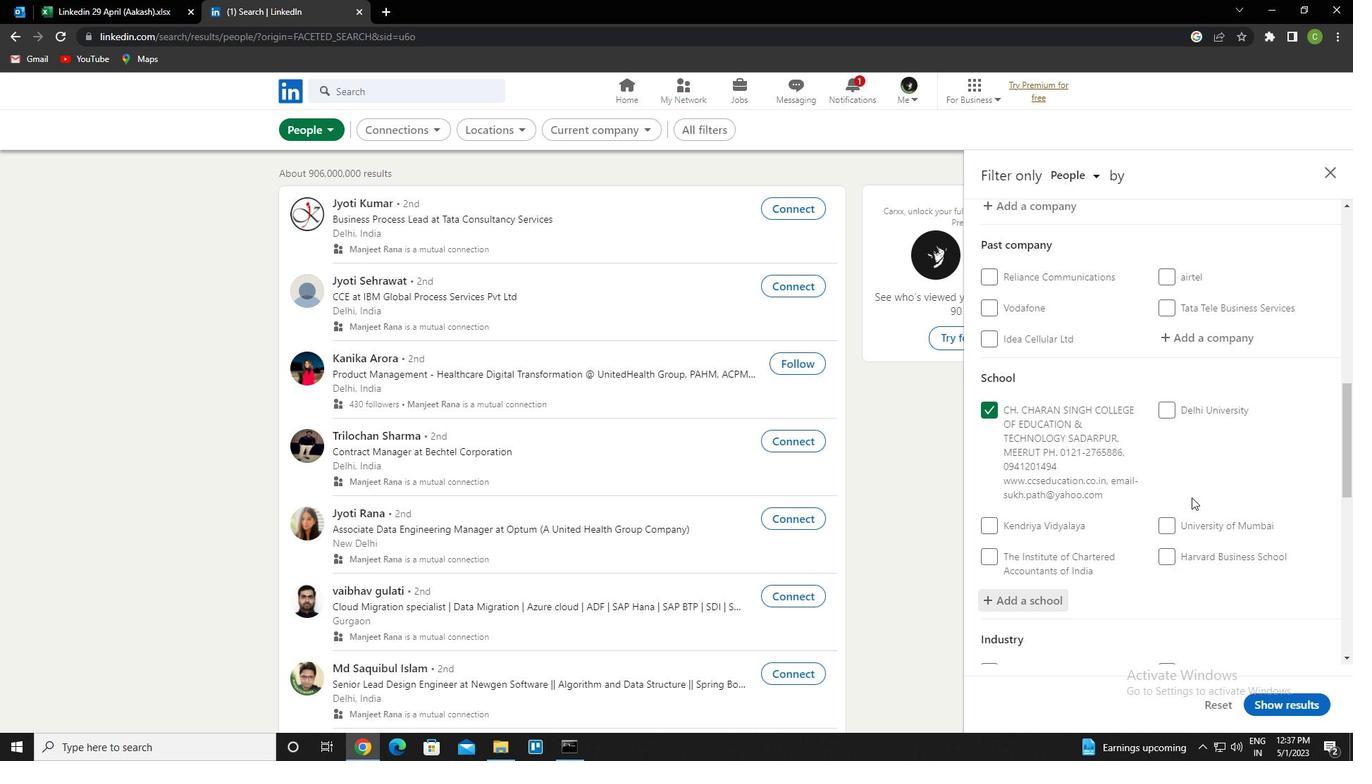 
Action: Mouse moved to (1174, 511)
Screenshot: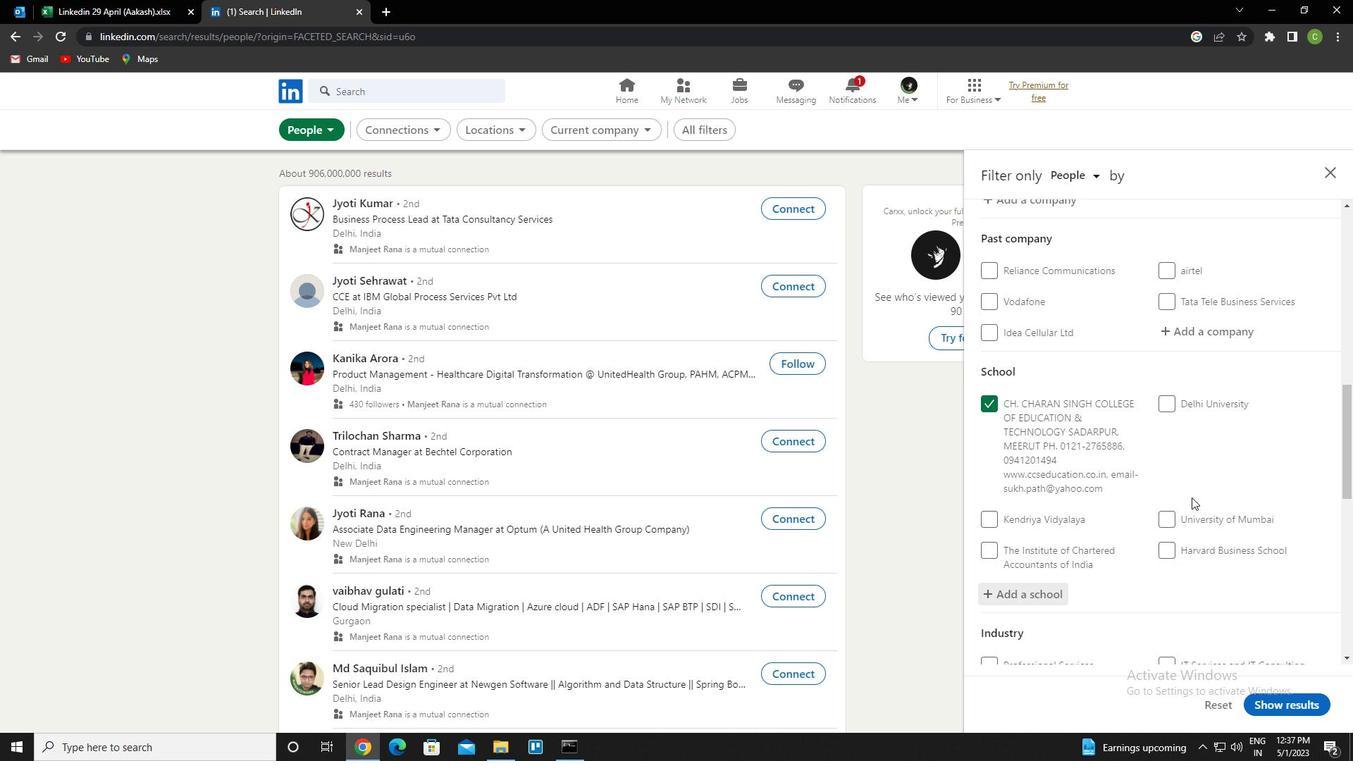 
Action: Mouse scrolled (1174, 510) with delta (0, 0)
Screenshot: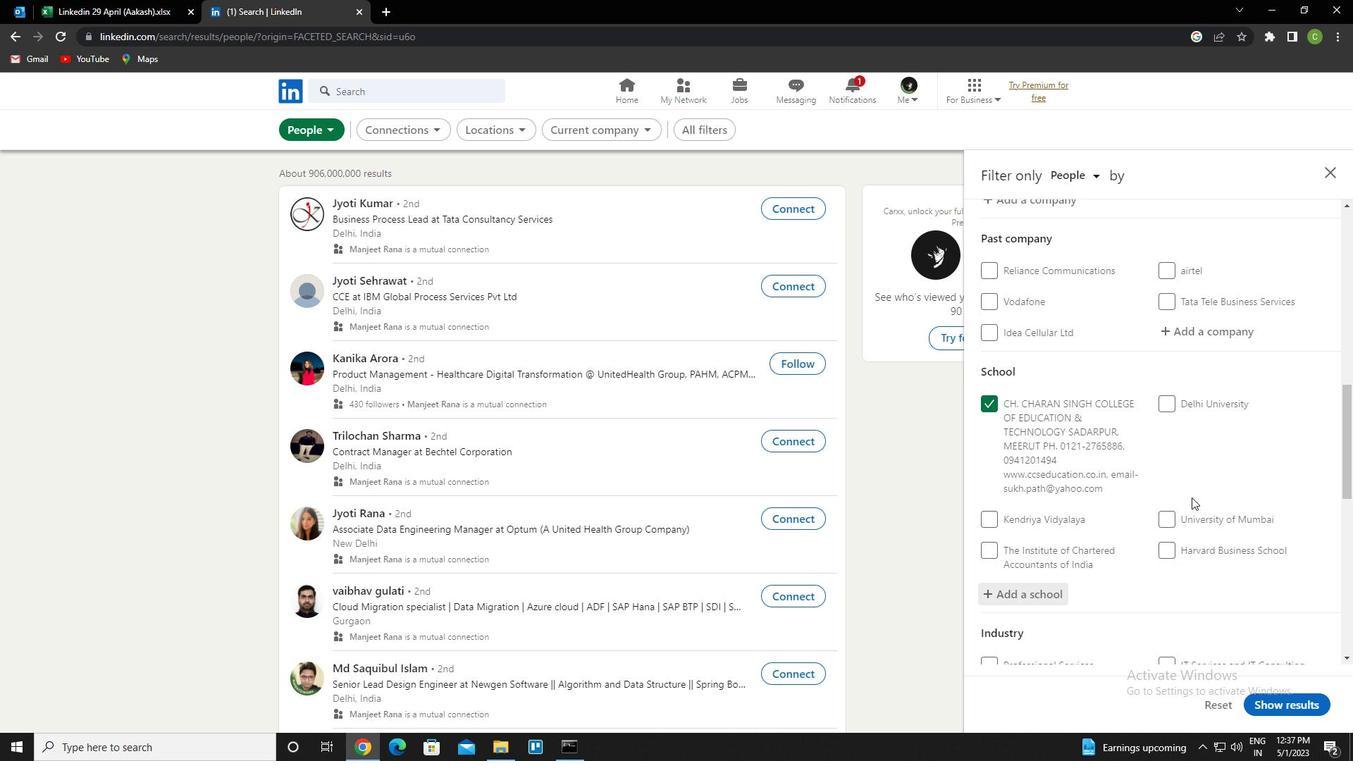 
Action: Mouse moved to (1224, 462)
Screenshot: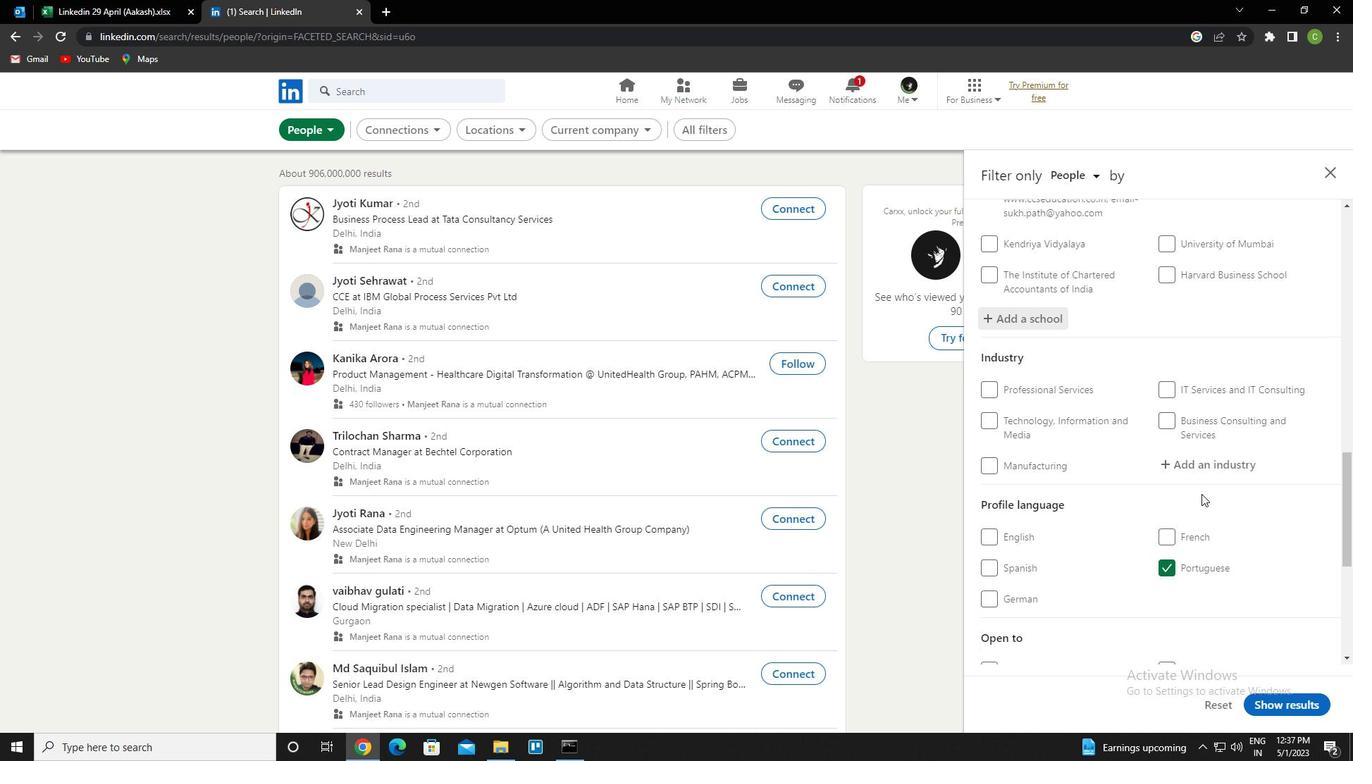 
Action: Mouse pressed left at (1224, 462)
Screenshot: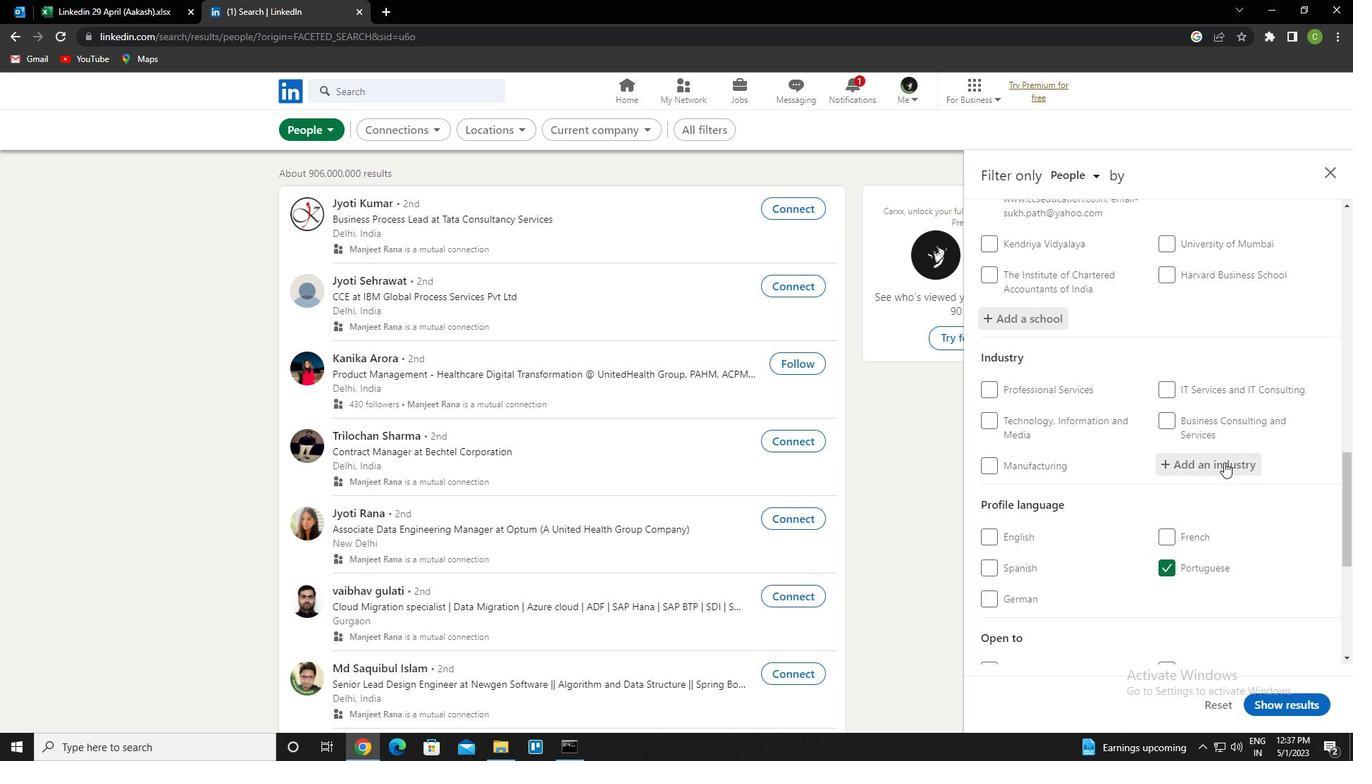 
Action: Key pressed <Key.caps_lock><Key.caps_lock>p<Key.caps_lock>rofessional<Key.down><Key.down><Key.enter>
Screenshot: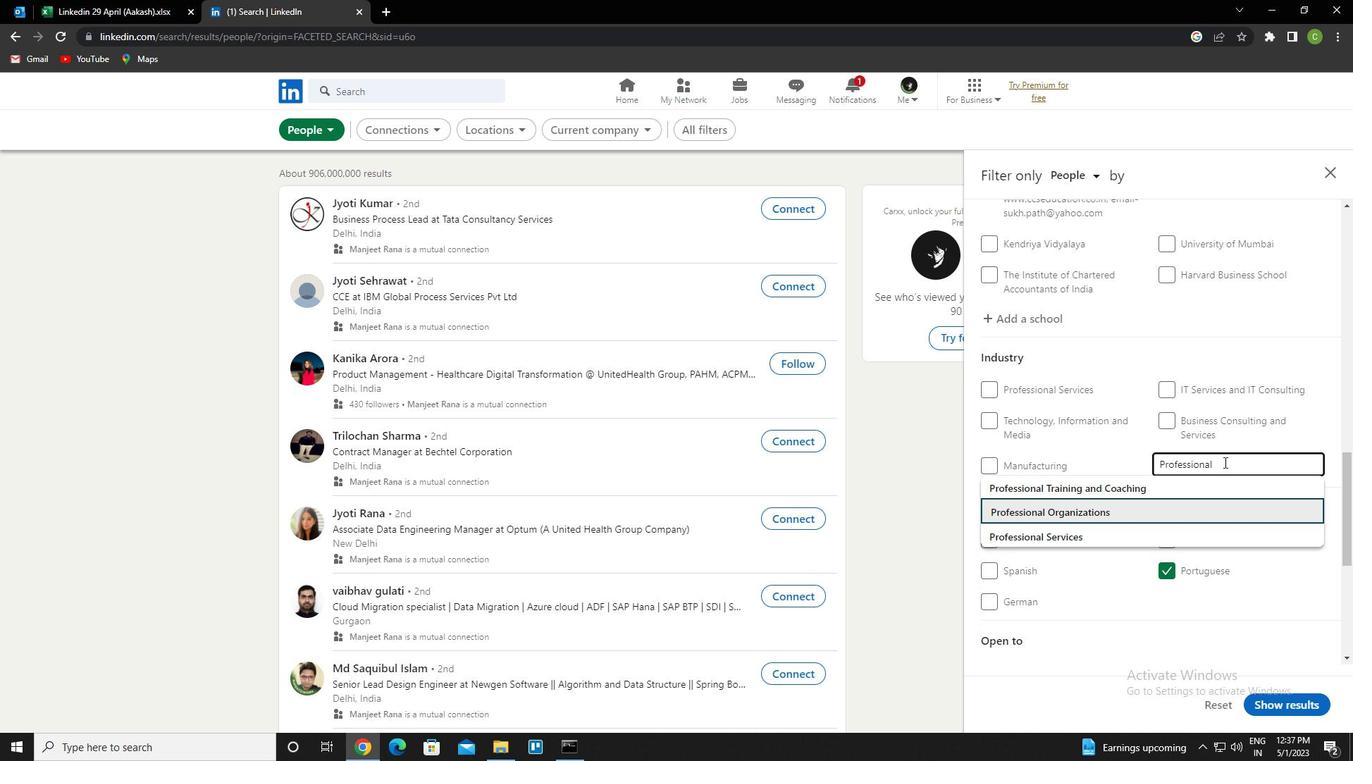 
Action: Mouse moved to (1217, 498)
Screenshot: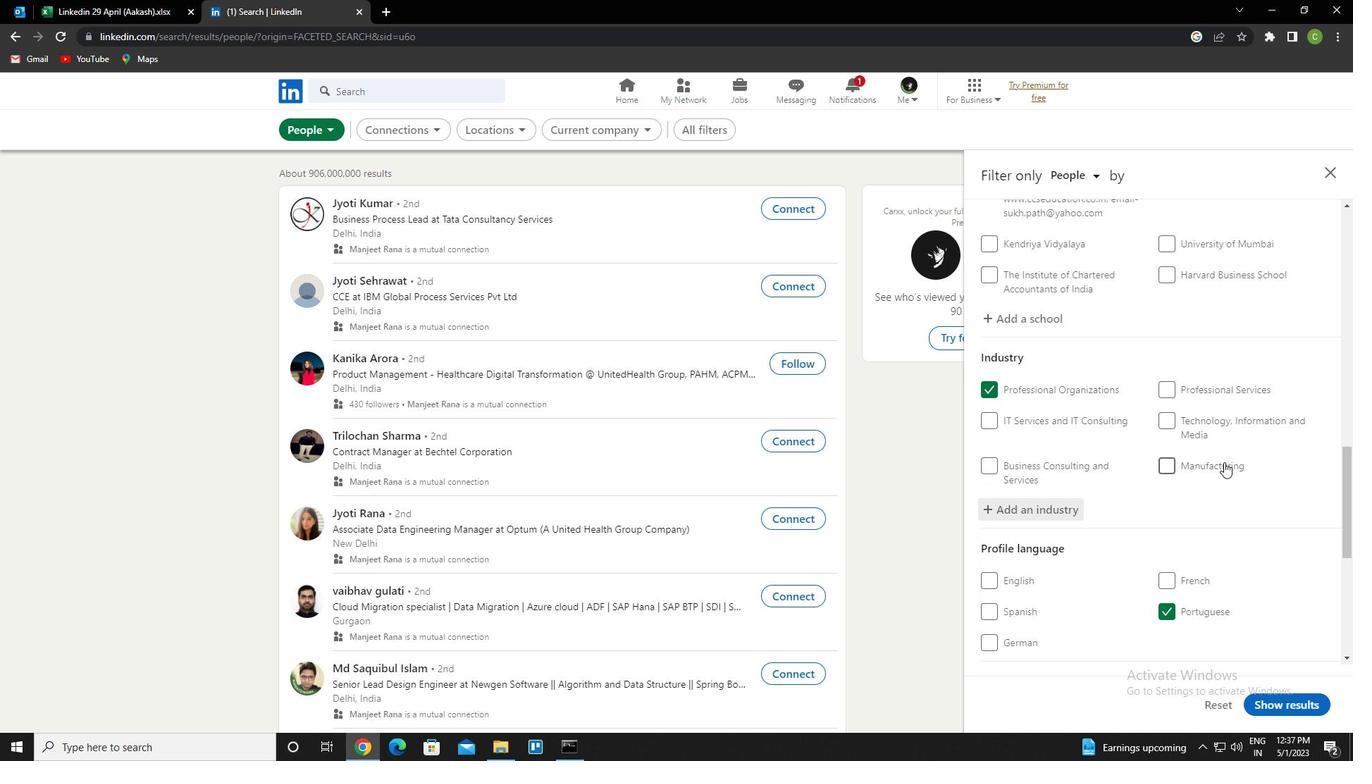 
Action: Mouse scrolled (1217, 497) with delta (0, 0)
Screenshot: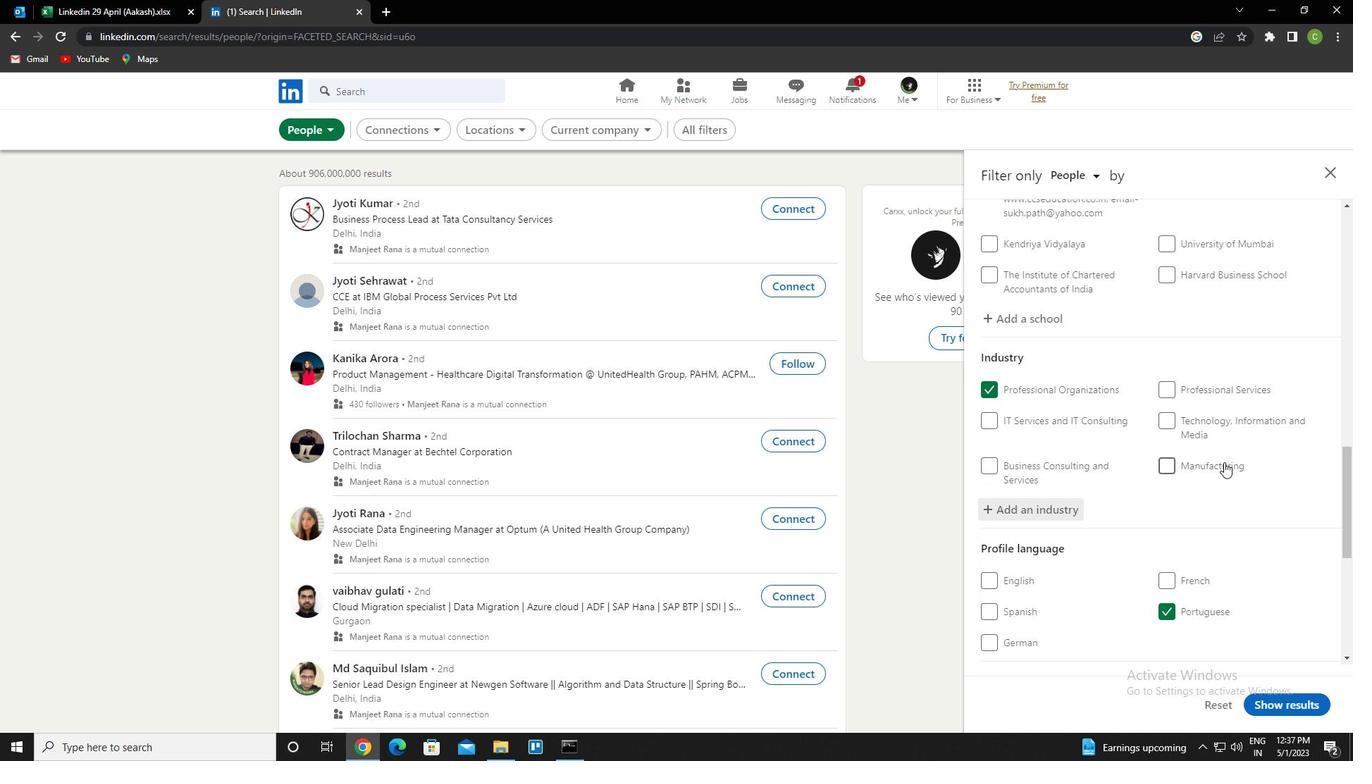 
Action: Mouse moved to (1213, 547)
Screenshot: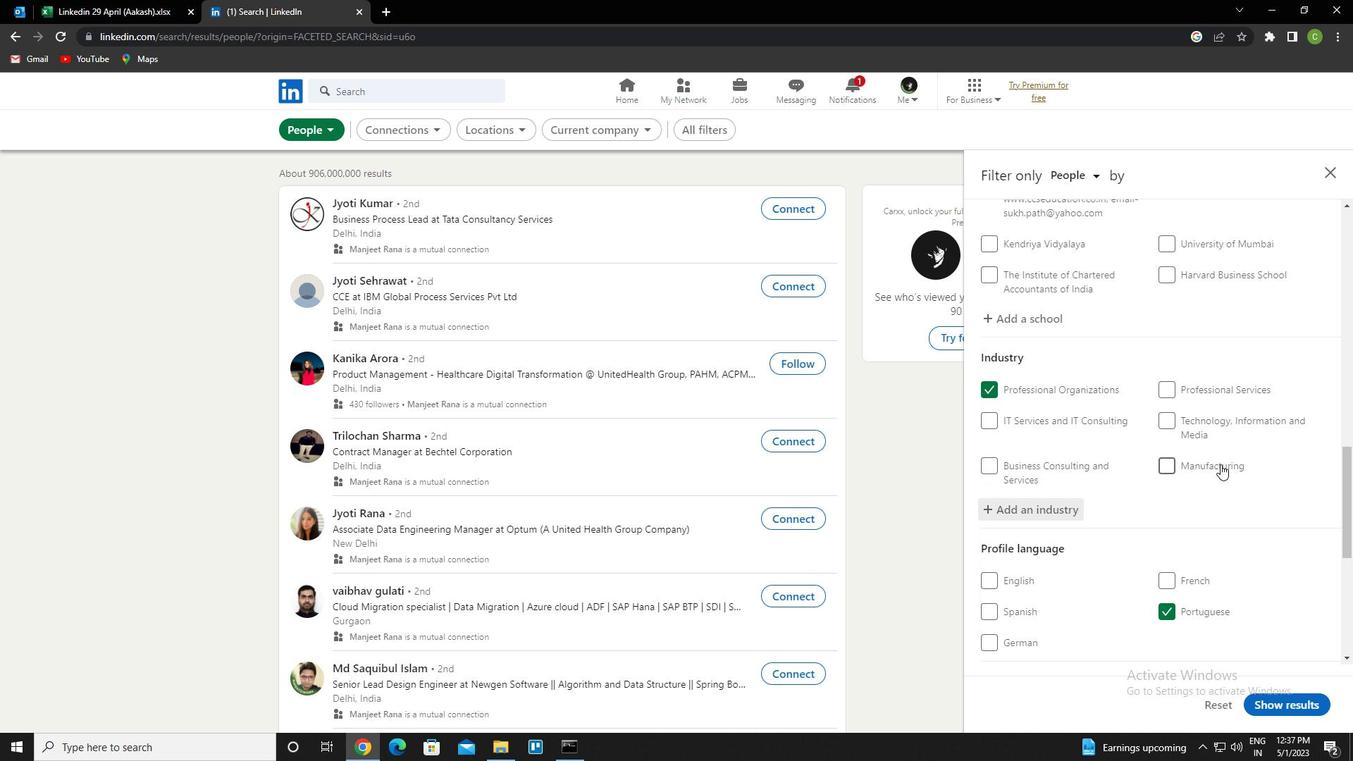 
Action: Mouse scrolled (1213, 546) with delta (0, 0)
Screenshot: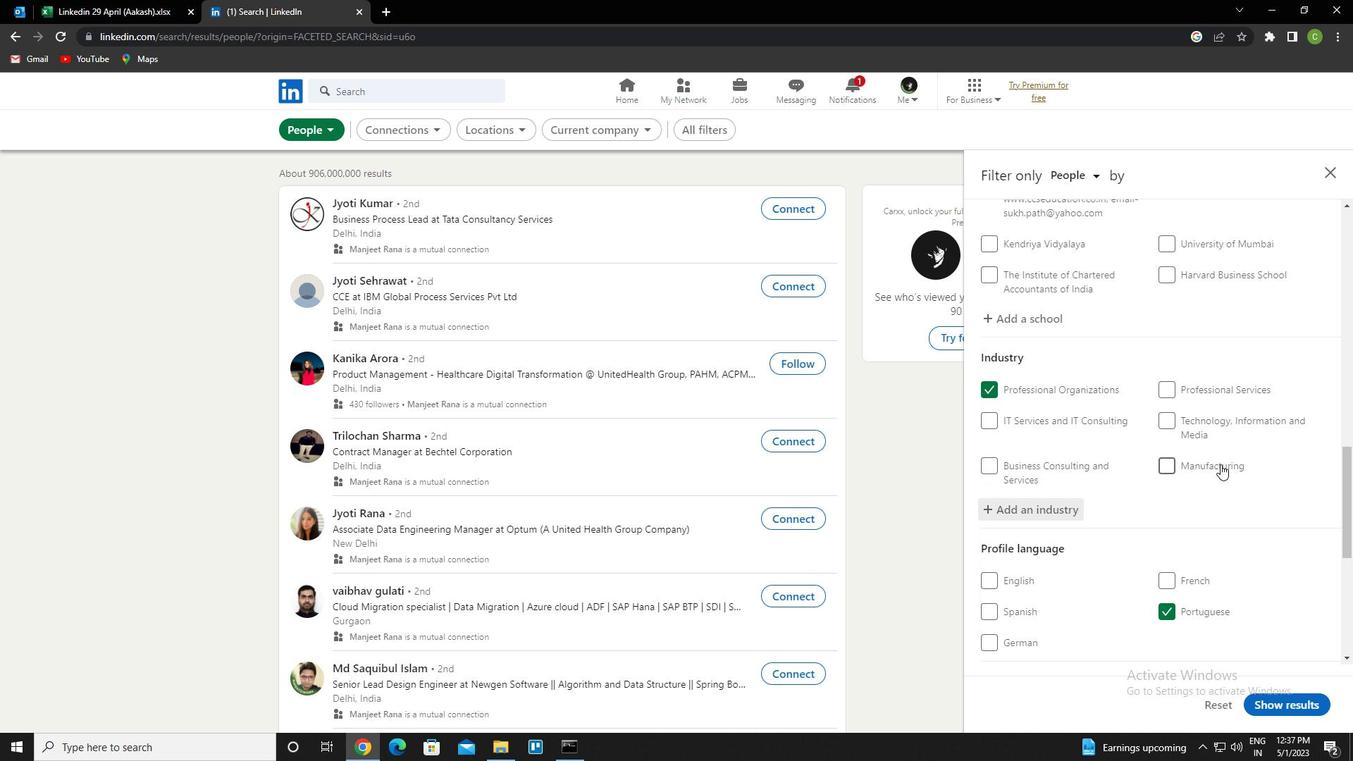 
Action: Mouse scrolled (1213, 546) with delta (0, 0)
Screenshot: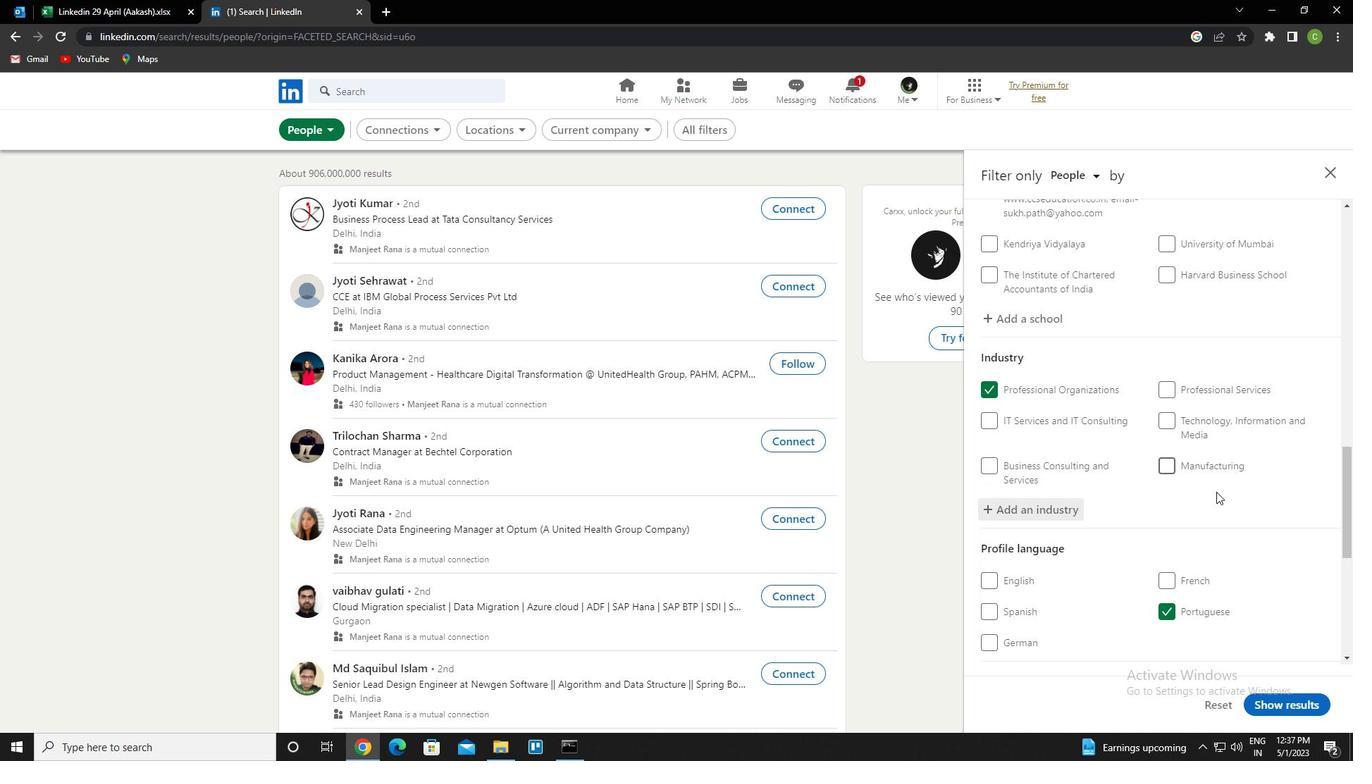 
Action: Mouse scrolled (1213, 546) with delta (0, 0)
Screenshot: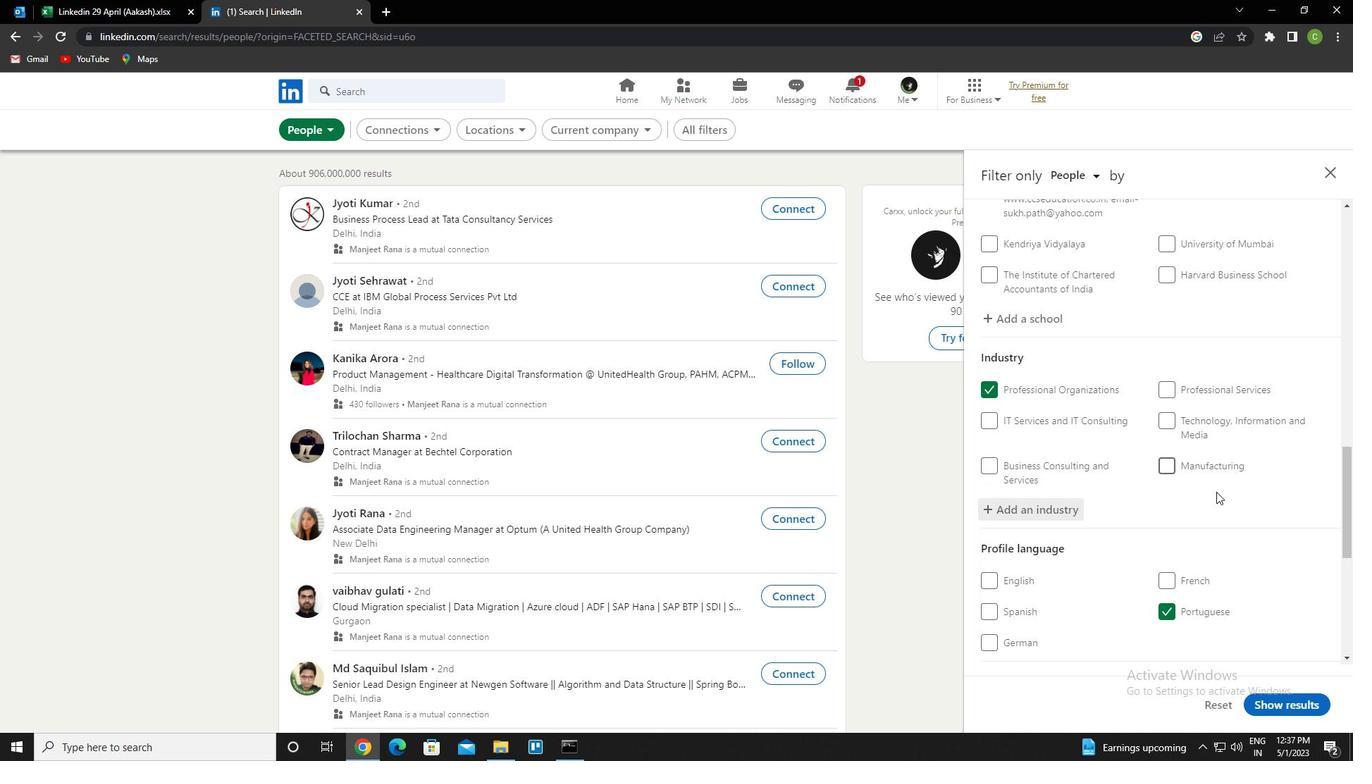 
Action: Mouse moved to (1214, 547)
Screenshot: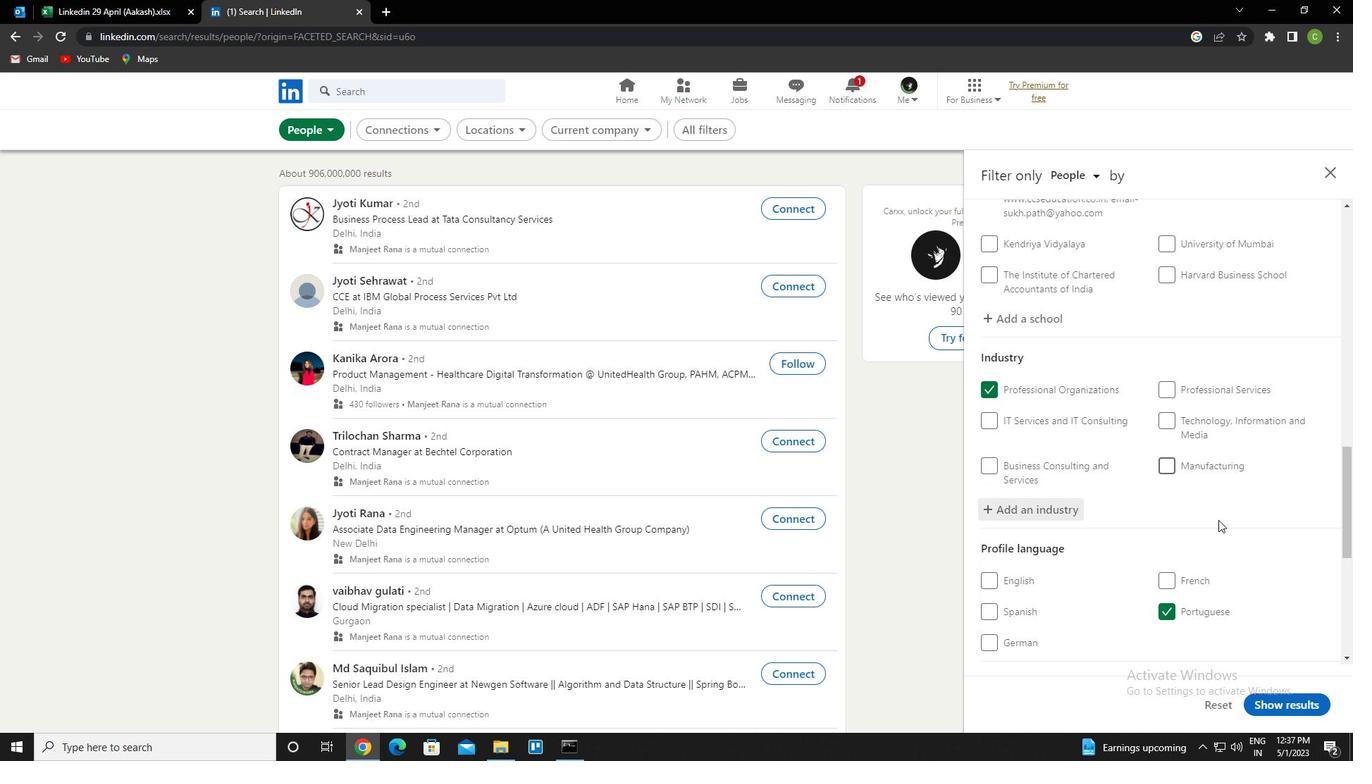 
Action: Mouse scrolled (1214, 546) with delta (0, 0)
Screenshot: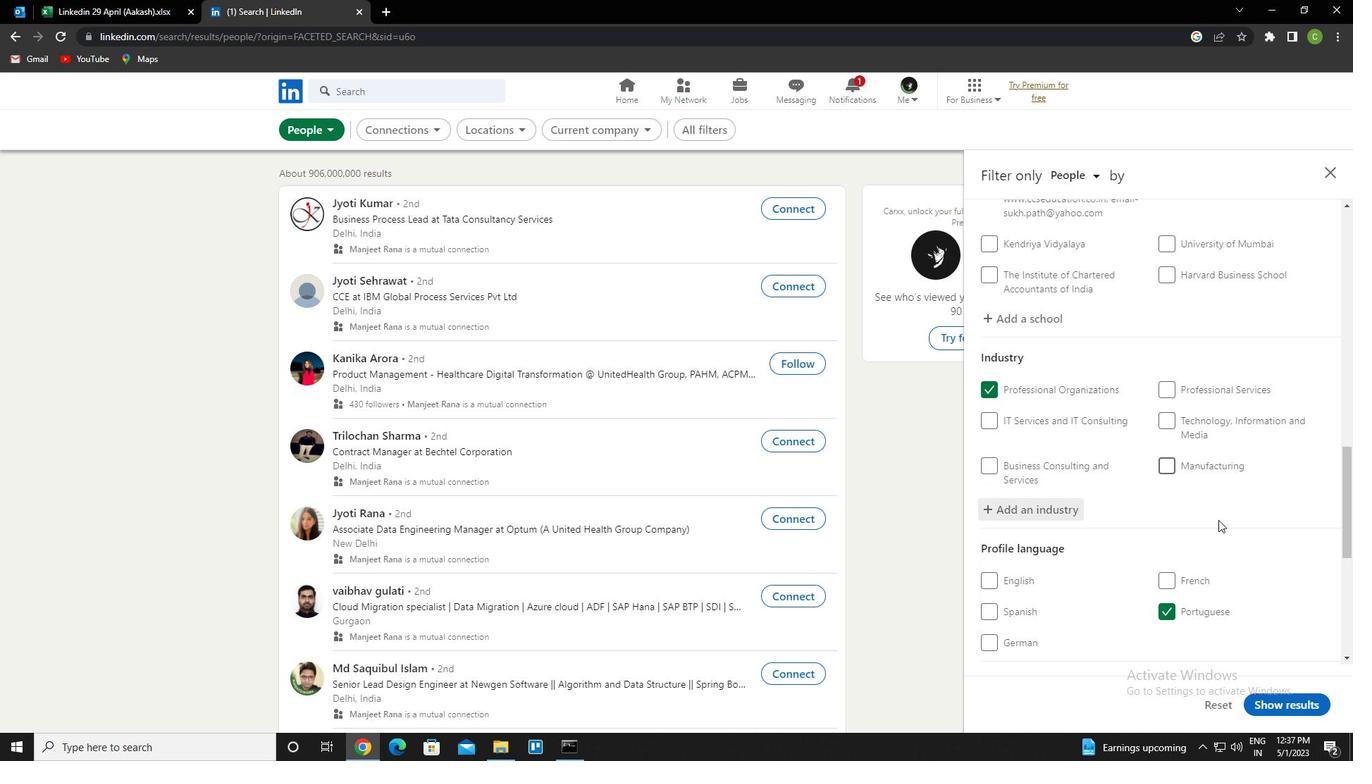 
Action: Mouse moved to (1219, 542)
Screenshot: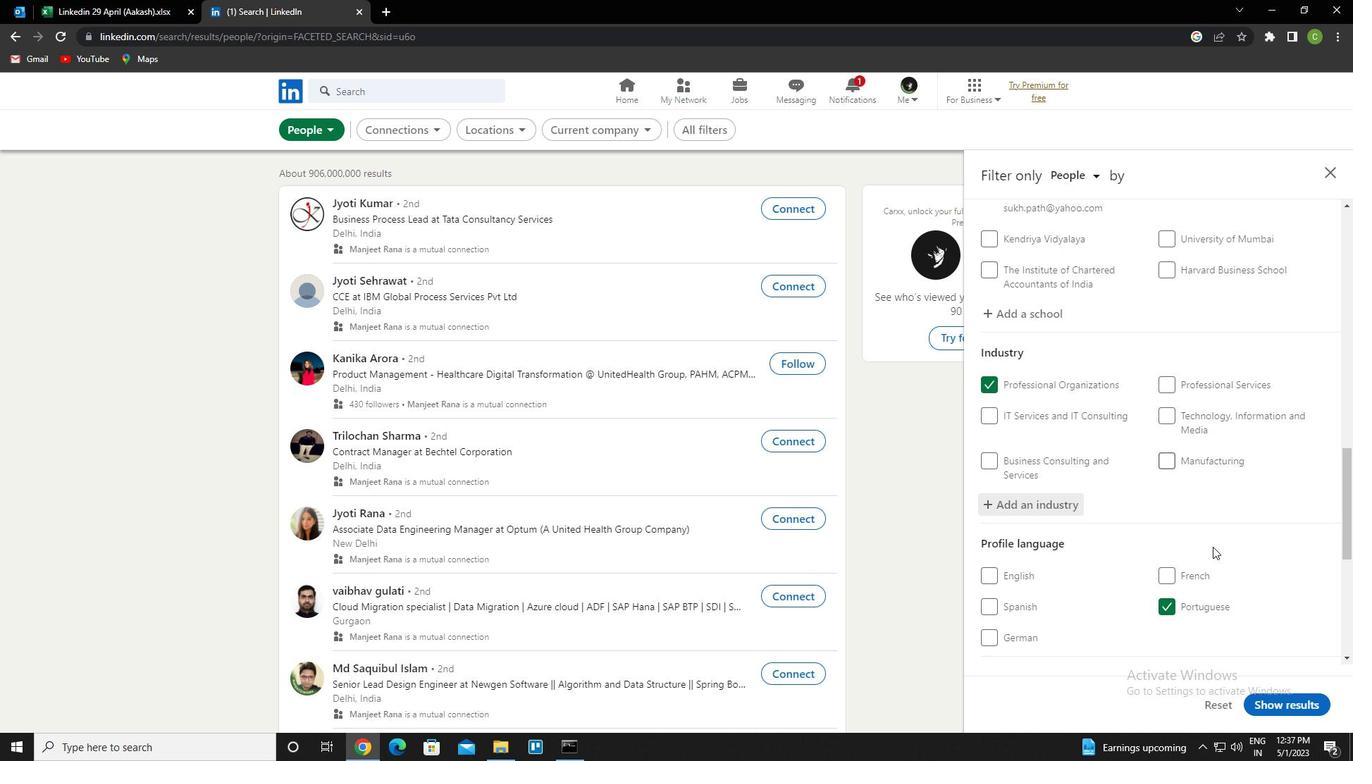 
Action: Mouse scrolled (1219, 541) with delta (0, 0)
Screenshot: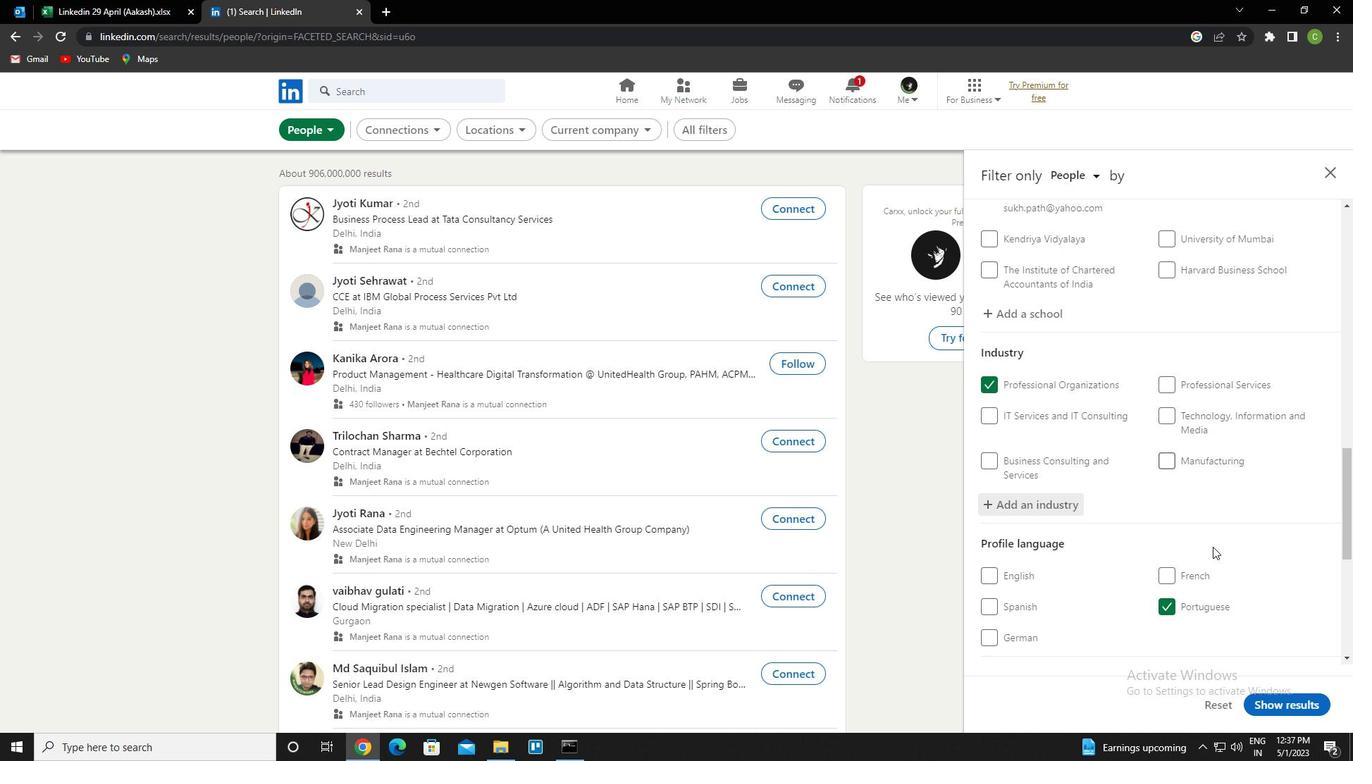 
Action: Mouse moved to (1116, 440)
Screenshot: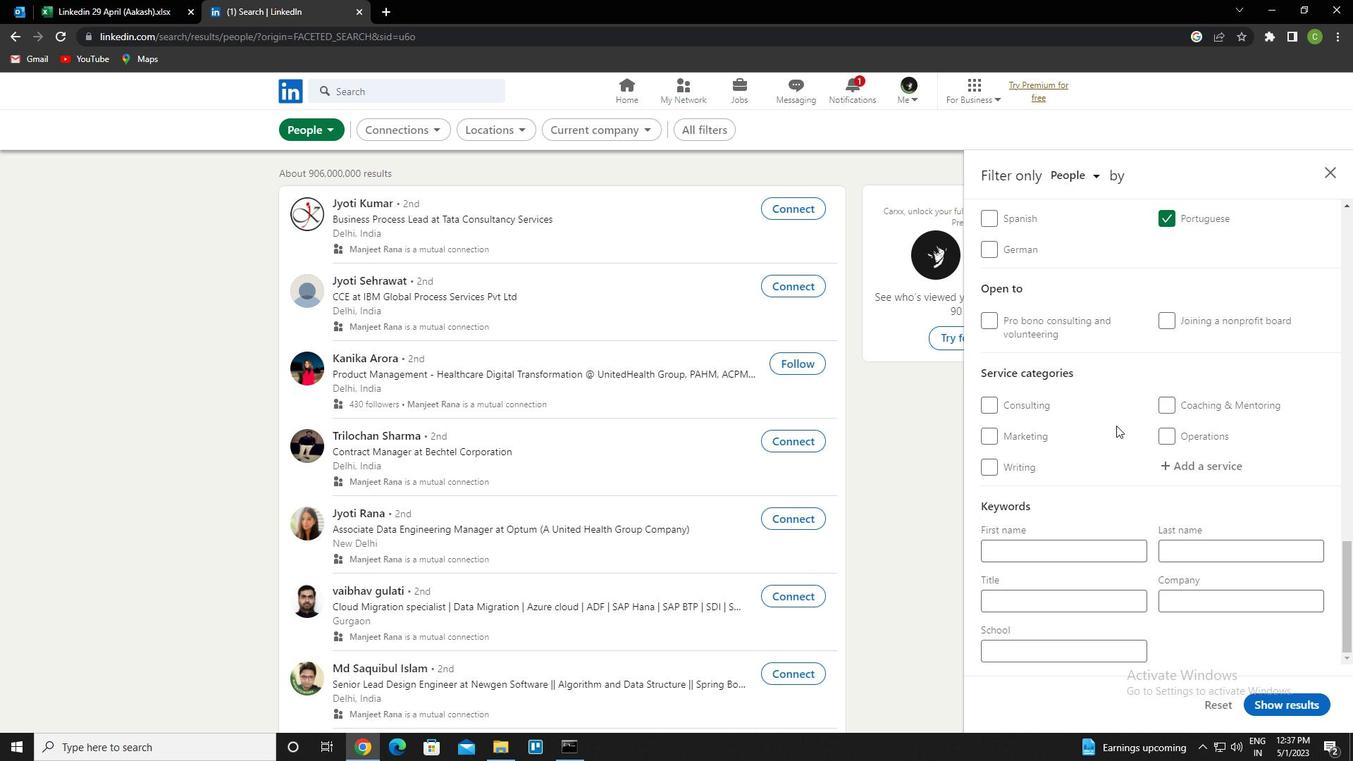 
Action: Mouse scrolled (1116, 440) with delta (0, 0)
Screenshot: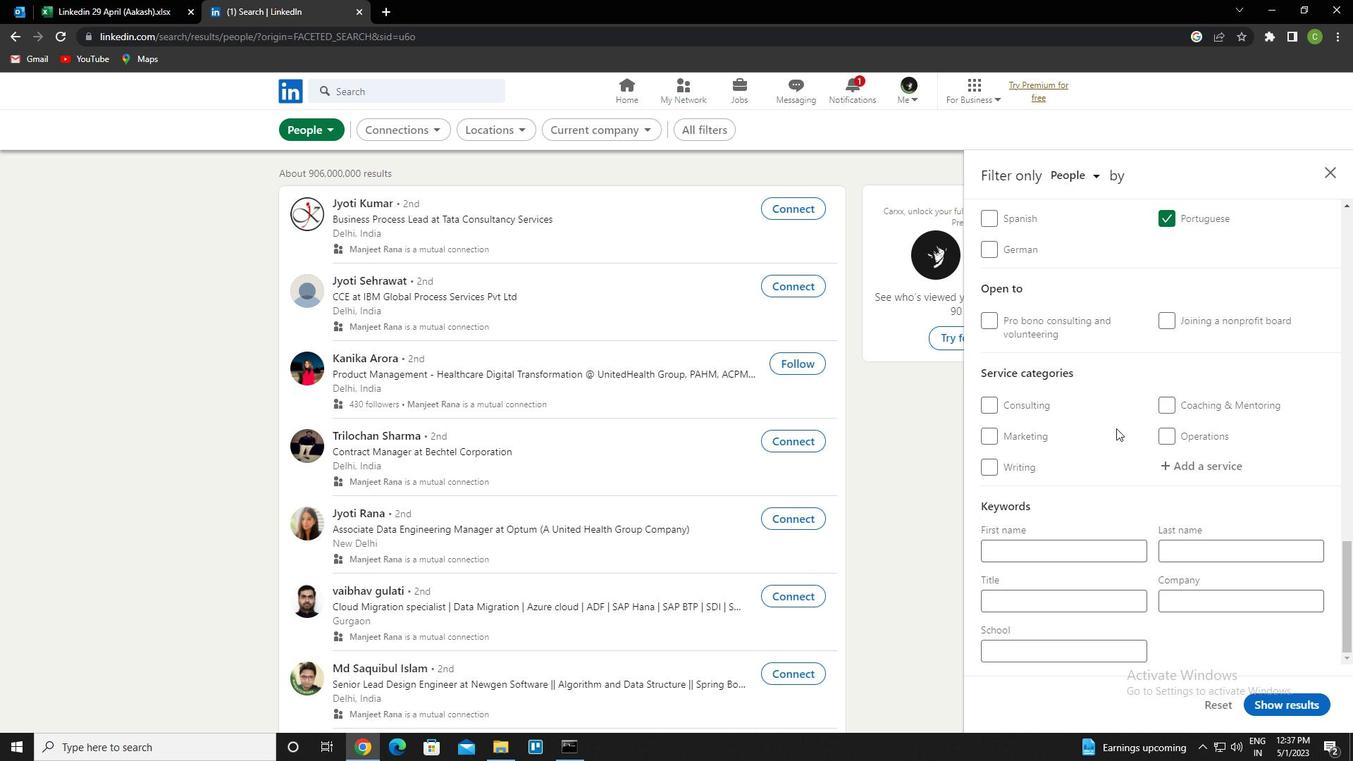 
Action: Mouse scrolled (1116, 440) with delta (0, 0)
Screenshot: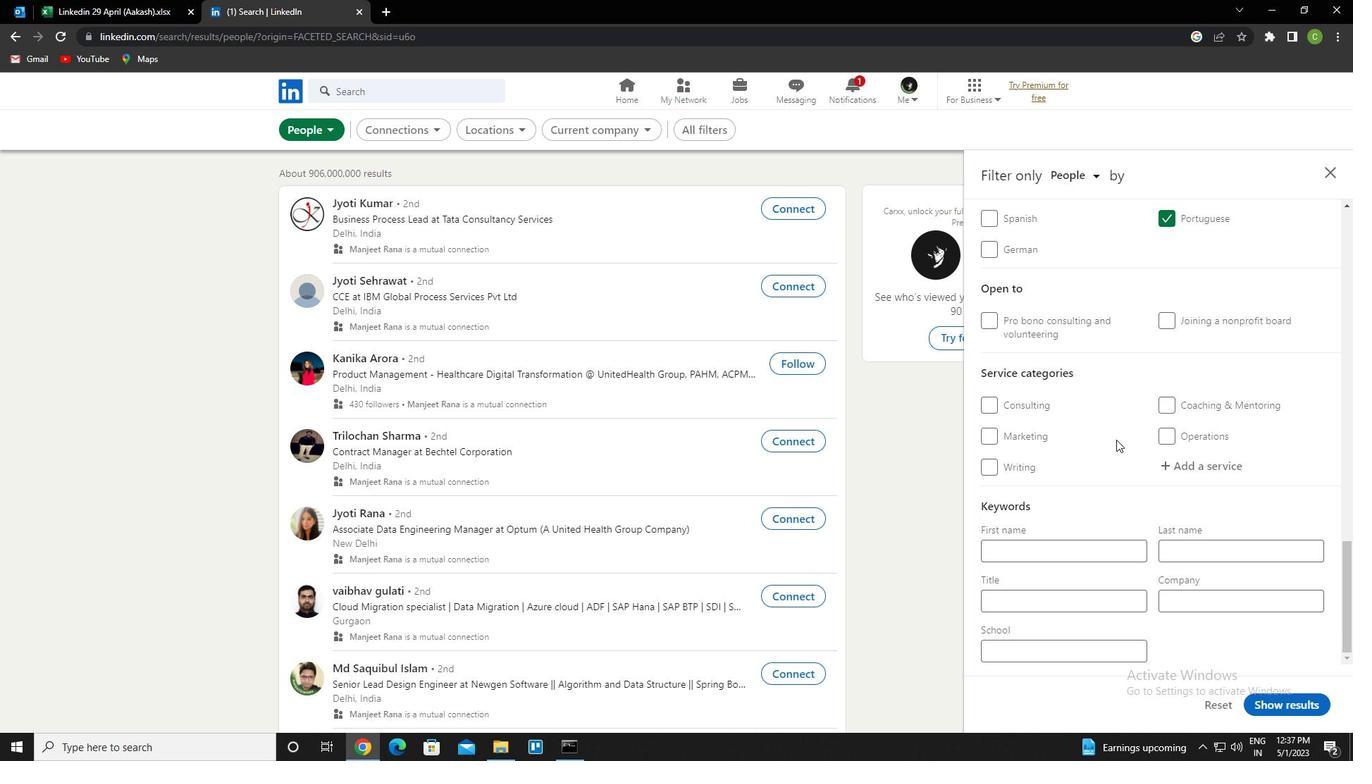
Action: Mouse scrolled (1116, 439) with delta (0, 0)
Screenshot: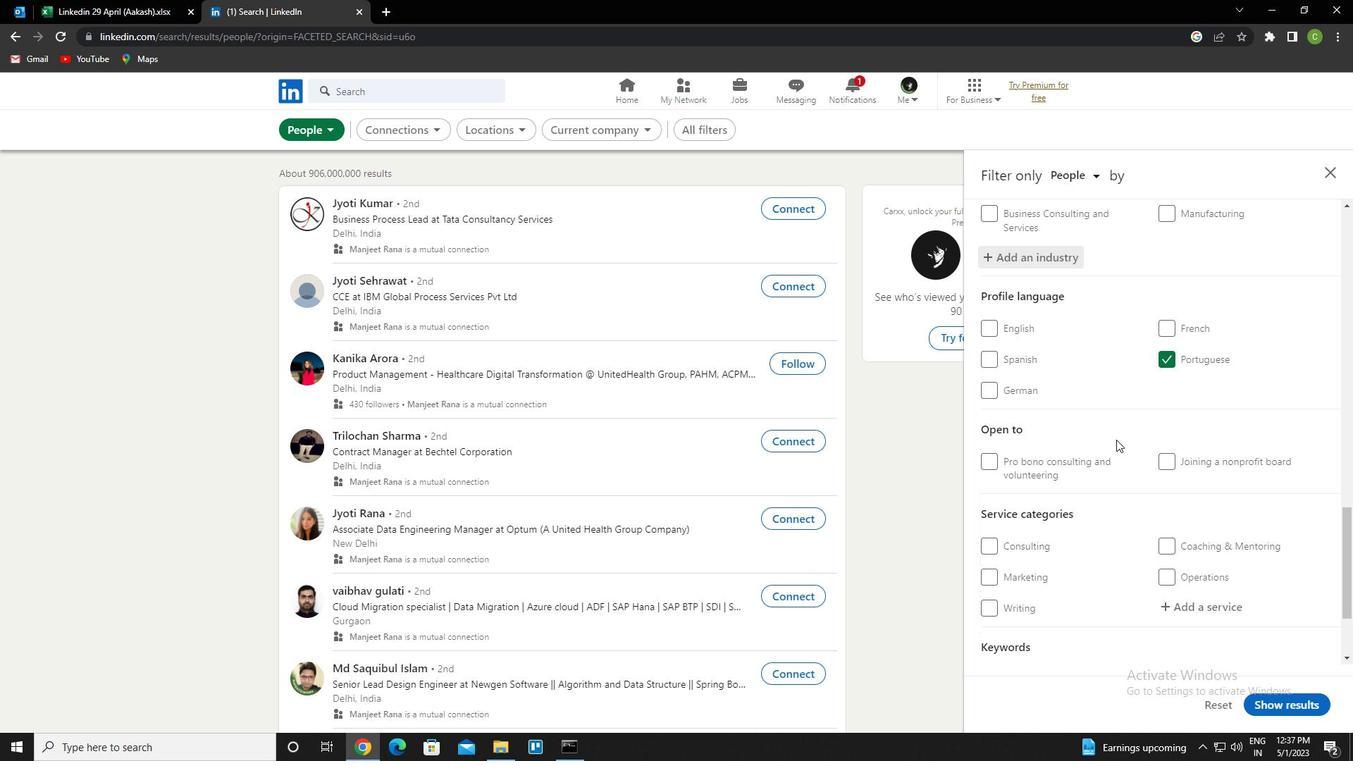 
Action: Mouse scrolled (1116, 439) with delta (0, 0)
Screenshot: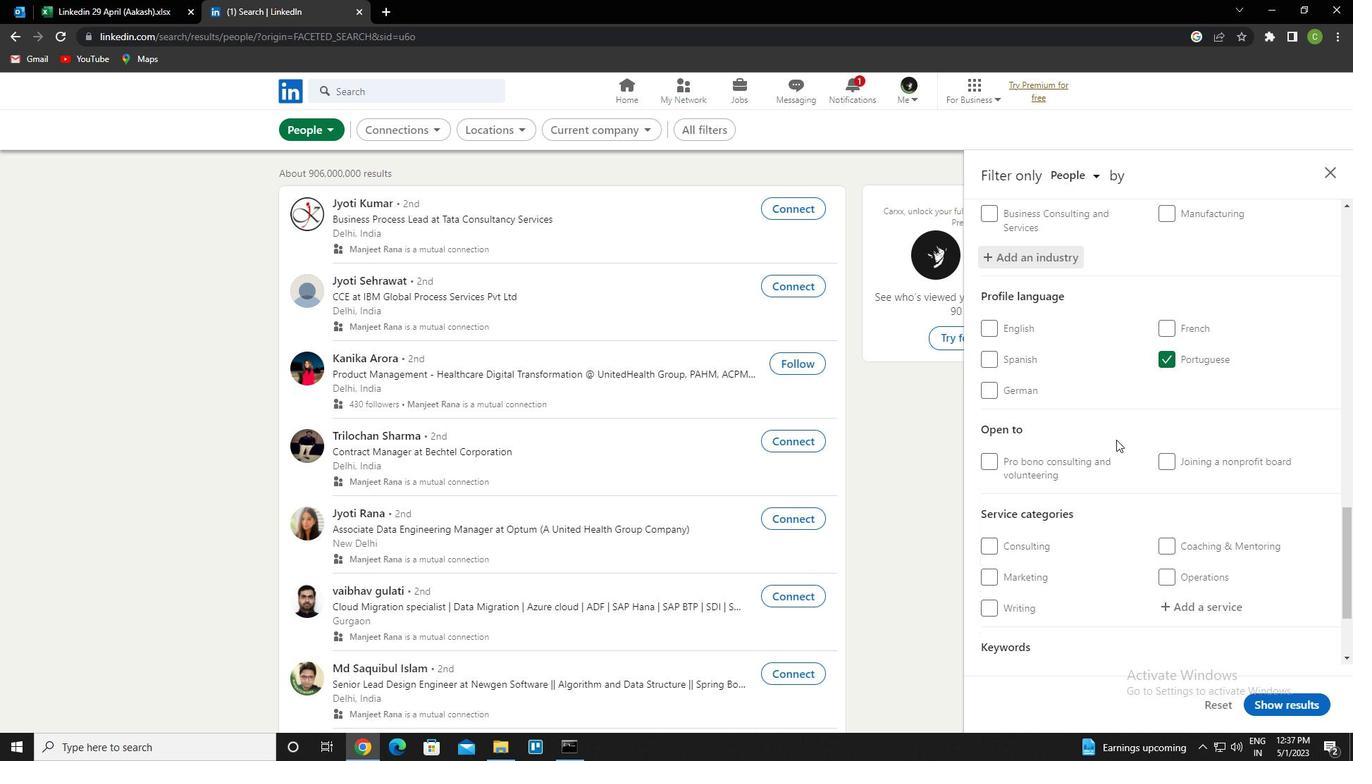 
Action: Mouse moved to (1188, 469)
Screenshot: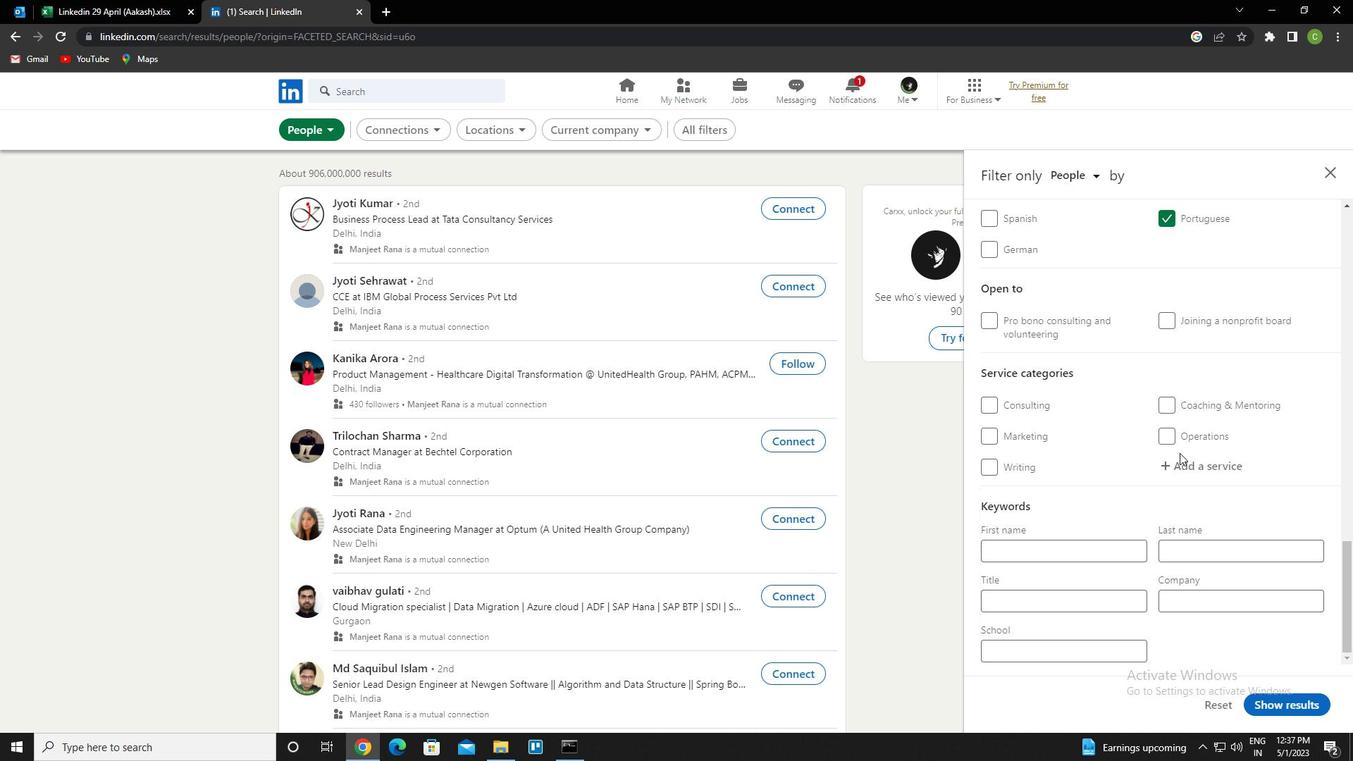 
Action: Mouse pressed left at (1188, 469)
Screenshot: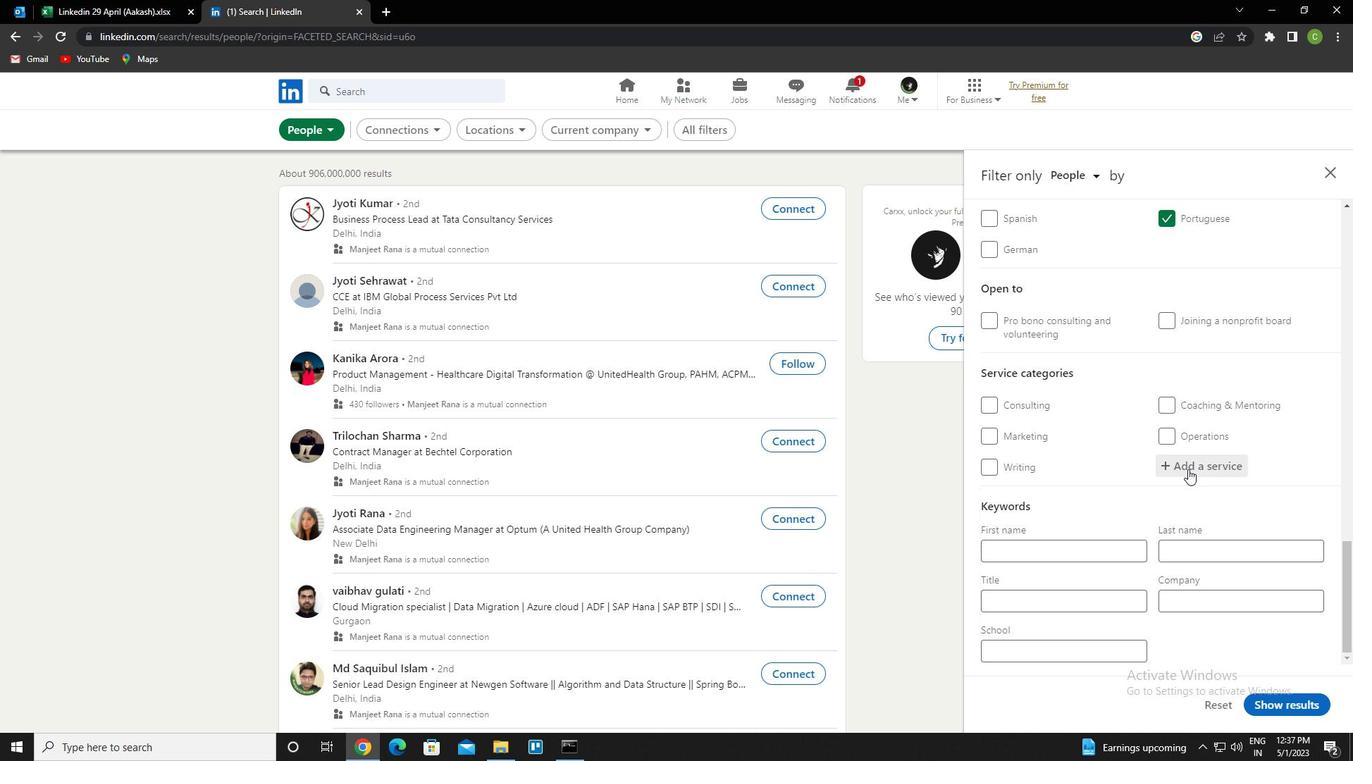 
Action: Mouse moved to (1188, 470)
Screenshot: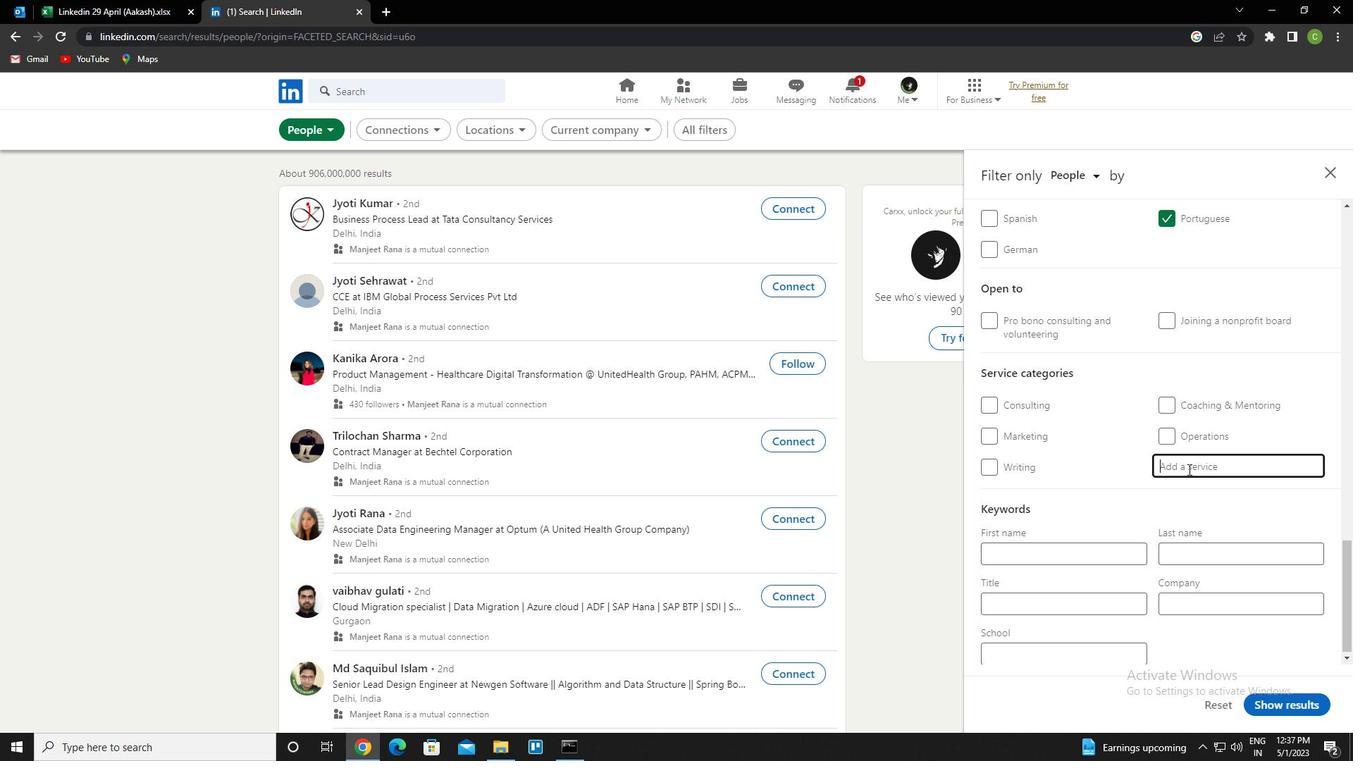 
Action: Key pressed <Key.caps_lock>w<Key.caps_lock>Eb<Key.down><Key.down><Key.enter>
Screenshot: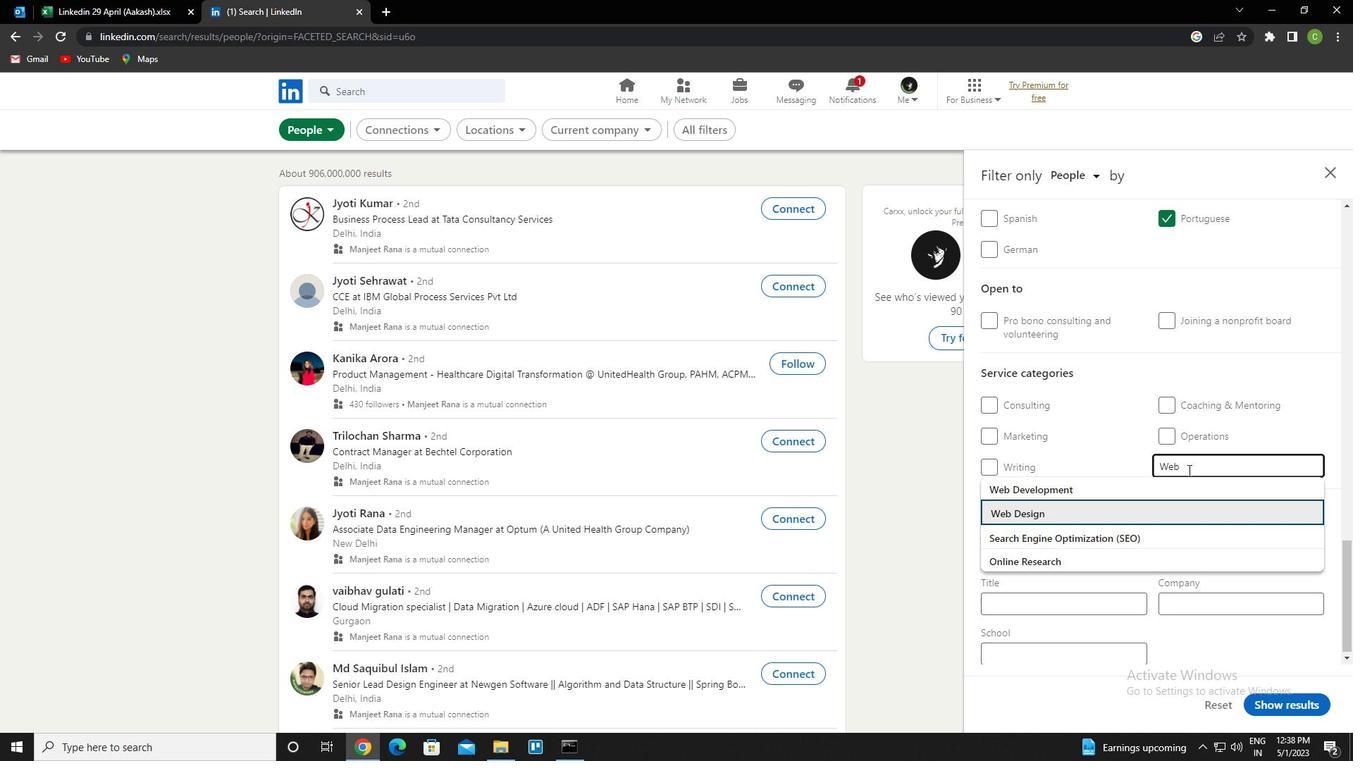 
Action: Mouse moved to (1184, 473)
Screenshot: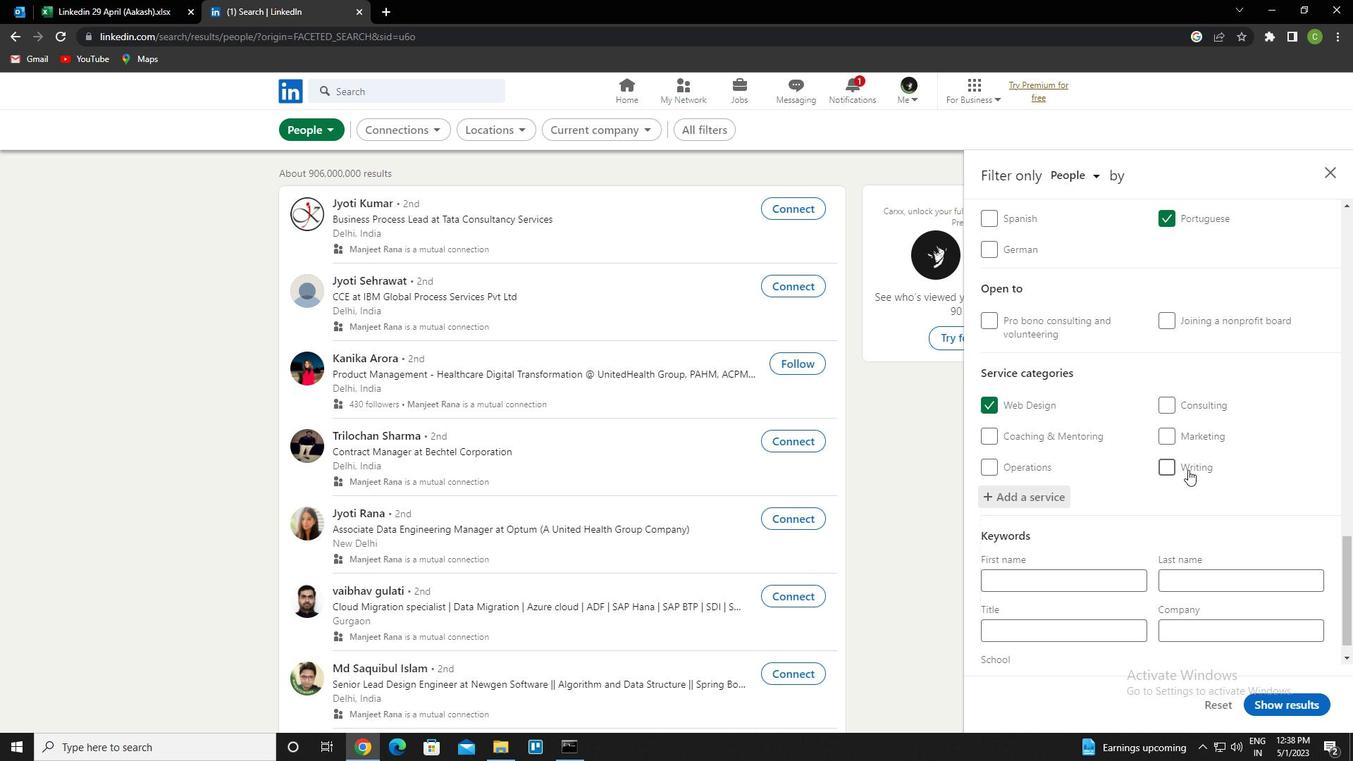 
Action: Mouse scrolled (1184, 472) with delta (0, 0)
Screenshot: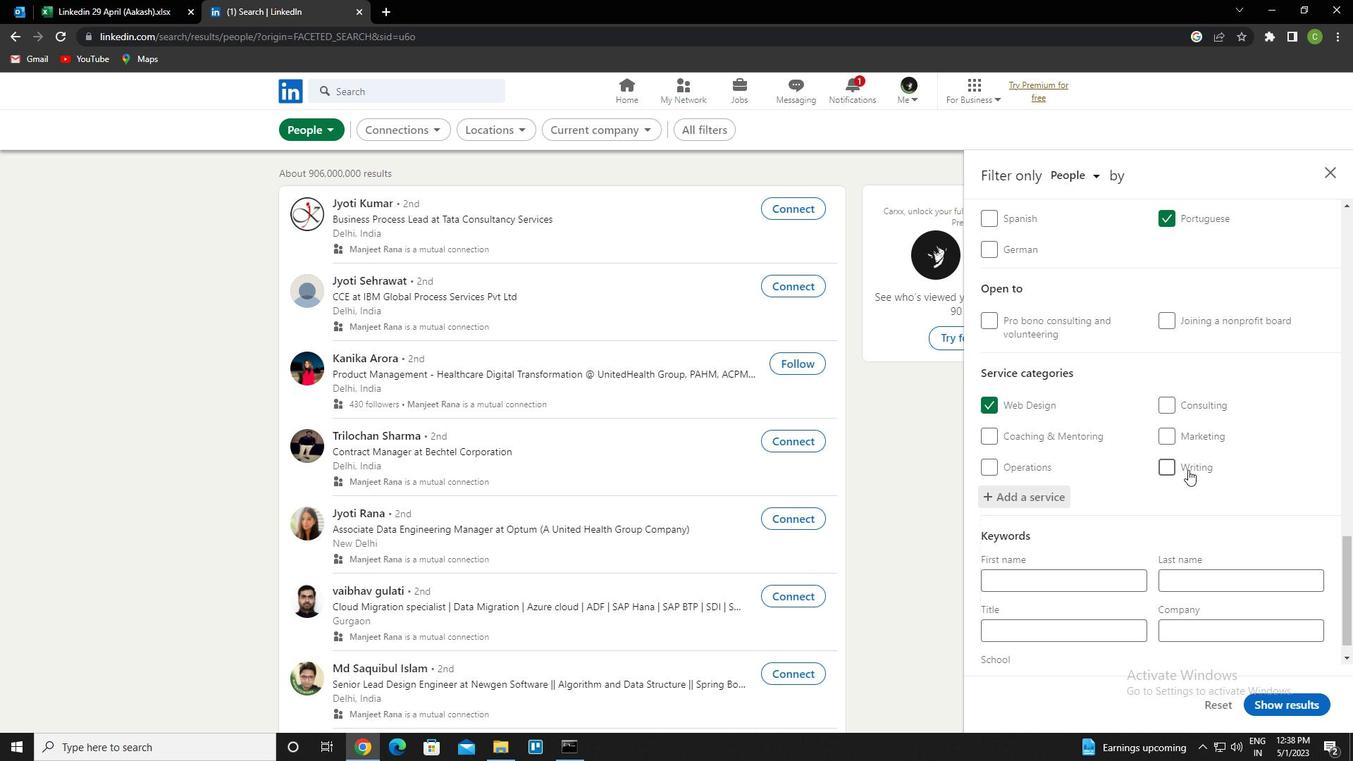 
Action: Mouse scrolled (1184, 472) with delta (0, 0)
Screenshot: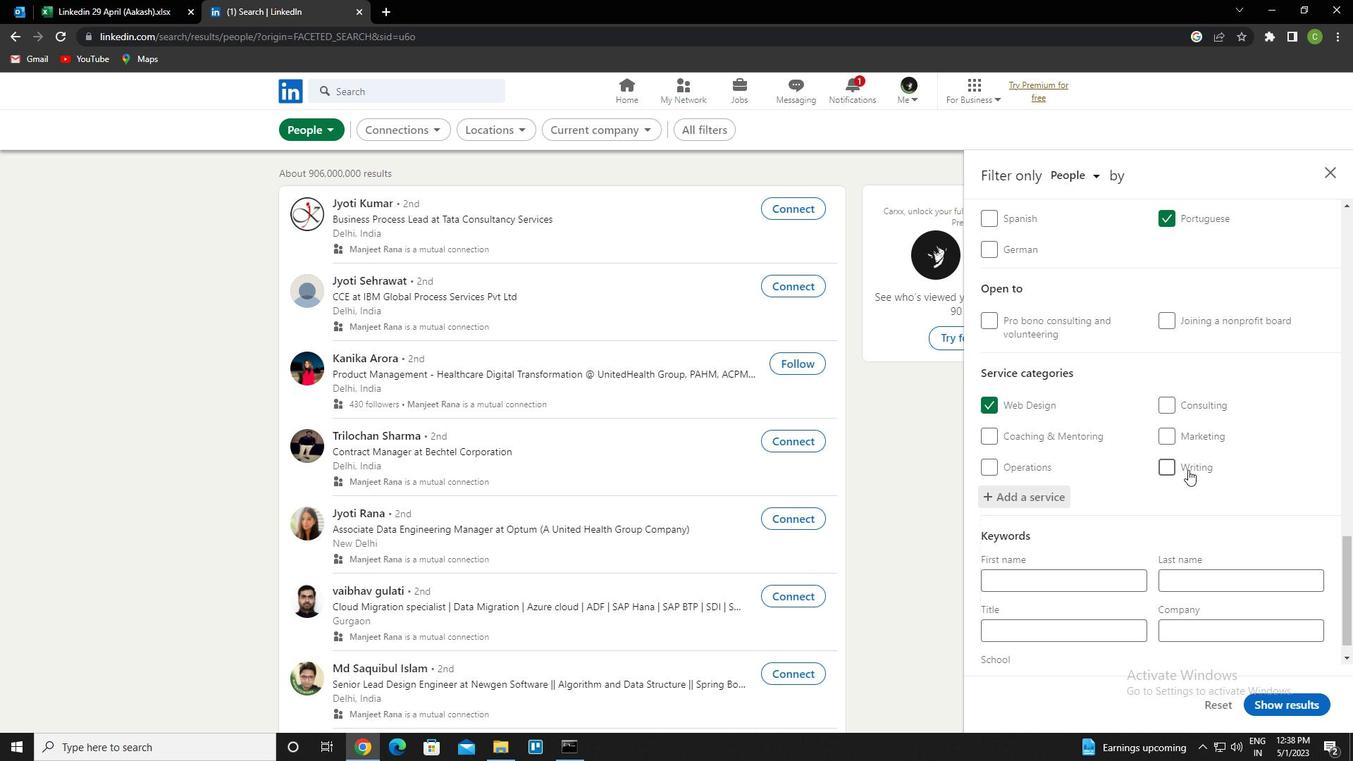 
Action: Mouse moved to (1183, 474)
Screenshot: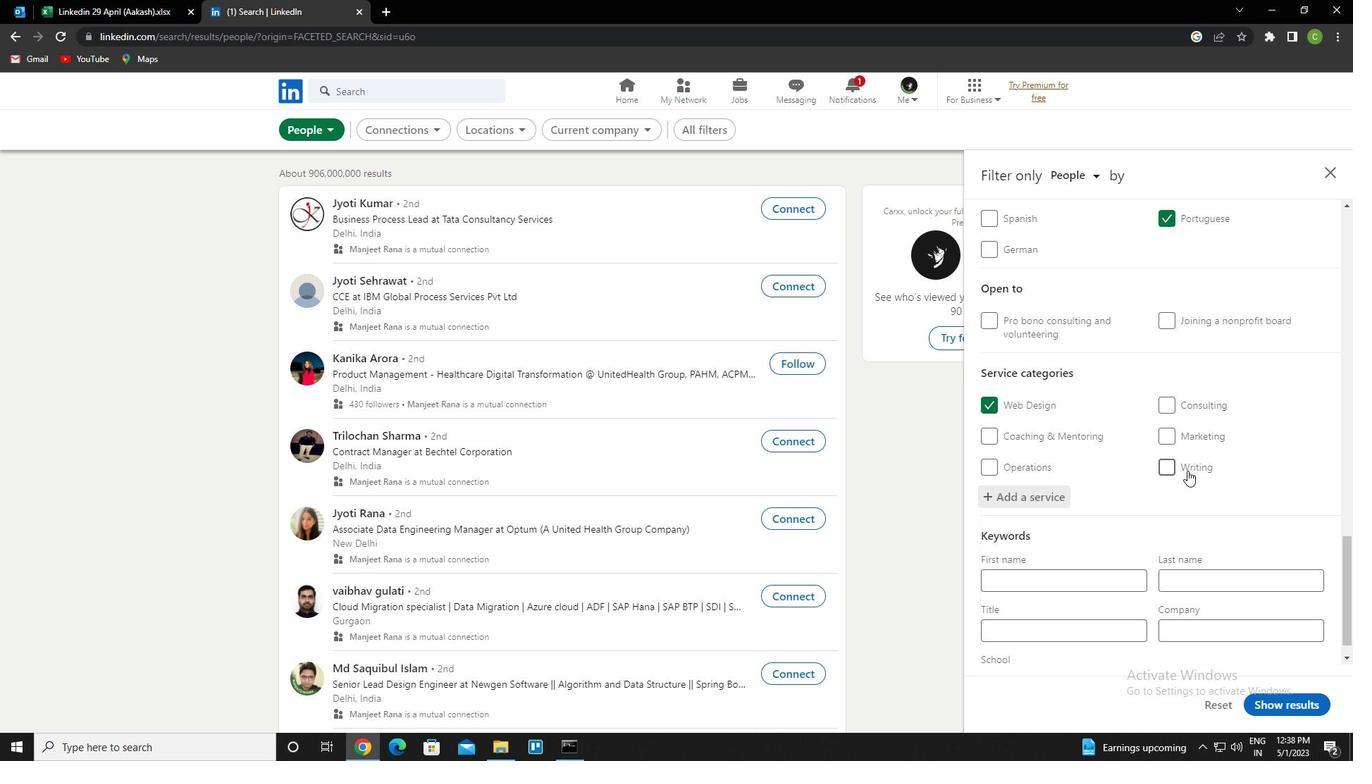 
Action: Mouse scrolled (1183, 473) with delta (0, 0)
Screenshot: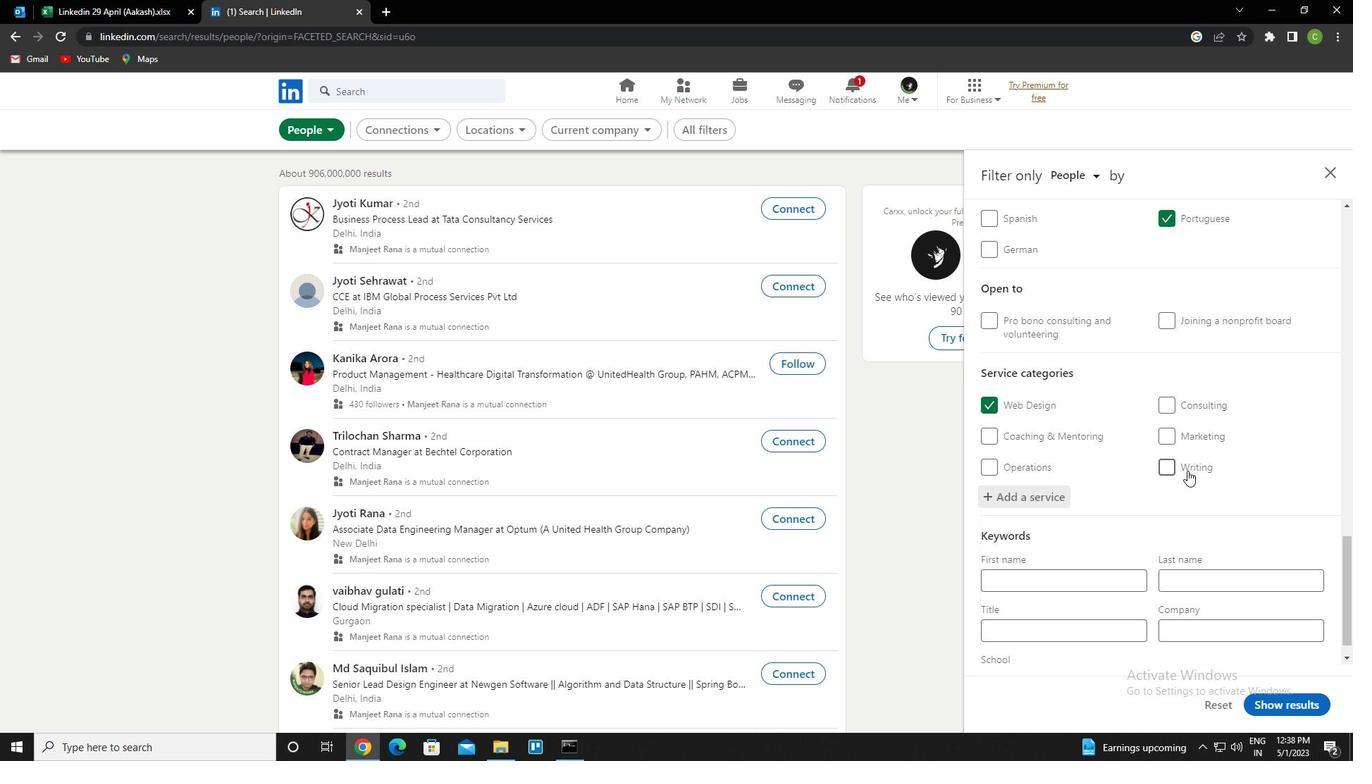 
Action: Mouse moved to (1178, 477)
Screenshot: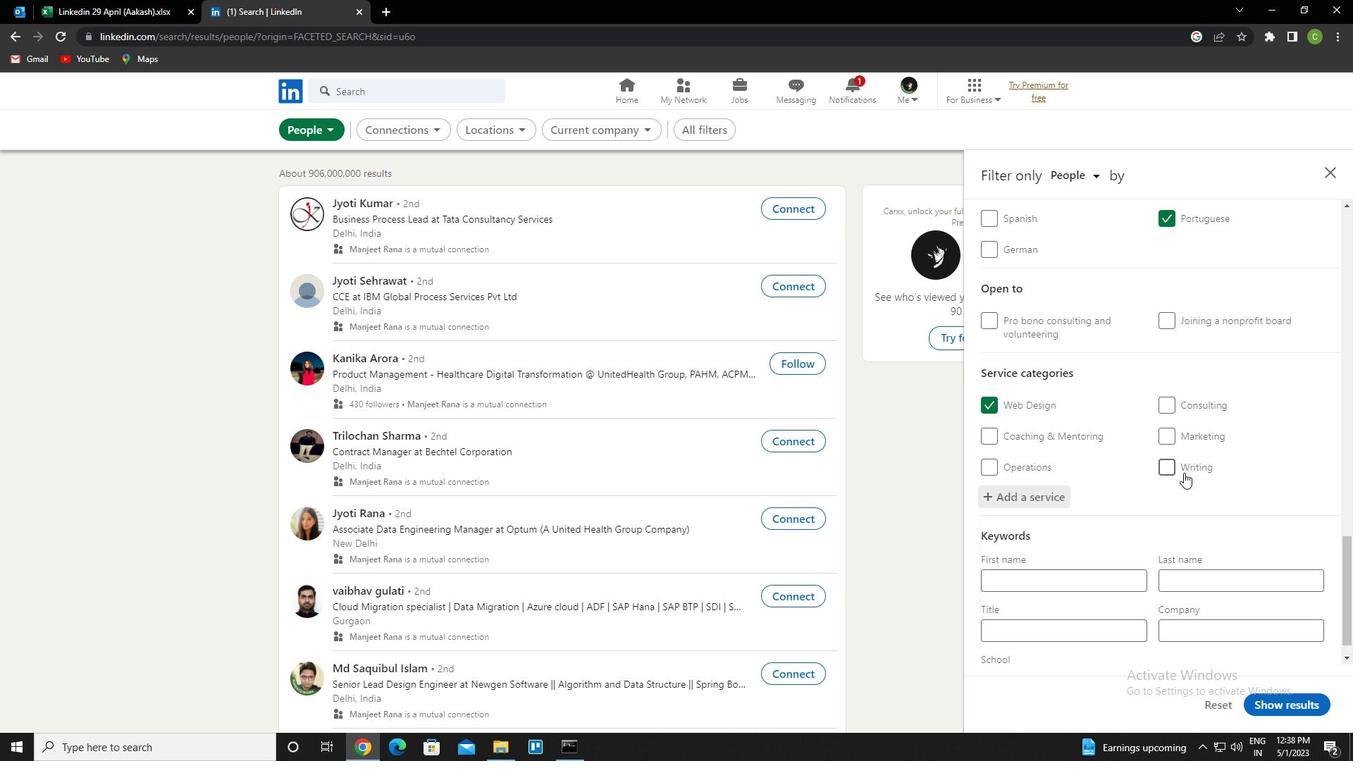 
Action: Mouse scrolled (1178, 476) with delta (0, 0)
Screenshot: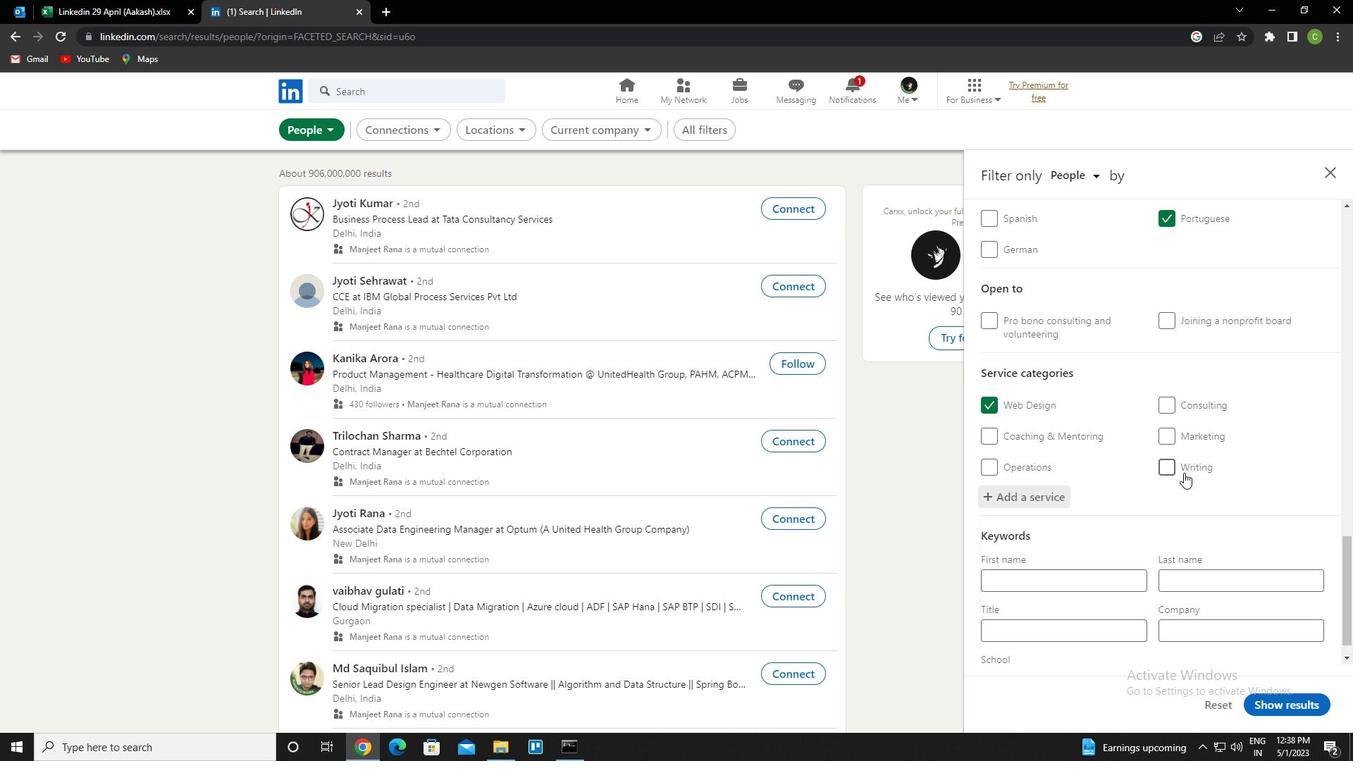 
Action: Mouse moved to (1167, 485)
Screenshot: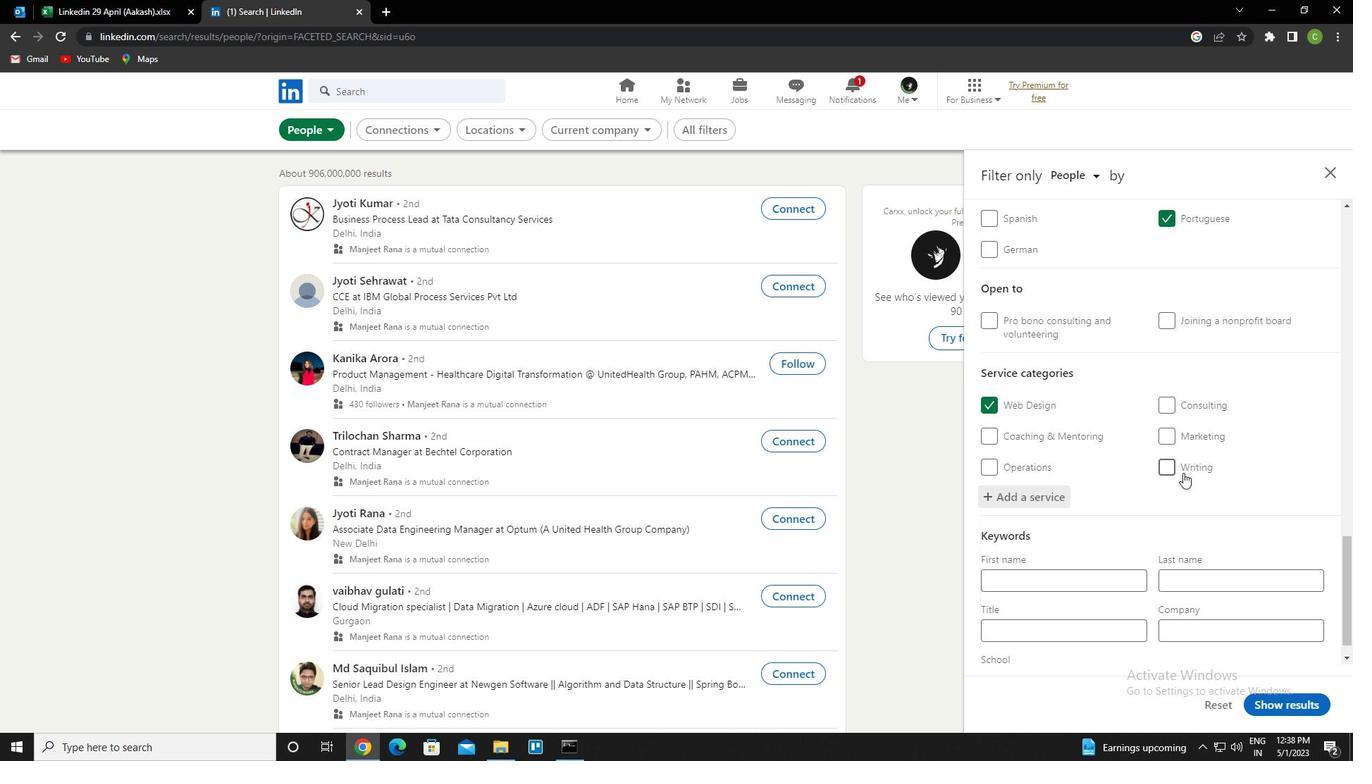 
Action: Mouse scrolled (1167, 485) with delta (0, 0)
Screenshot: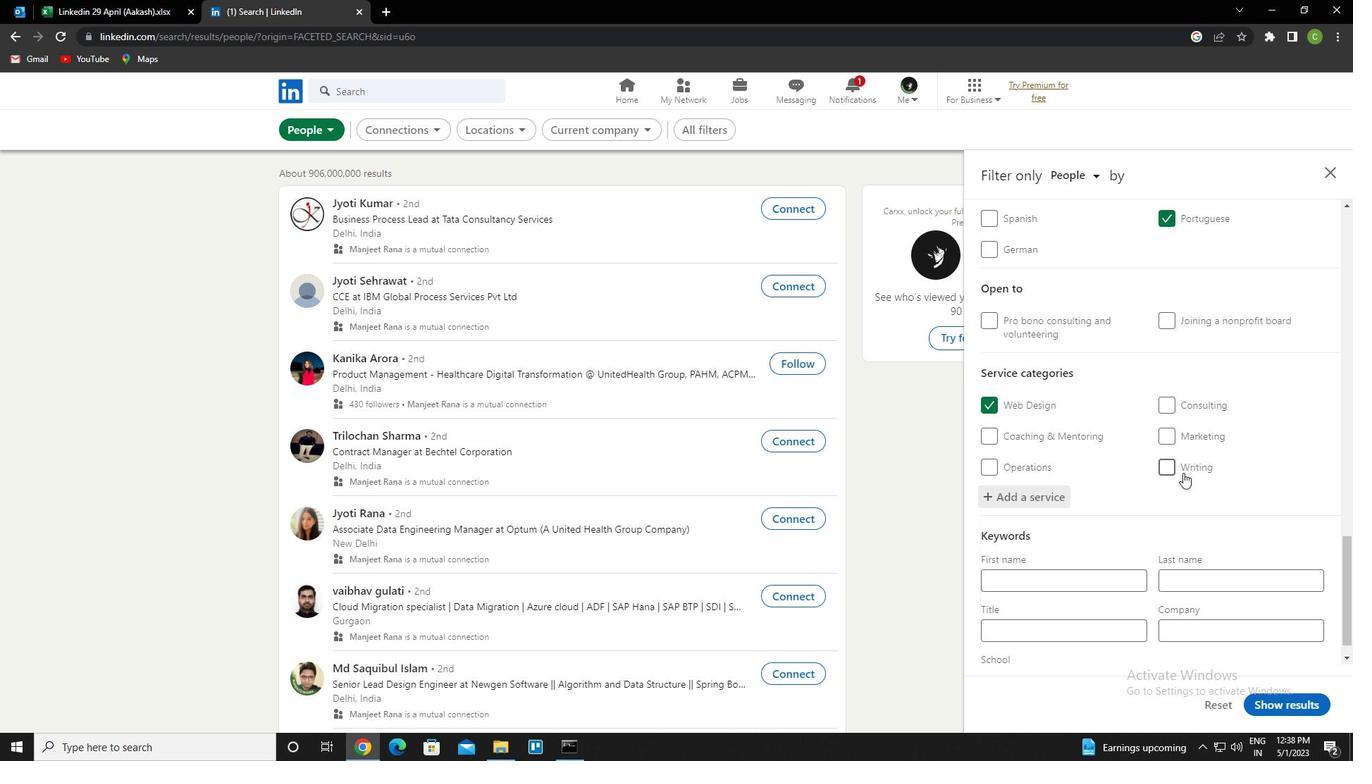 
Action: Mouse moved to (1075, 597)
Screenshot: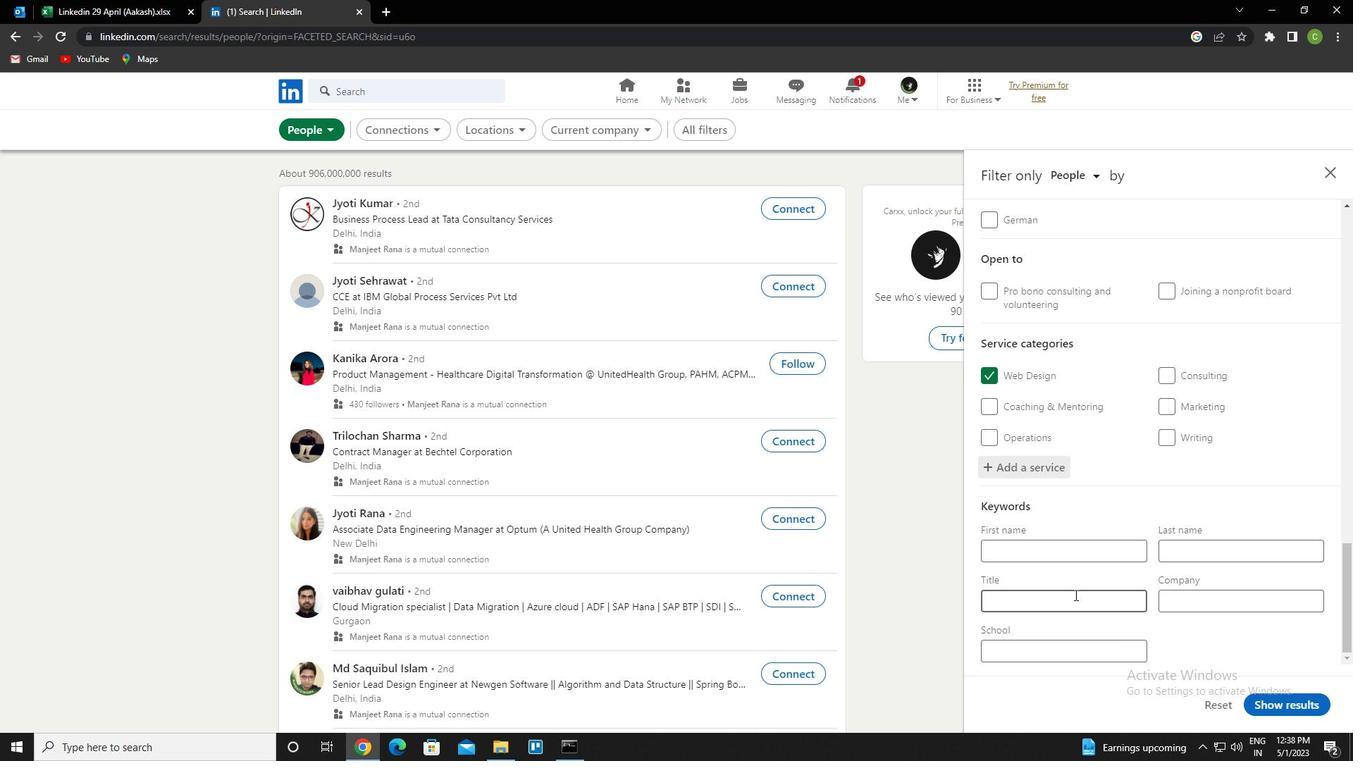 
Action: Mouse pressed left at (1075, 597)
Screenshot: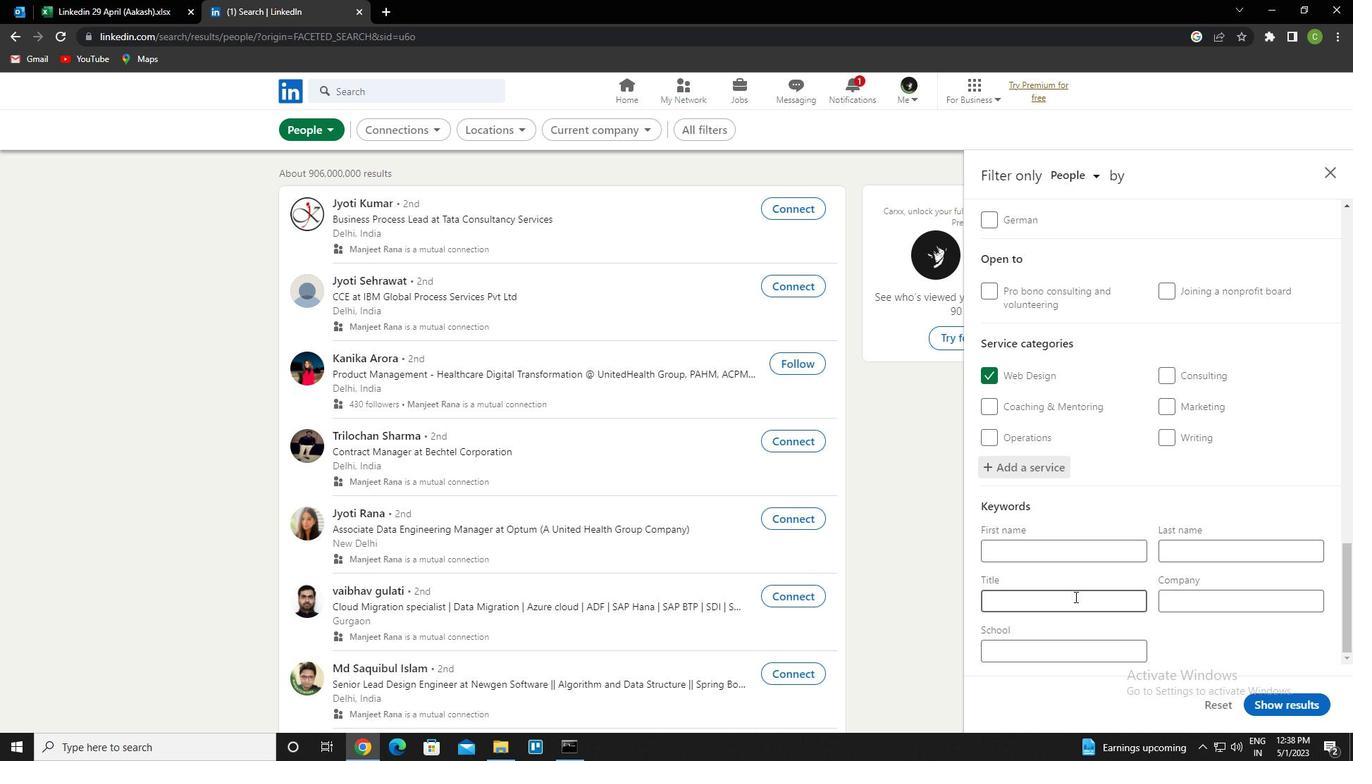 
Action: Mouse moved to (1074, 597)
Screenshot: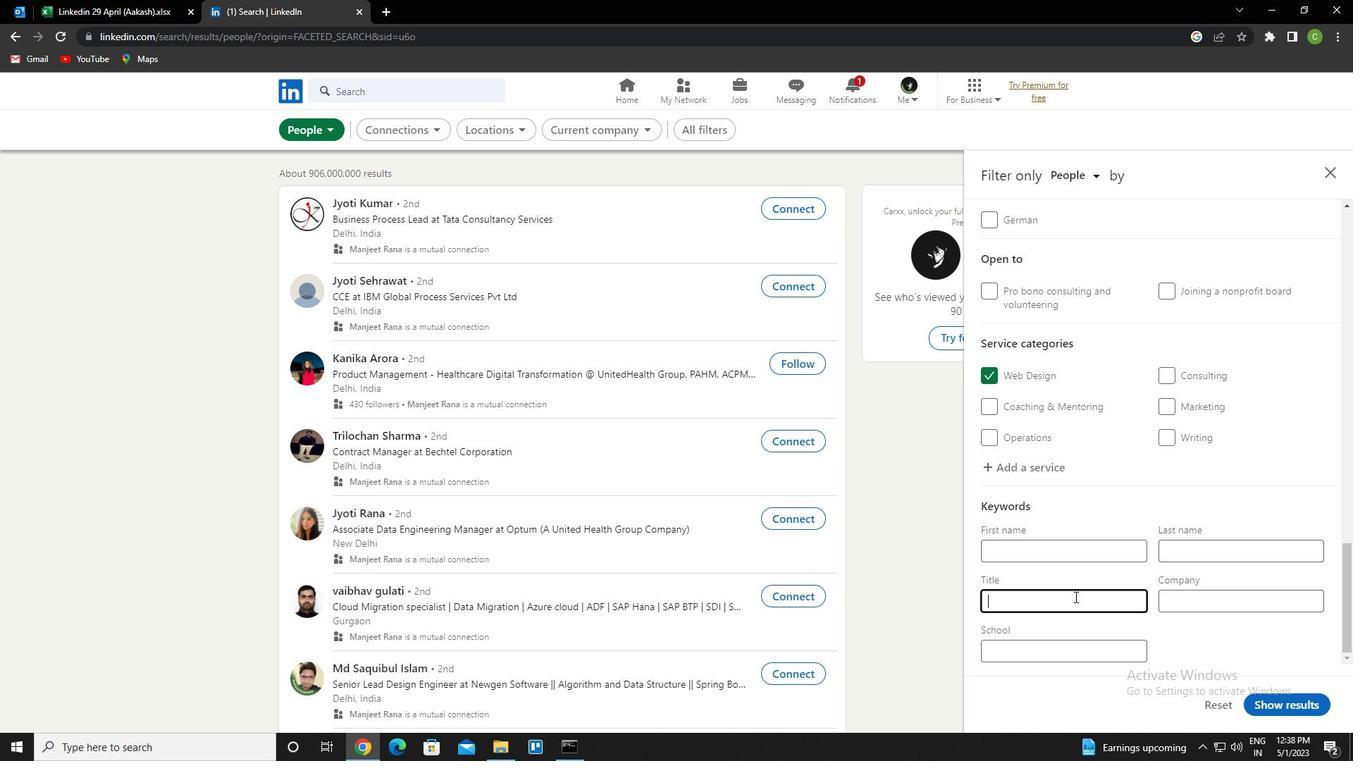 
Action: Key pressed <Key.caps_lock>n<Key.caps_lock>ail<Key.space><Key.caps_lock>t<Key.caps_lock>echnician
Screenshot: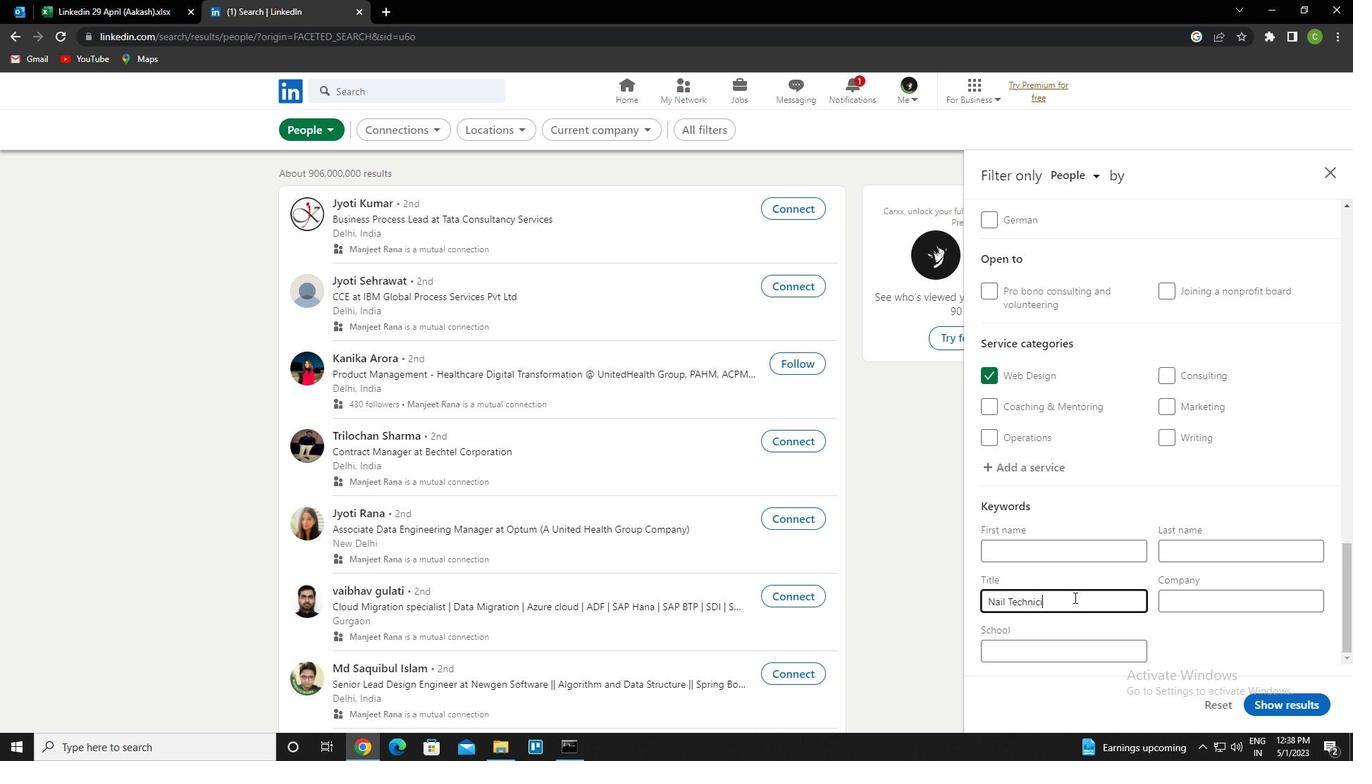 
Action: Mouse moved to (1296, 707)
Screenshot: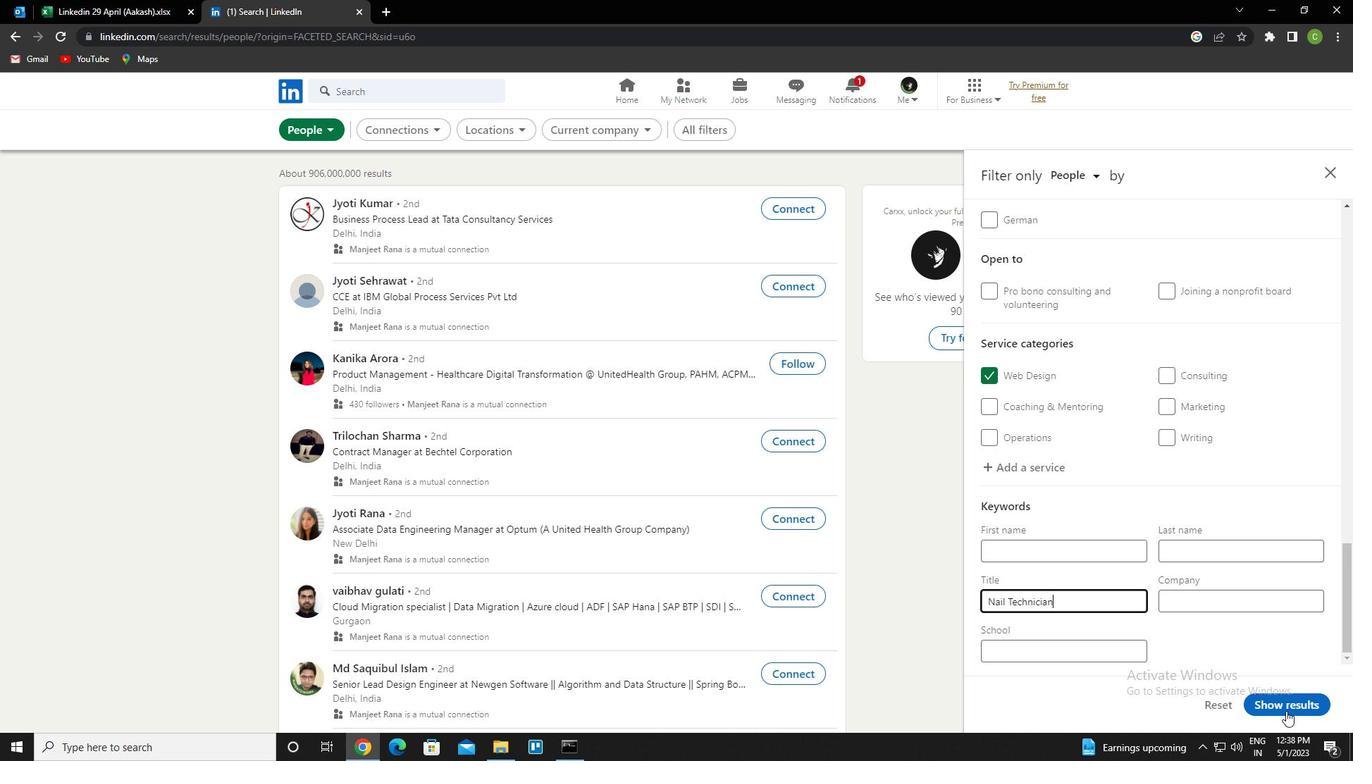 
Action: Mouse pressed left at (1296, 707)
Screenshot: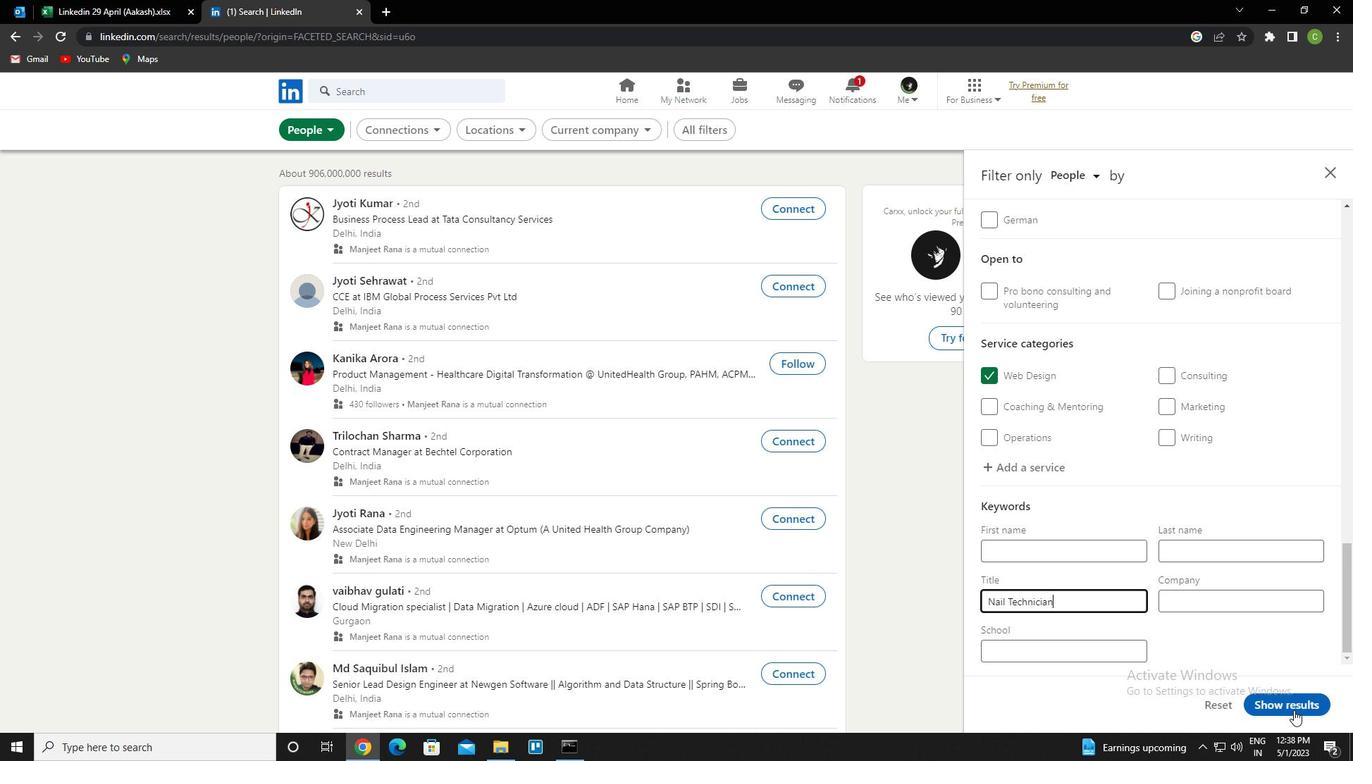 
Action: Mouse moved to (496, 724)
Screenshot: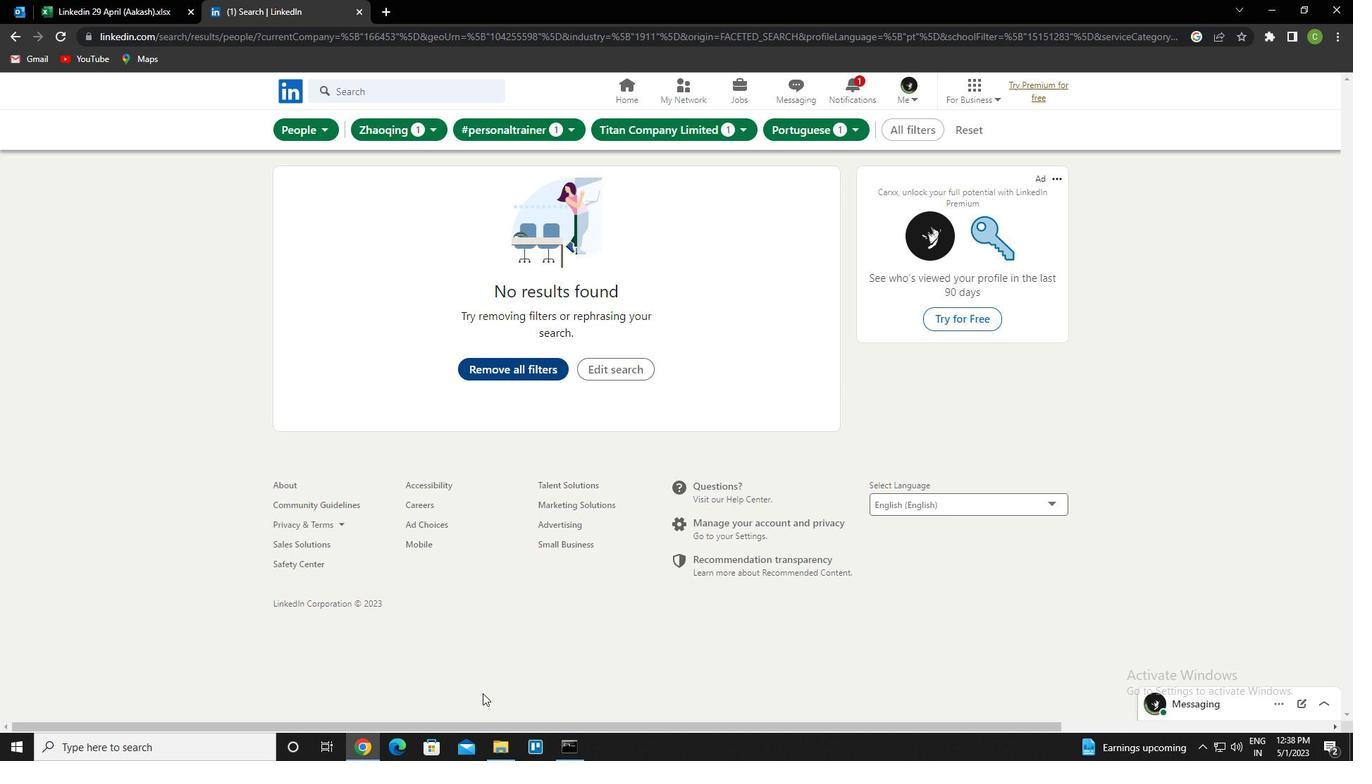 
